 Task: Look for space in Karachayevsk, Russia from 10th July, 2023 to 25th July, 2023 for 3 adults, 1 child in price range Rs.15000 to Rs.25000. Place can be shared room with 2 bedrooms having 3 beds and 2 bathrooms. Property type can be house, flat, guest house. Amenities needed are: wifi, TV, free parkinig on premises, gym, breakfast. Booking option can be shelf check-in. Required host language is English.
Action: Mouse moved to (473, 95)
Screenshot: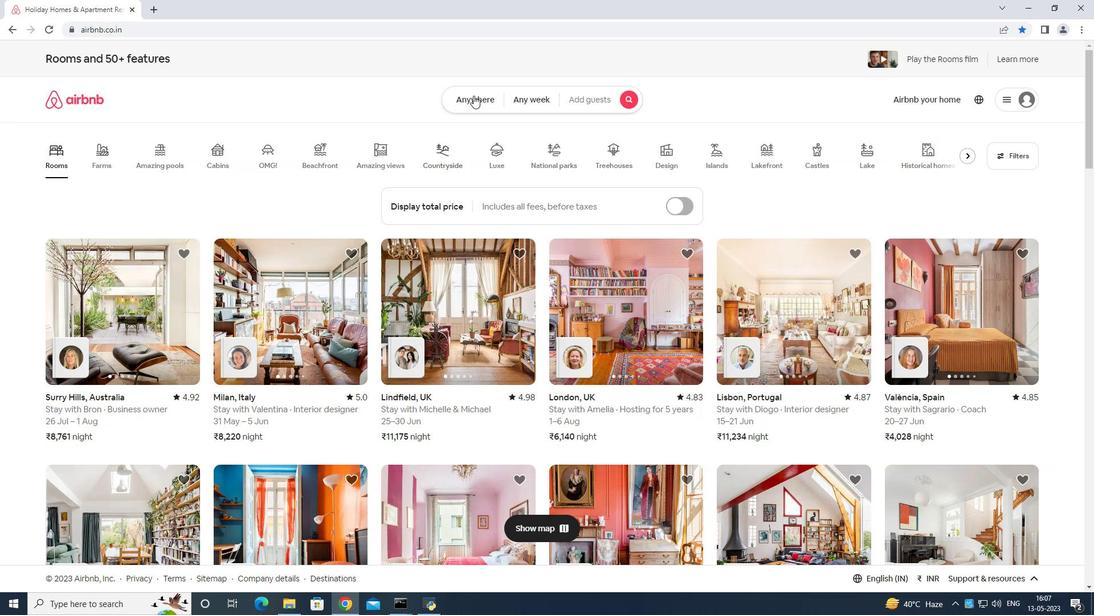 
Action: Mouse pressed left at (473, 95)
Screenshot: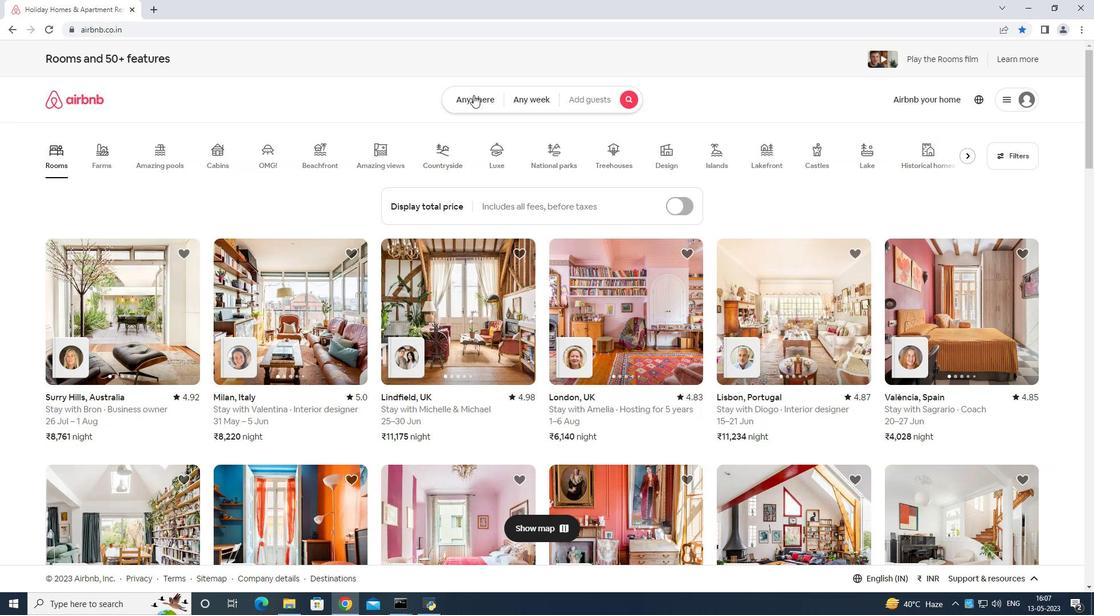 
Action: Mouse moved to (432, 144)
Screenshot: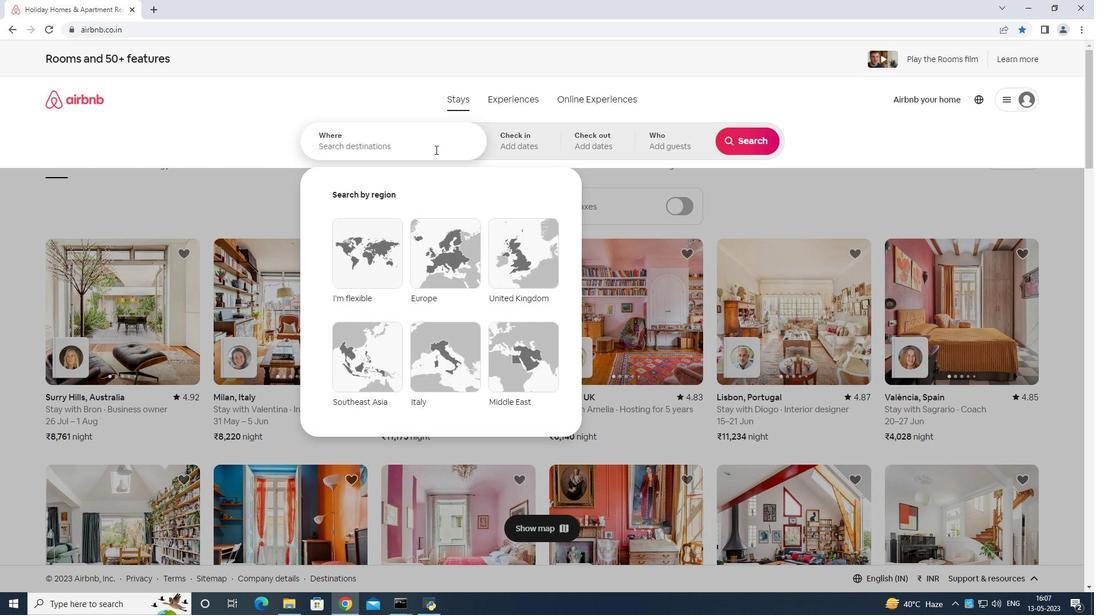 
Action: Mouse pressed left at (432, 144)
Screenshot: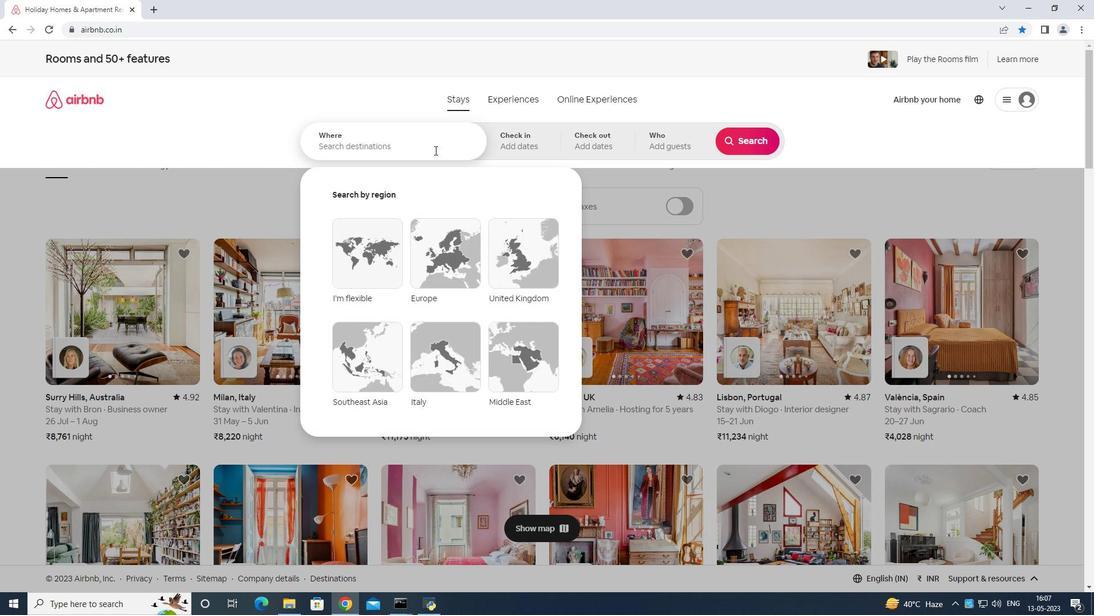 
Action: Mouse moved to (435, 143)
Screenshot: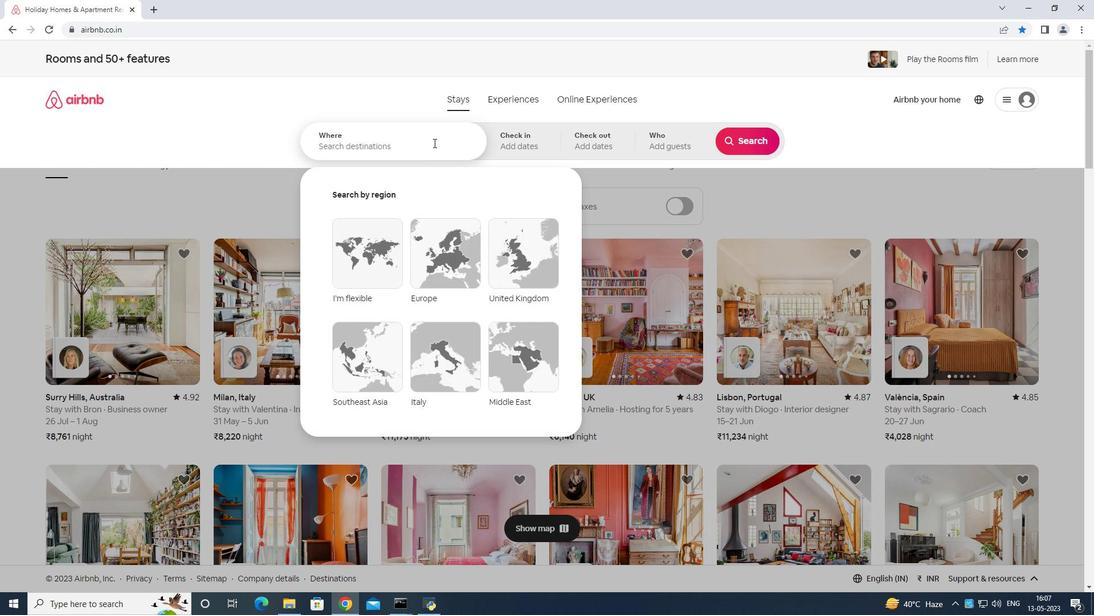 
Action: Key pressed <Key.shift>karachayevsk<Key.space>russia<Key.enter>
Screenshot: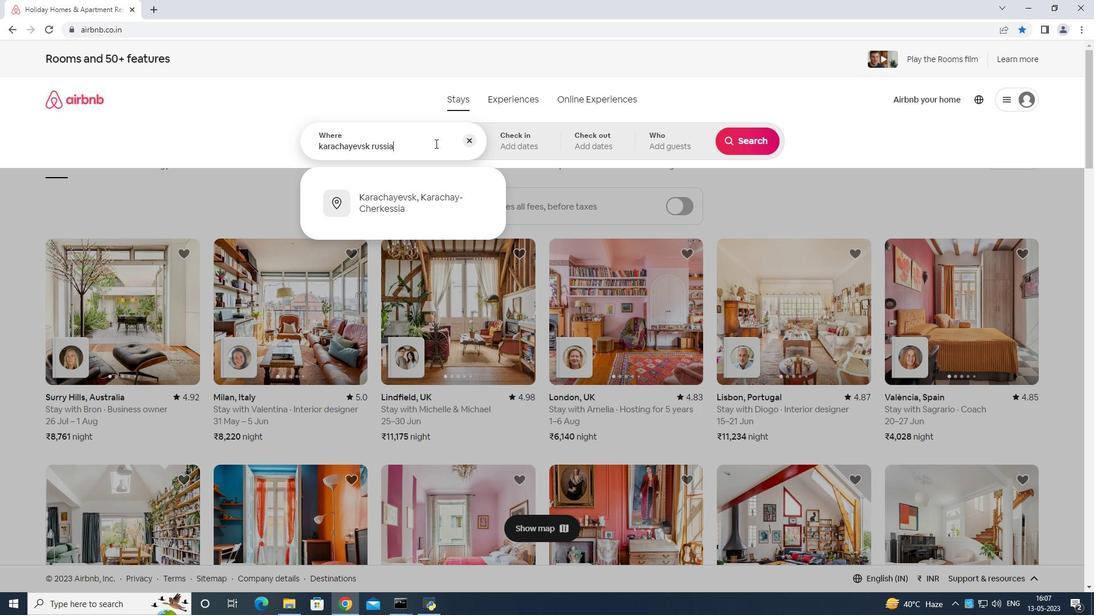 
Action: Mouse moved to (741, 231)
Screenshot: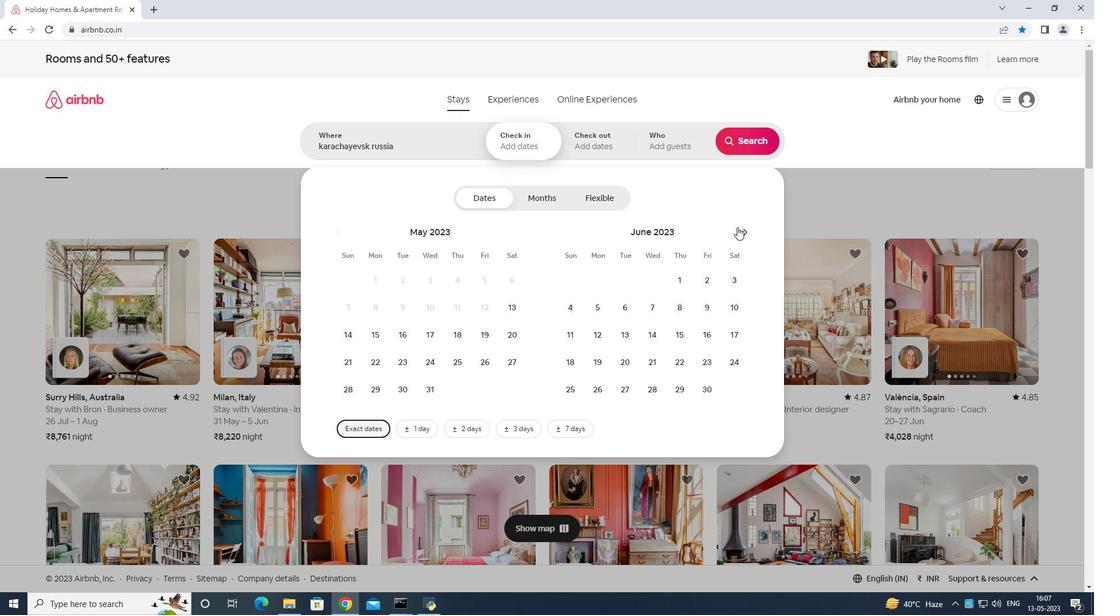 
Action: Mouse pressed left at (741, 231)
Screenshot: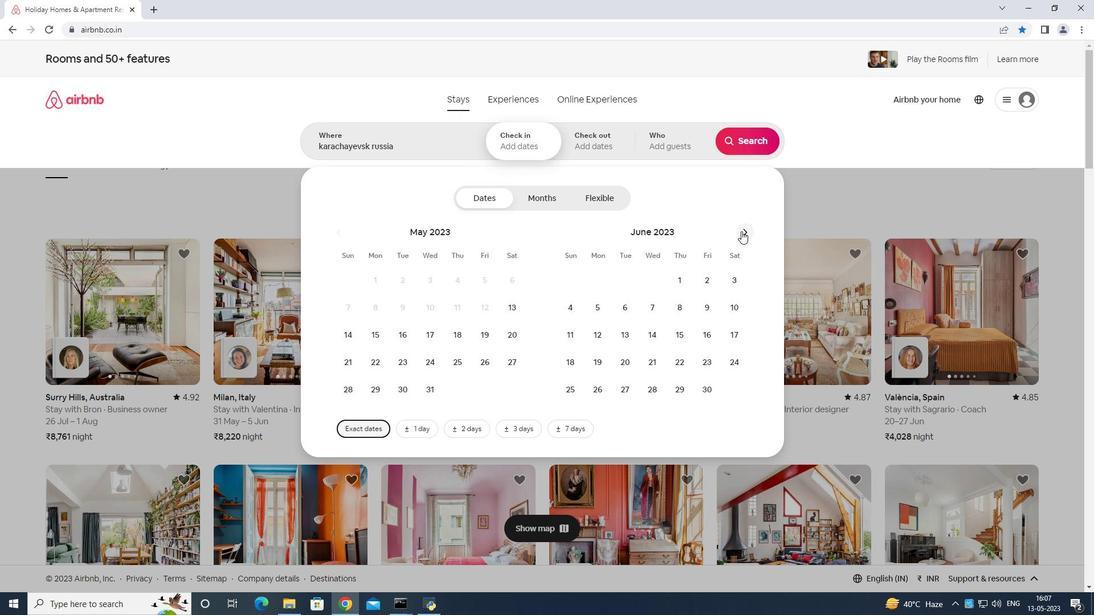 
Action: Mouse moved to (588, 334)
Screenshot: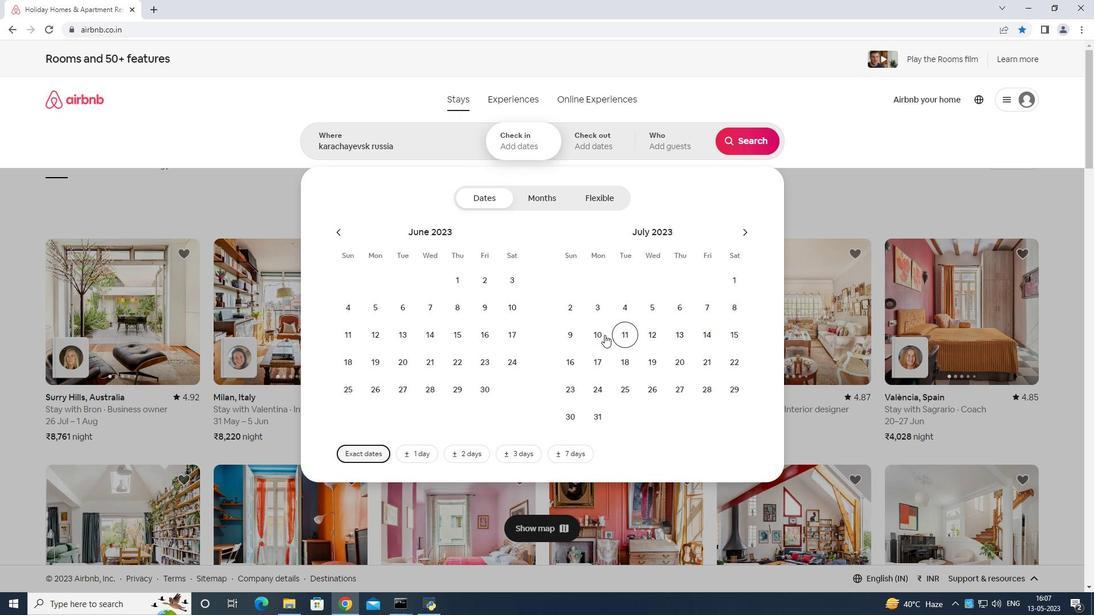 
Action: Mouse pressed left at (588, 334)
Screenshot: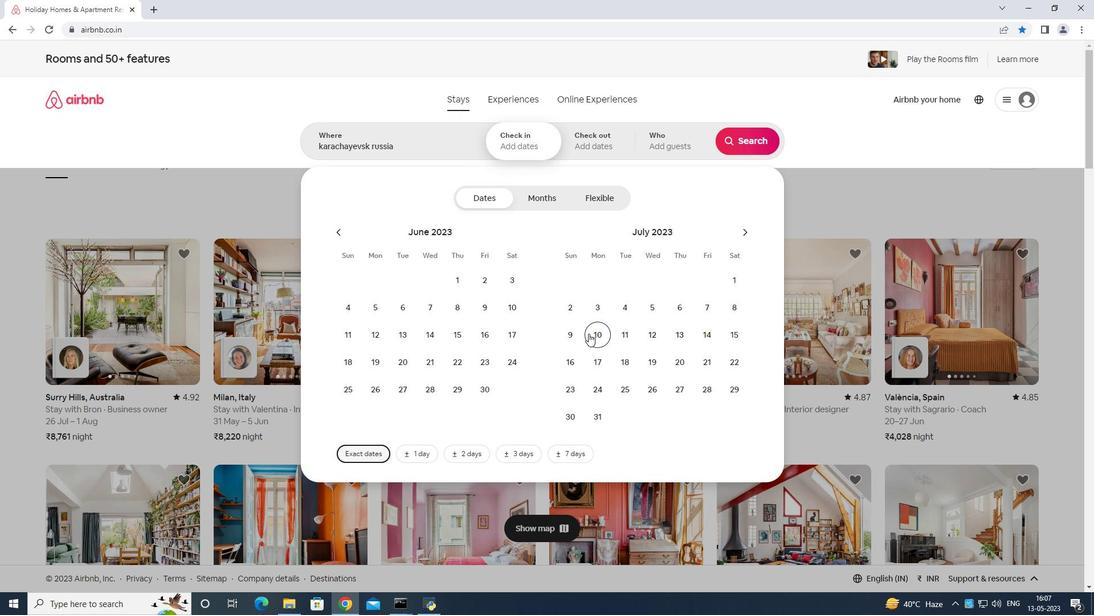 
Action: Mouse moved to (617, 387)
Screenshot: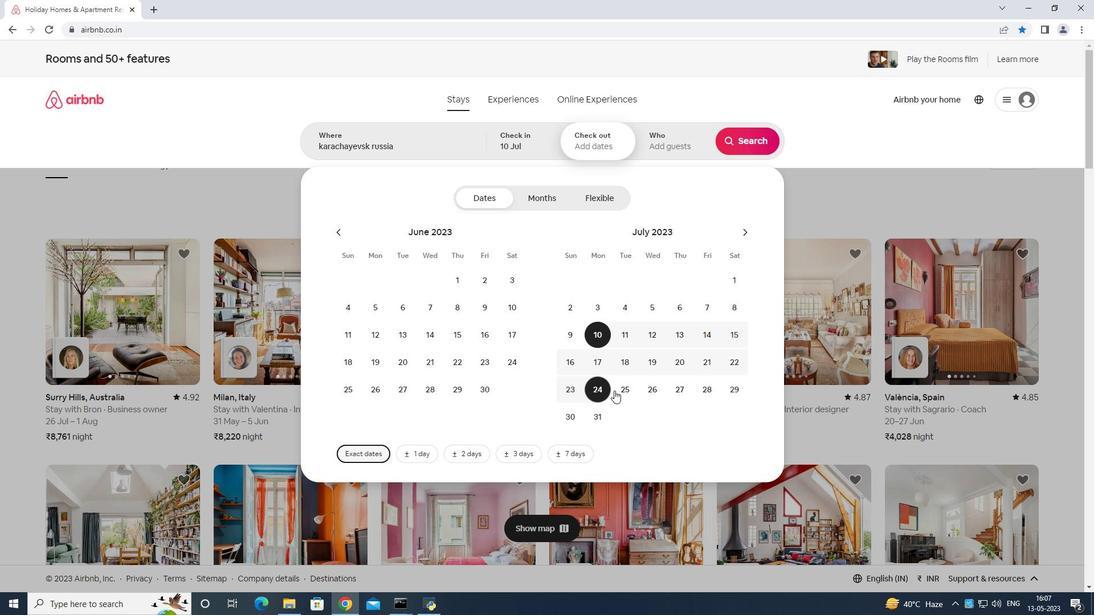 
Action: Mouse pressed left at (617, 387)
Screenshot: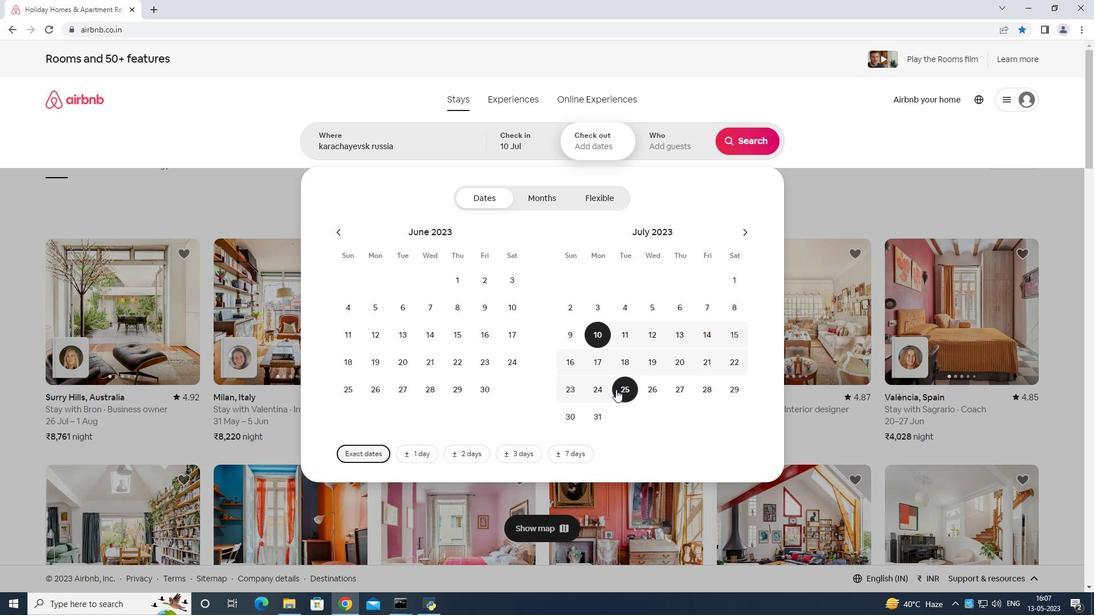 
Action: Mouse moved to (662, 136)
Screenshot: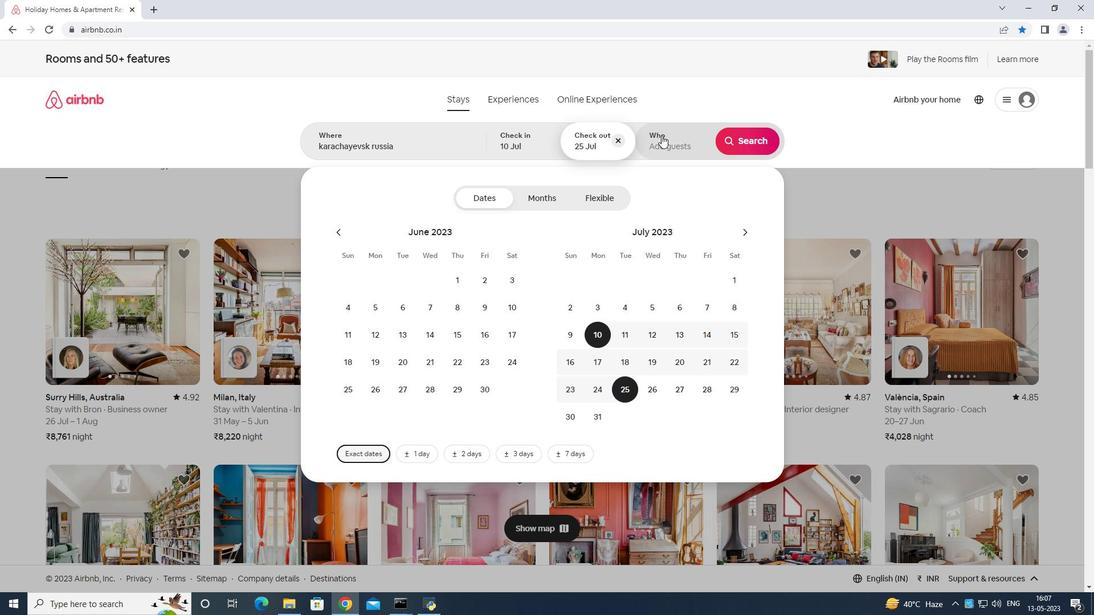 
Action: Mouse pressed left at (662, 136)
Screenshot: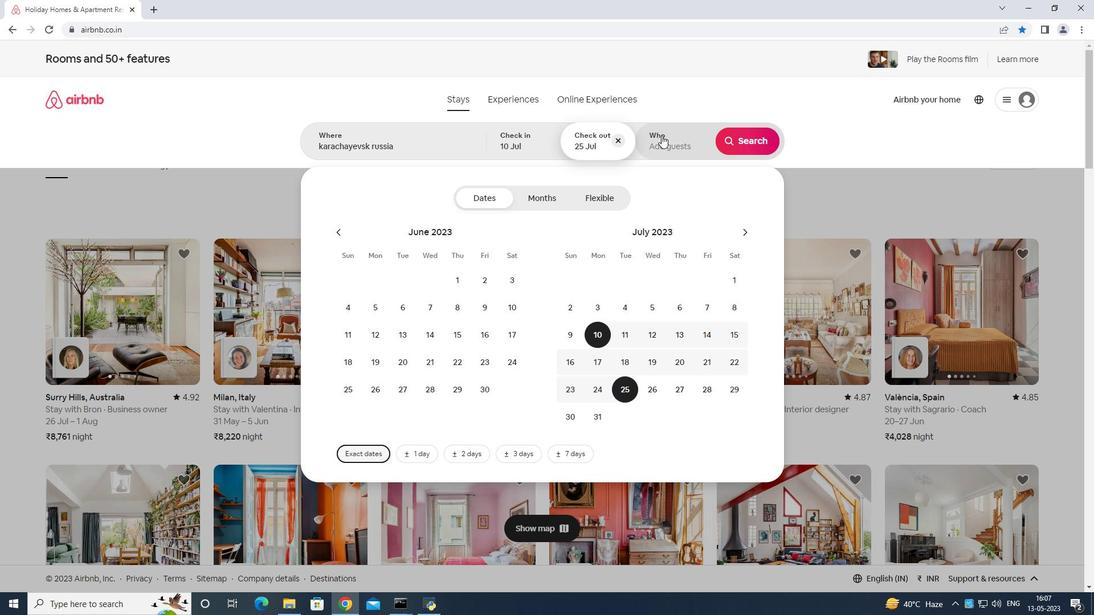 
Action: Mouse moved to (749, 200)
Screenshot: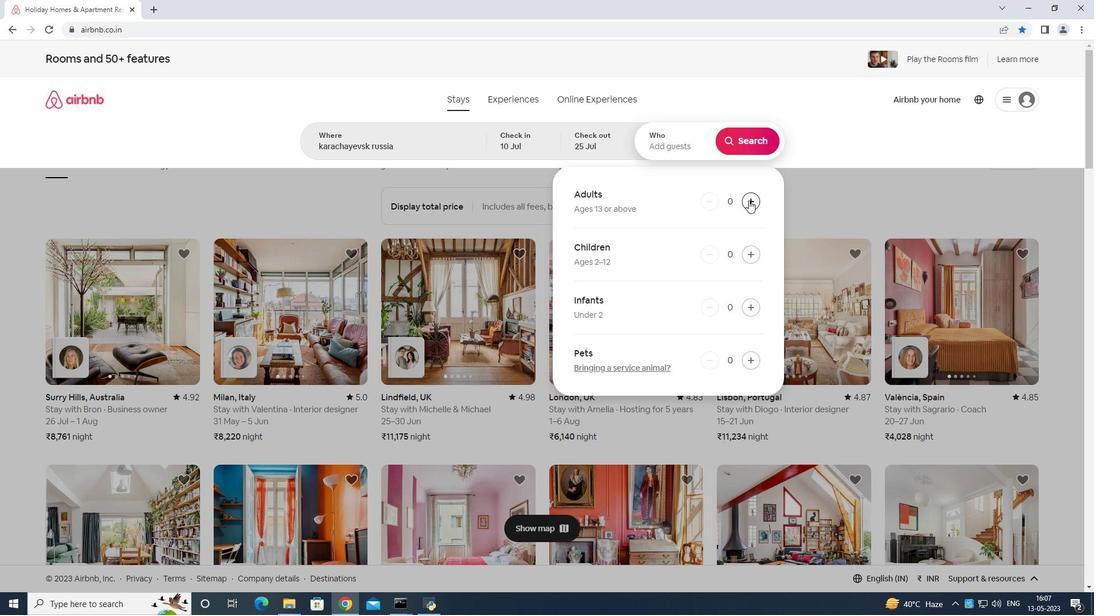 
Action: Mouse pressed left at (749, 200)
Screenshot: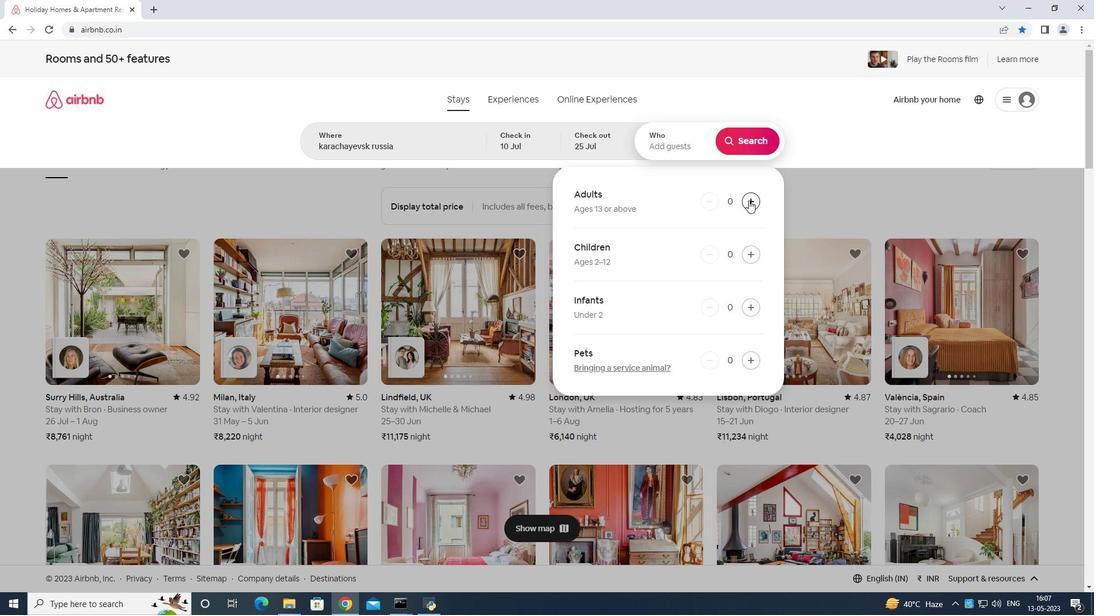 
Action: Mouse moved to (750, 200)
Screenshot: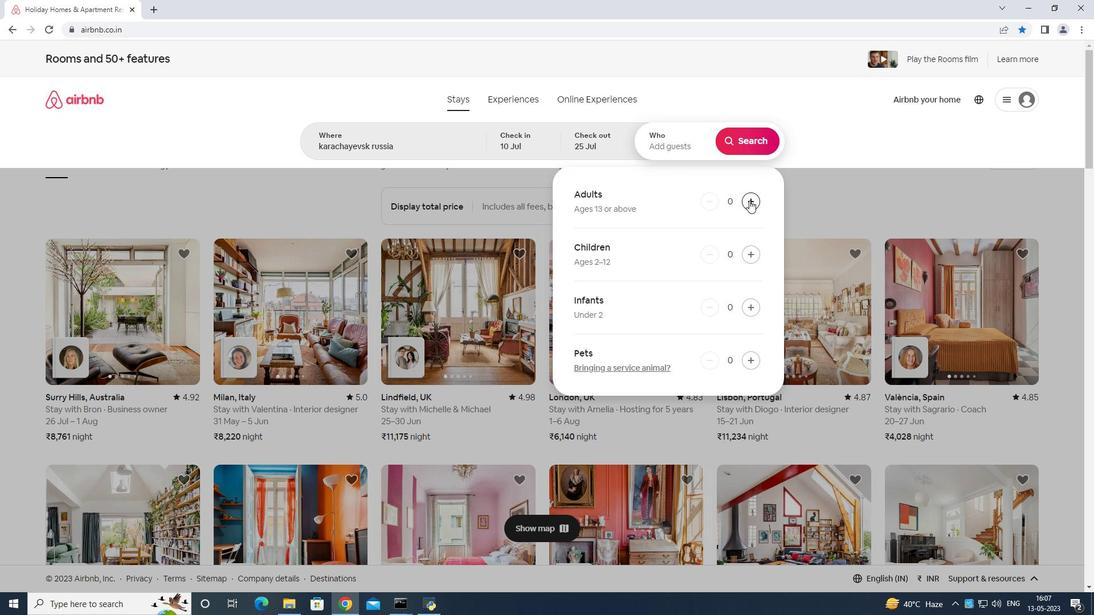 
Action: Mouse pressed left at (750, 200)
Screenshot: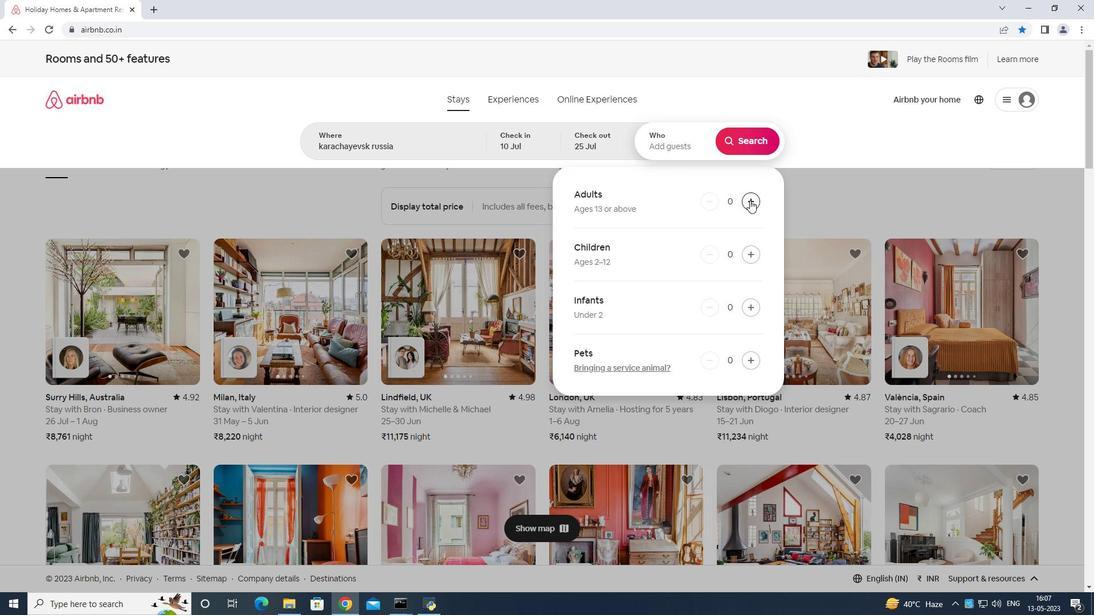 
Action: Mouse pressed left at (750, 200)
Screenshot: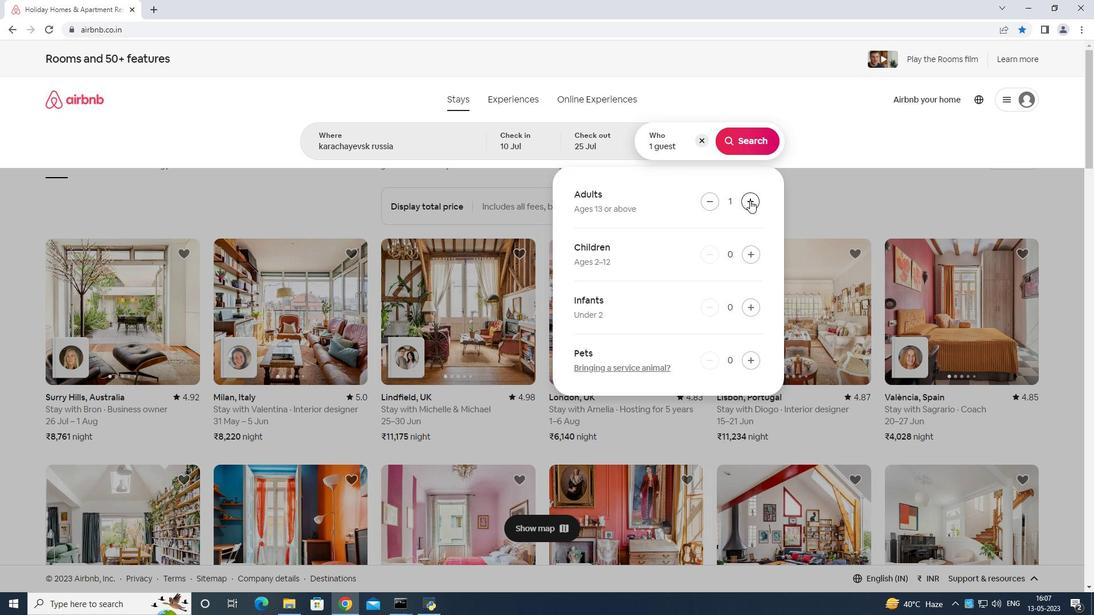 
Action: Mouse moved to (743, 247)
Screenshot: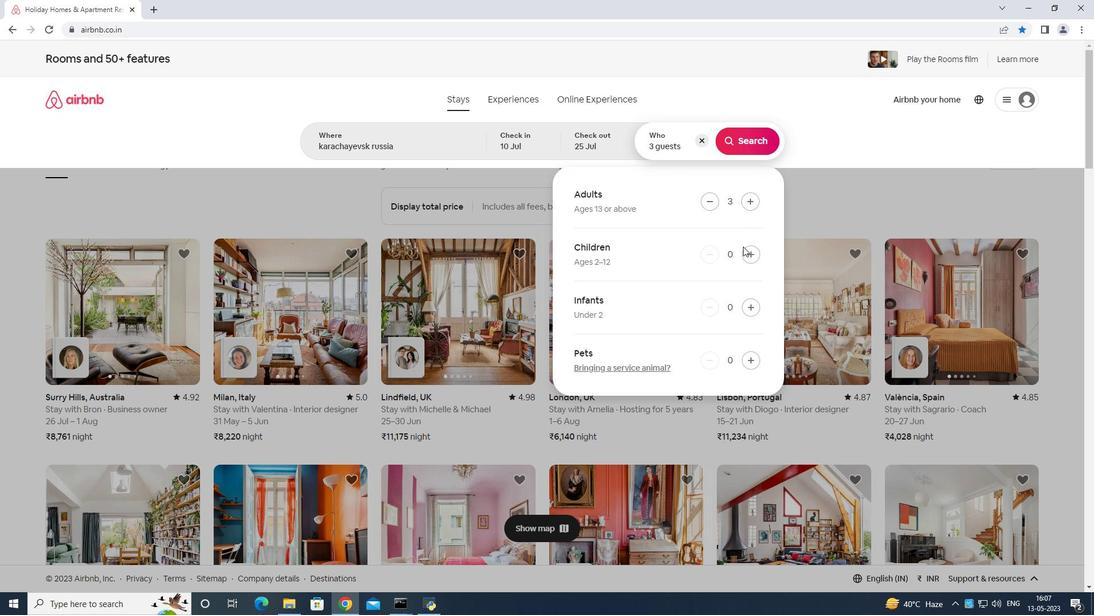 
Action: Mouse pressed left at (743, 247)
Screenshot: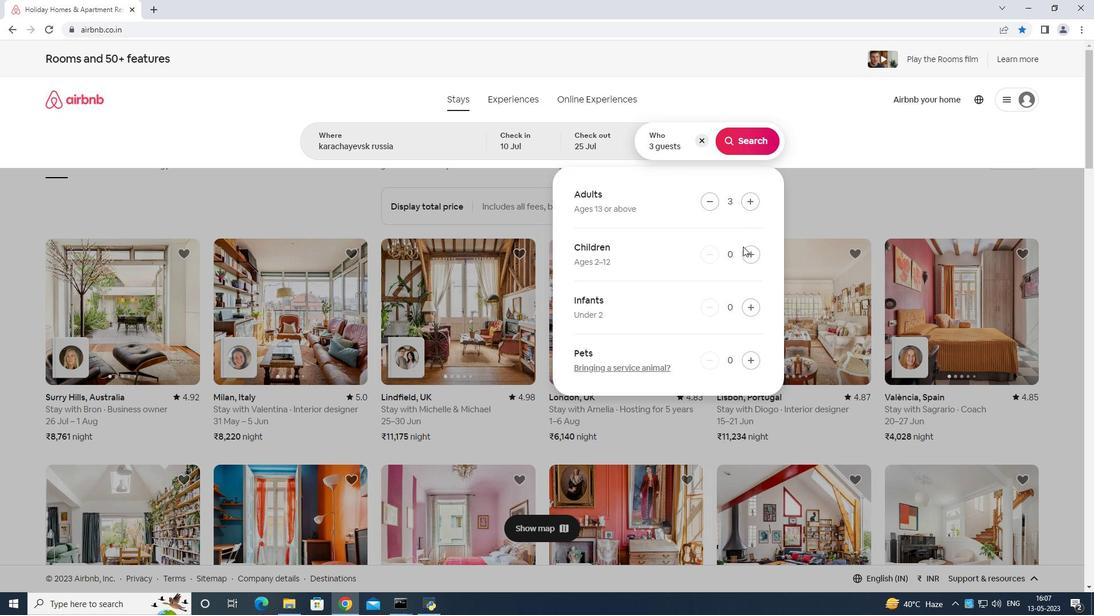 
Action: Mouse moved to (750, 253)
Screenshot: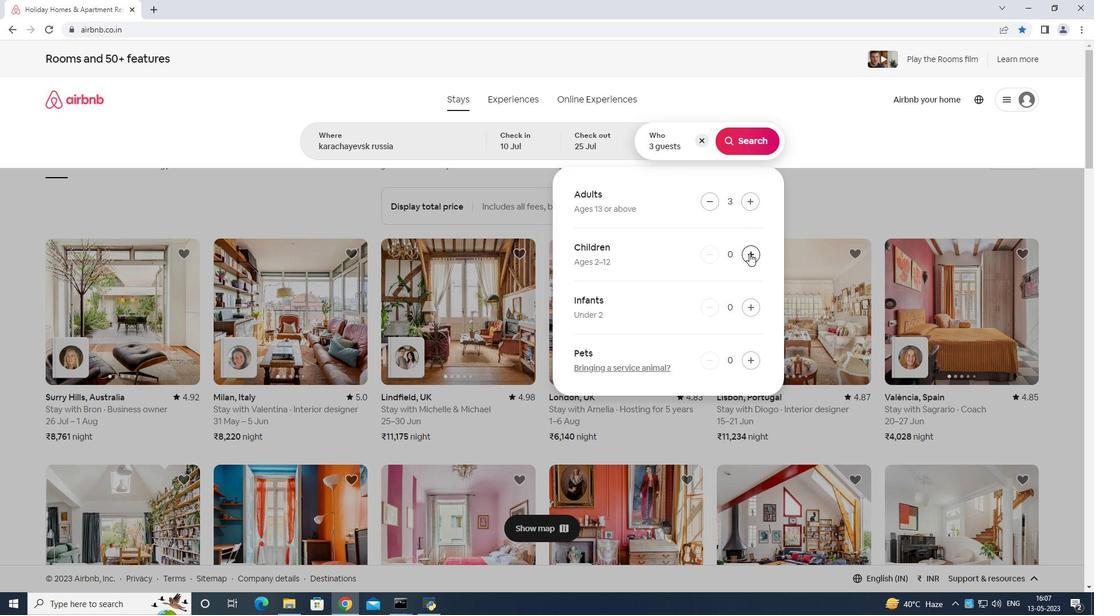 
Action: Mouse pressed left at (750, 253)
Screenshot: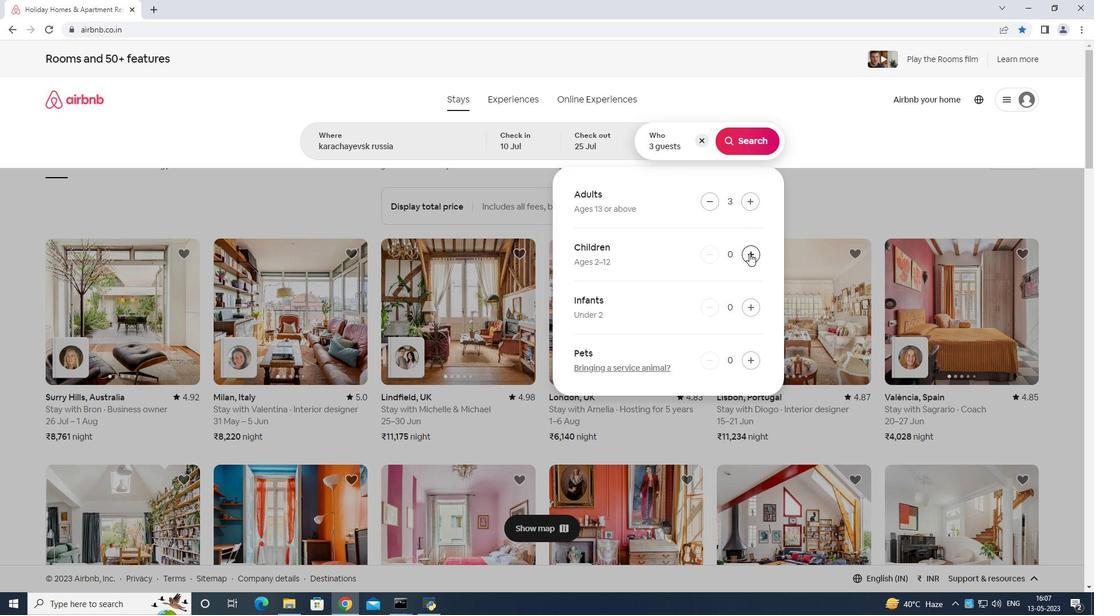
Action: Mouse moved to (752, 136)
Screenshot: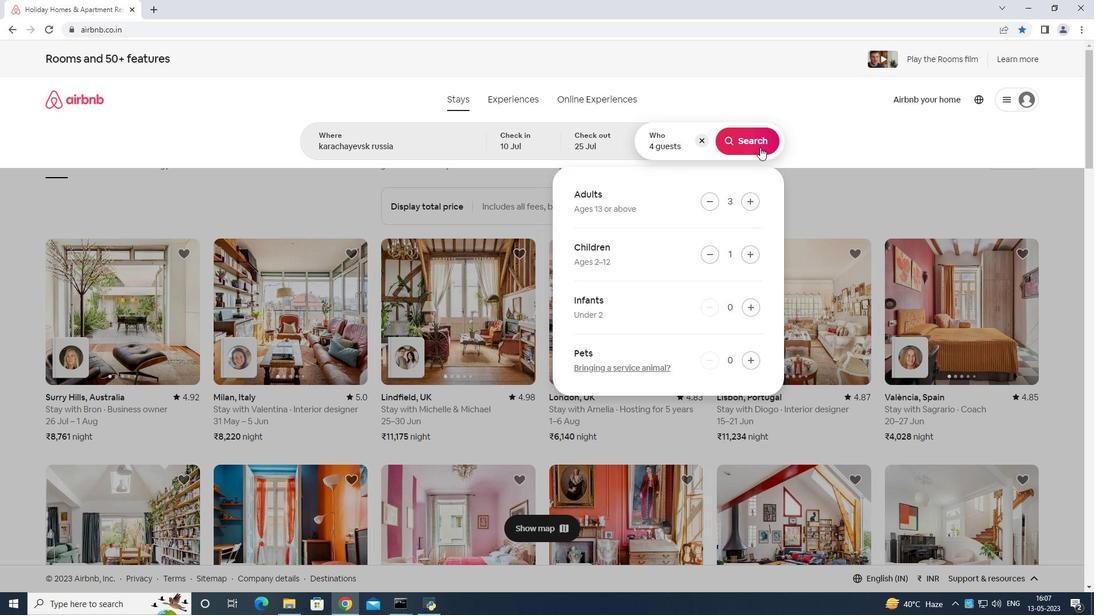 
Action: Mouse pressed left at (752, 136)
Screenshot: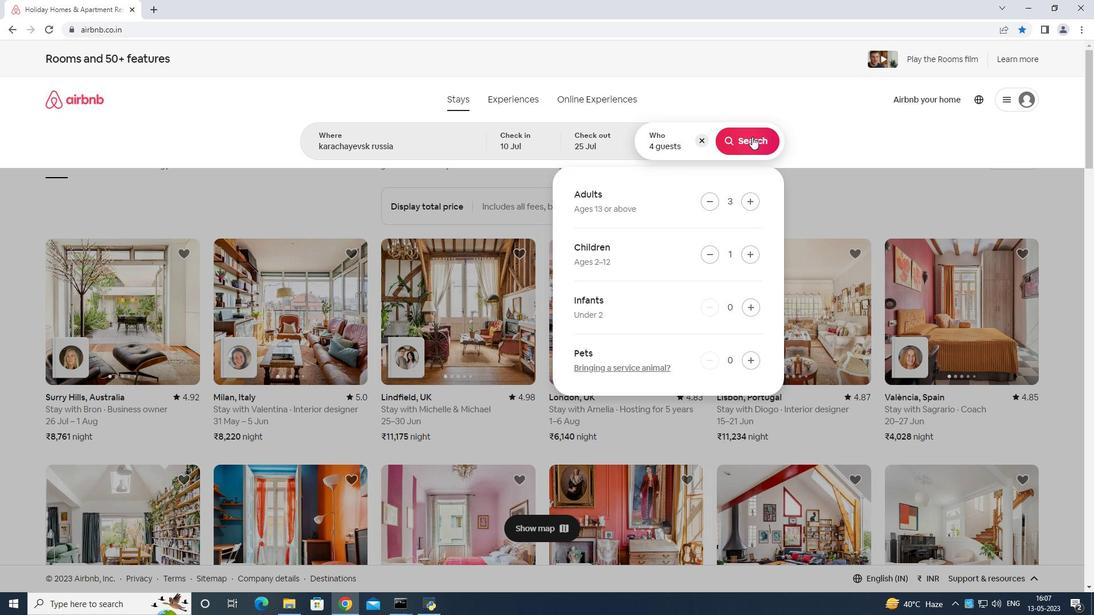 
Action: Mouse moved to (1024, 98)
Screenshot: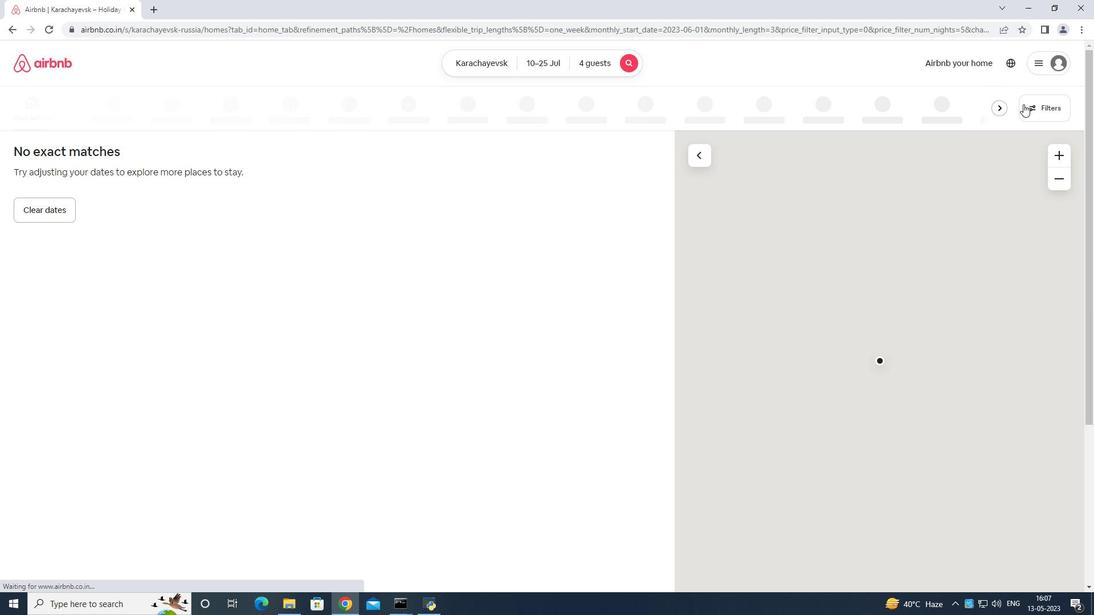 
Action: Mouse pressed left at (1024, 98)
Screenshot: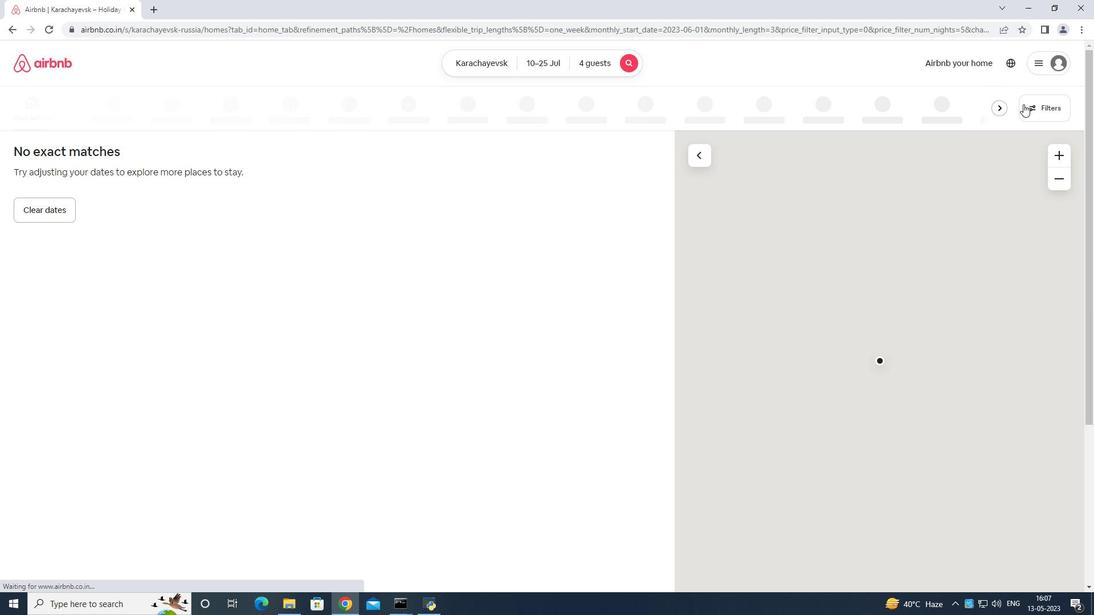 
Action: Mouse moved to (466, 386)
Screenshot: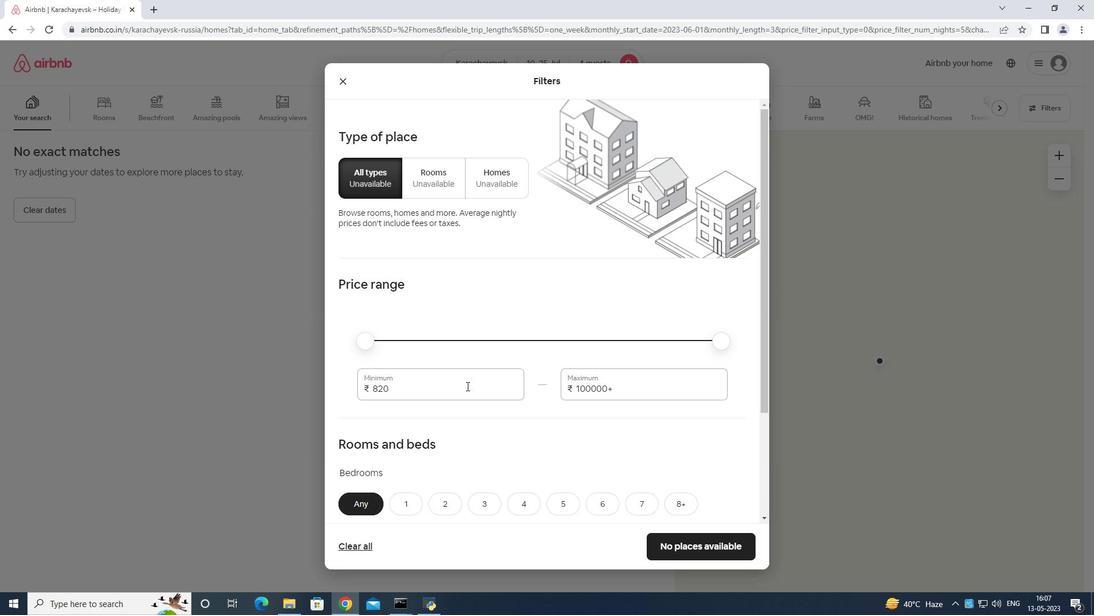 
Action: Mouse pressed left at (466, 386)
Screenshot: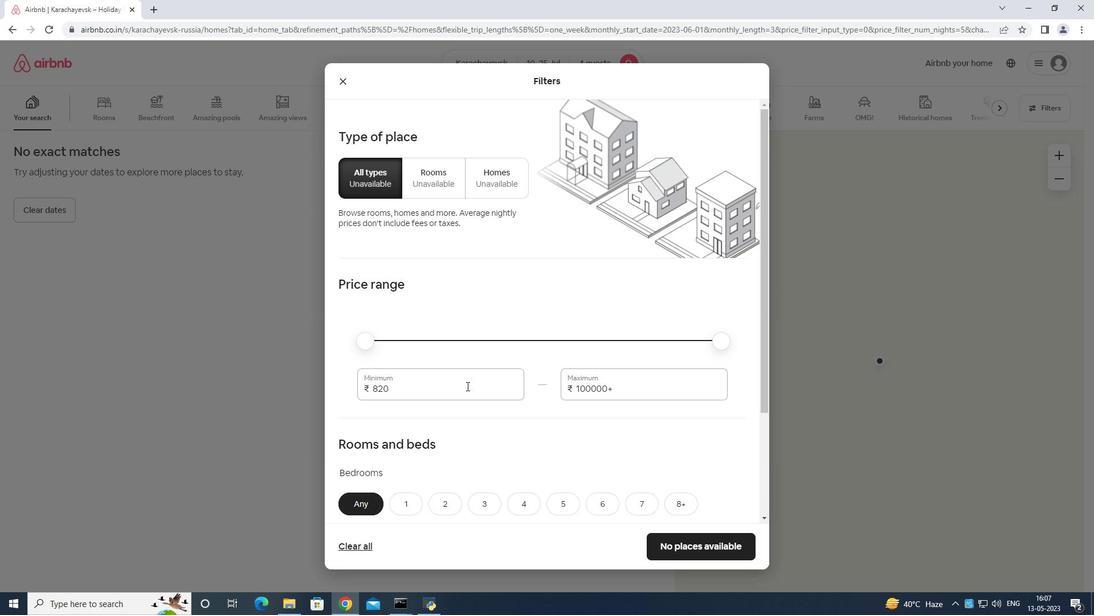 
Action: Mouse moved to (469, 379)
Screenshot: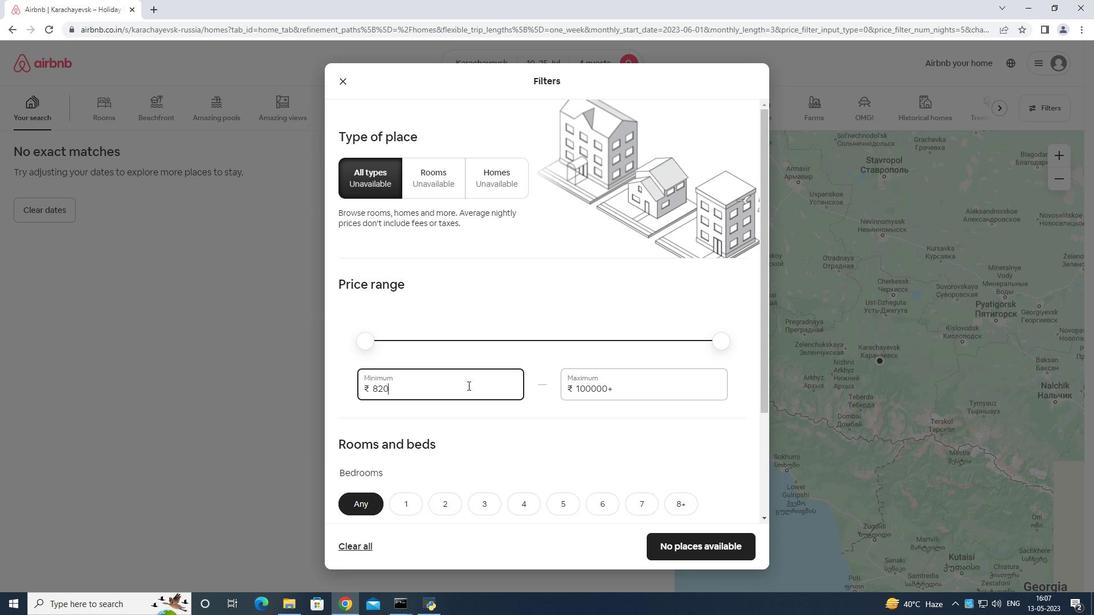 
Action: Key pressed <Key.backspace>
Screenshot: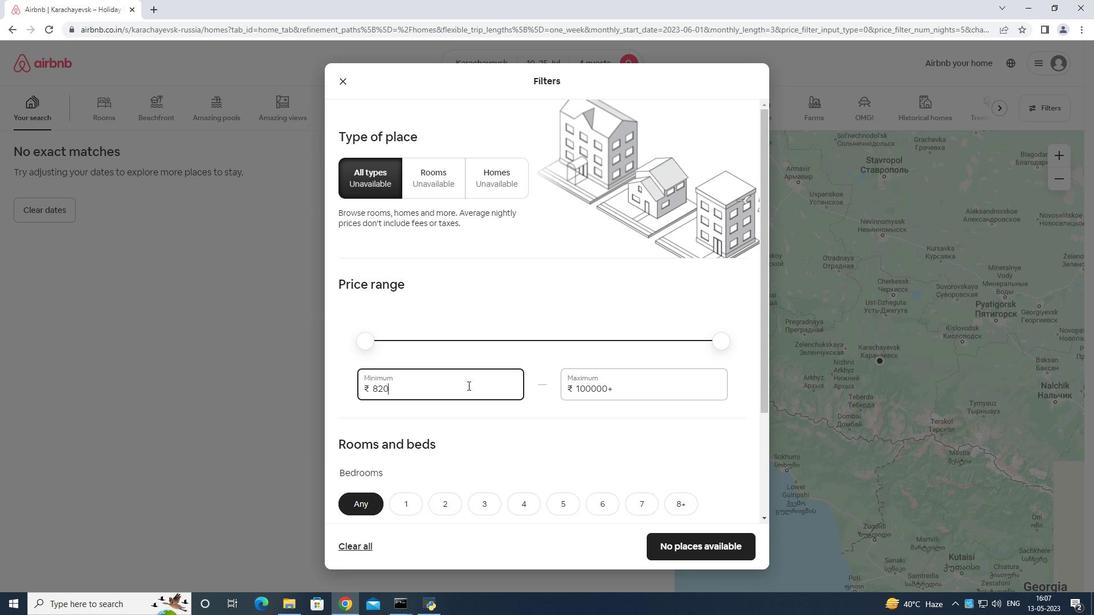 
Action: Mouse moved to (473, 367)
Screenshot: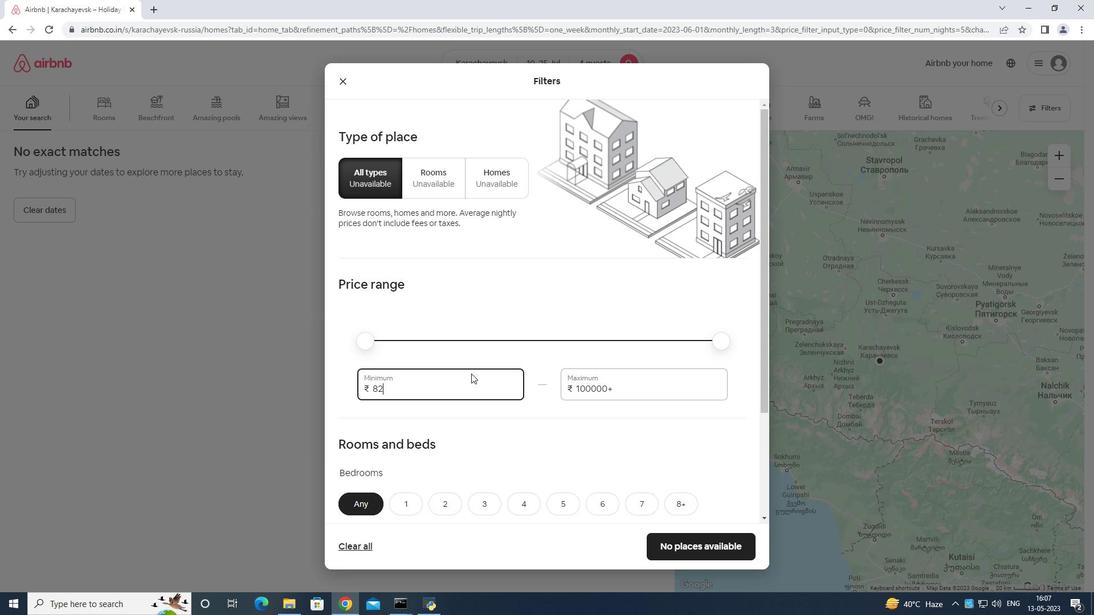 
Action: Key pressed <Key.backspace><Key.backspace><Key.backspace><Key.backspace><Key.backspace><Key.backspace>15000
Screenshot: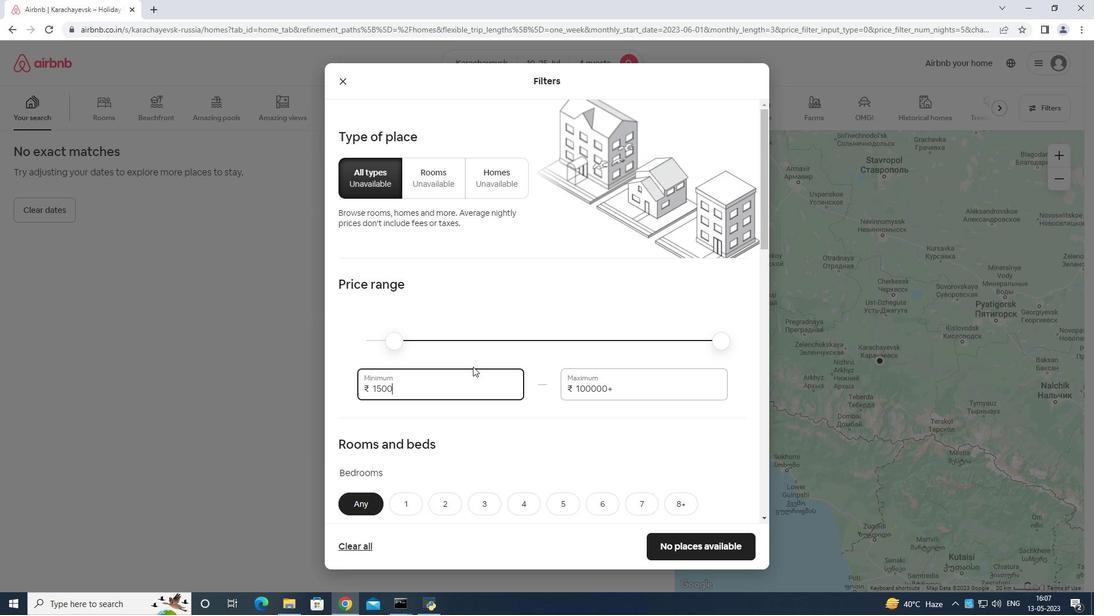 
Action: Mouse moved to (643, 381)
Screenshot: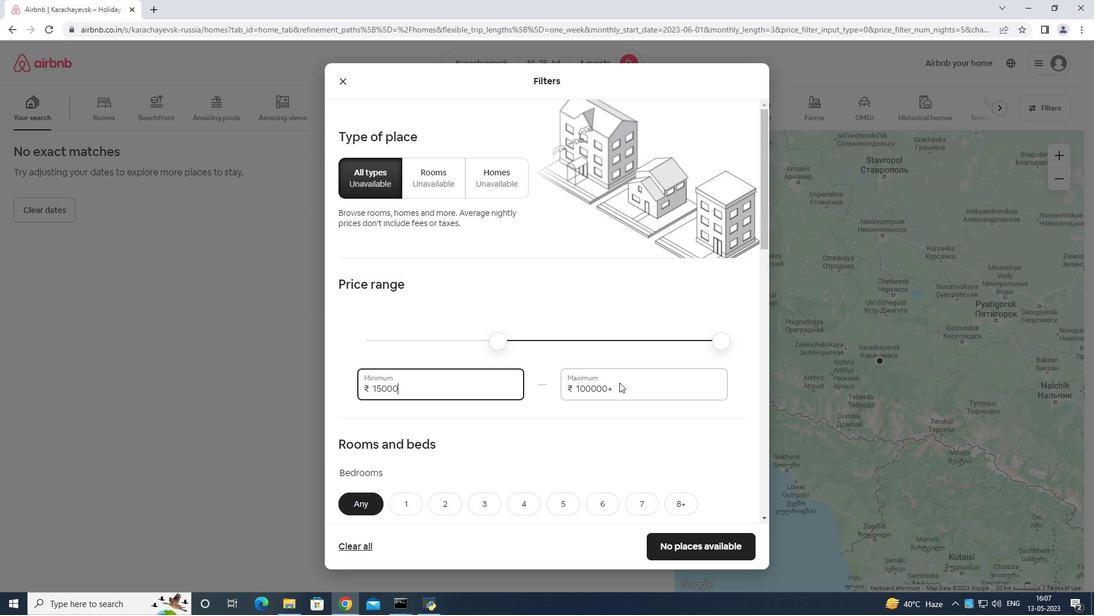 
Action: Mouse pressed left at (643, 381)
Screenshot: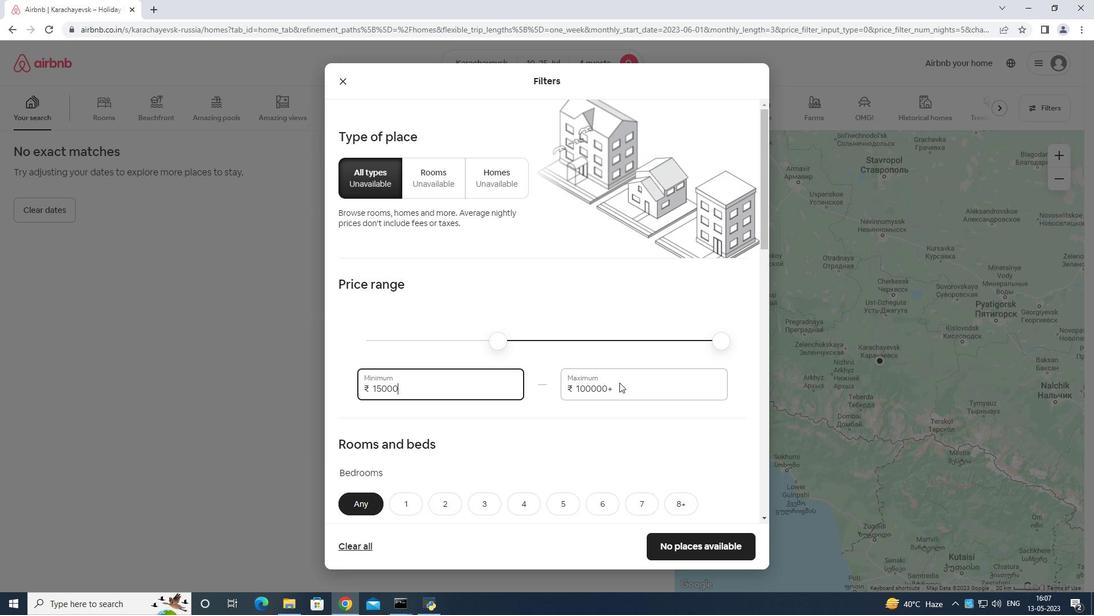 
Action: Mouse moved to (640, 377)
Screenshot: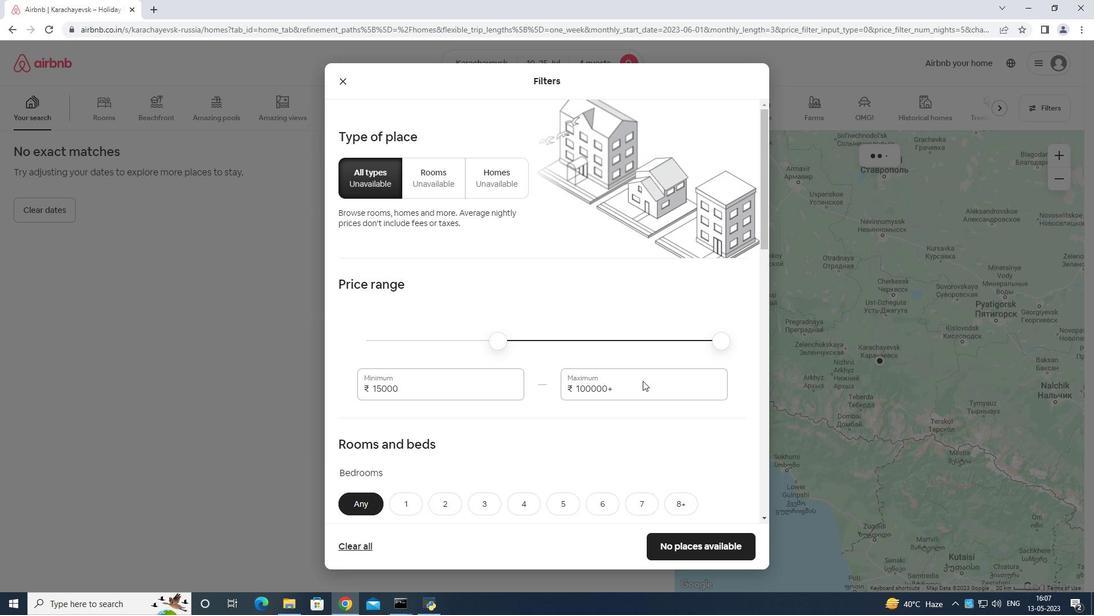 
Action: Key pressed <Key.backspace>
Screenshot: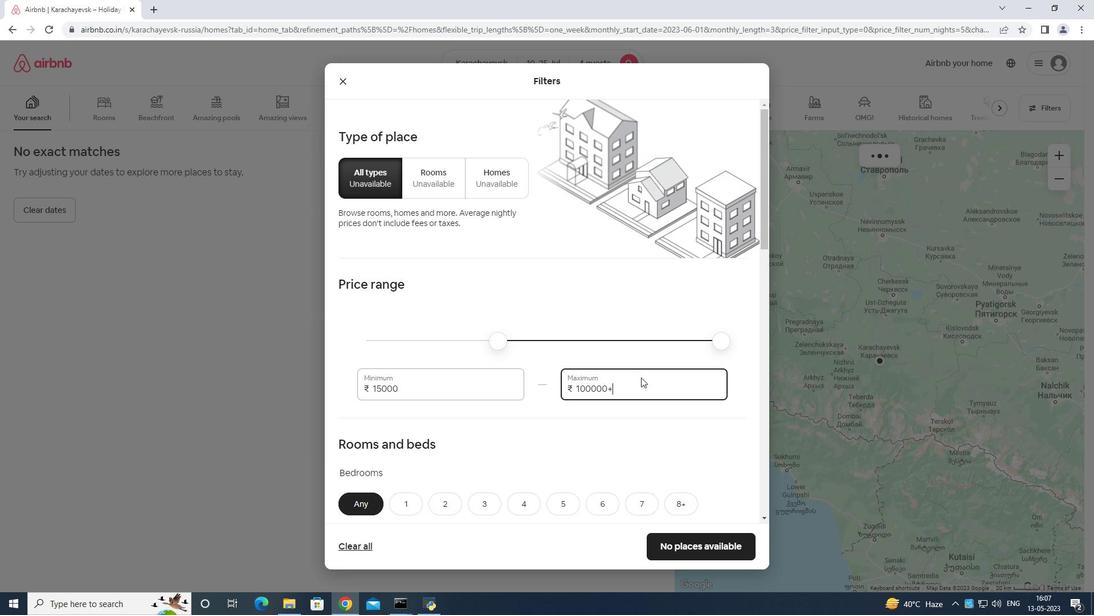 
Action: Mouse moved to (640, 376)
Screenshot: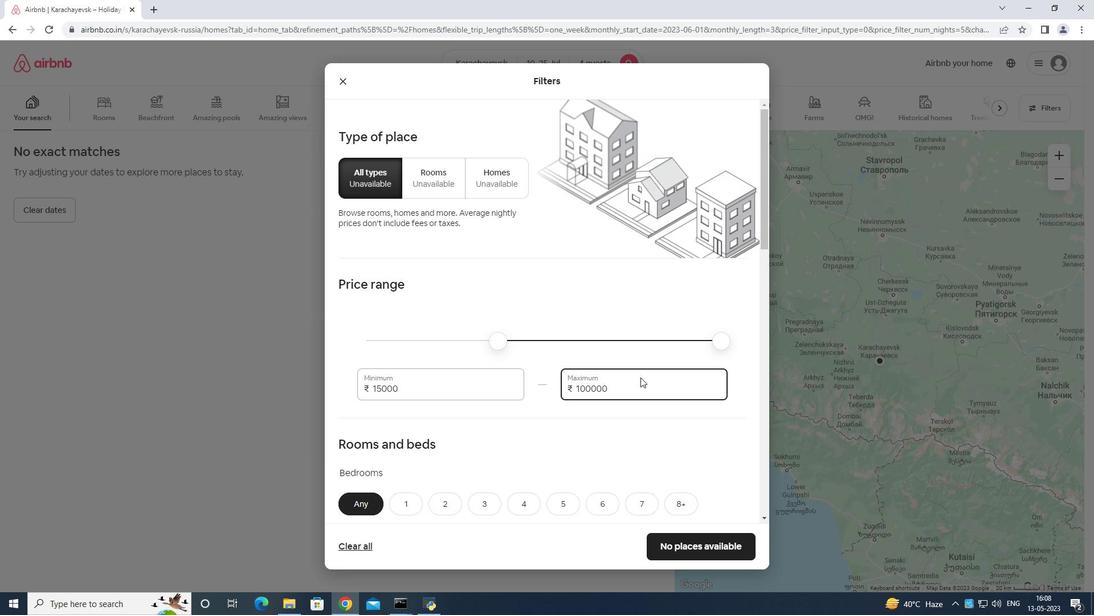 
Action: Key pressed <Key.backspace><Key.backspace><Key.backspace>
Screenshot: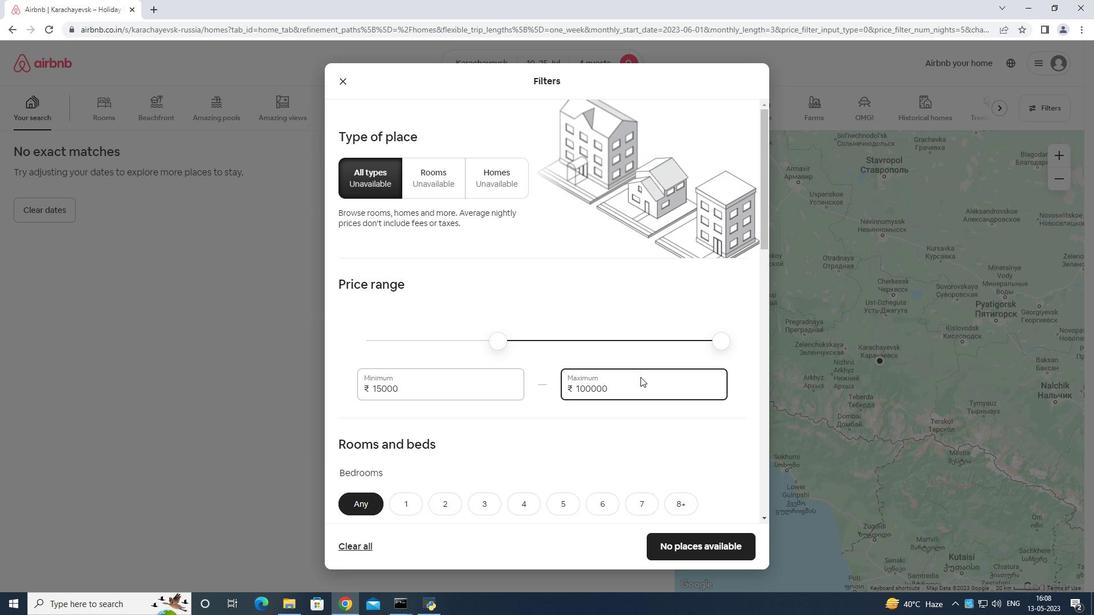 
Action: Mouse moved to (640, 376)
Screenshot: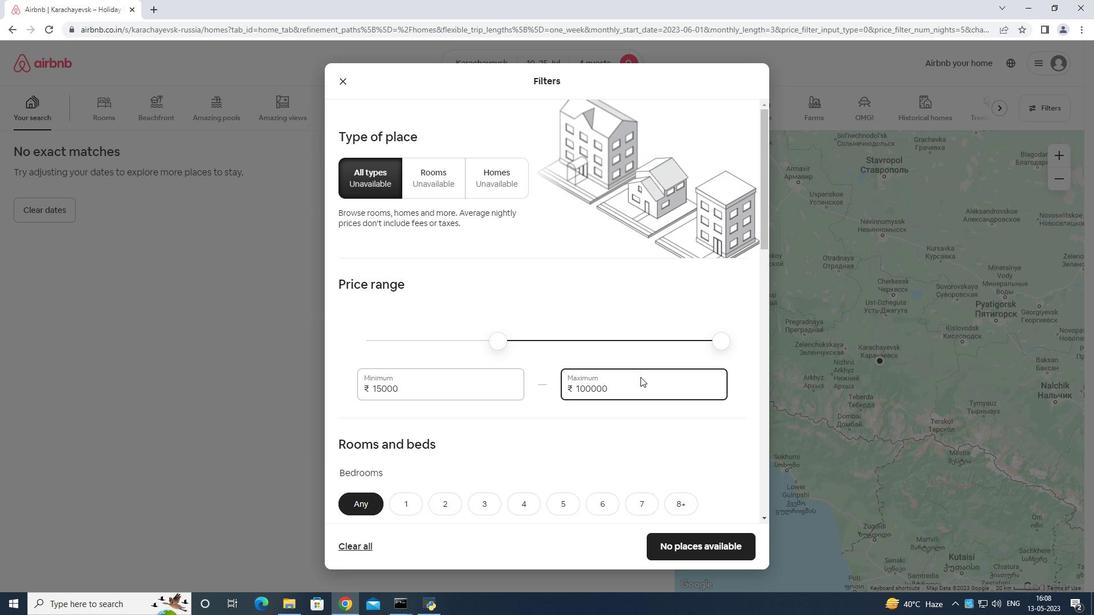 
Action: Key pressed <Key.backspace><Key.backspace><Key.backspace><Key.backspace><Key.backspace><Key.backspace><Key.backspace><Key.backspace><Key.backspace><Key.backspace><Key.backspace><Key.backspace><Key.backspace>
Screenshot: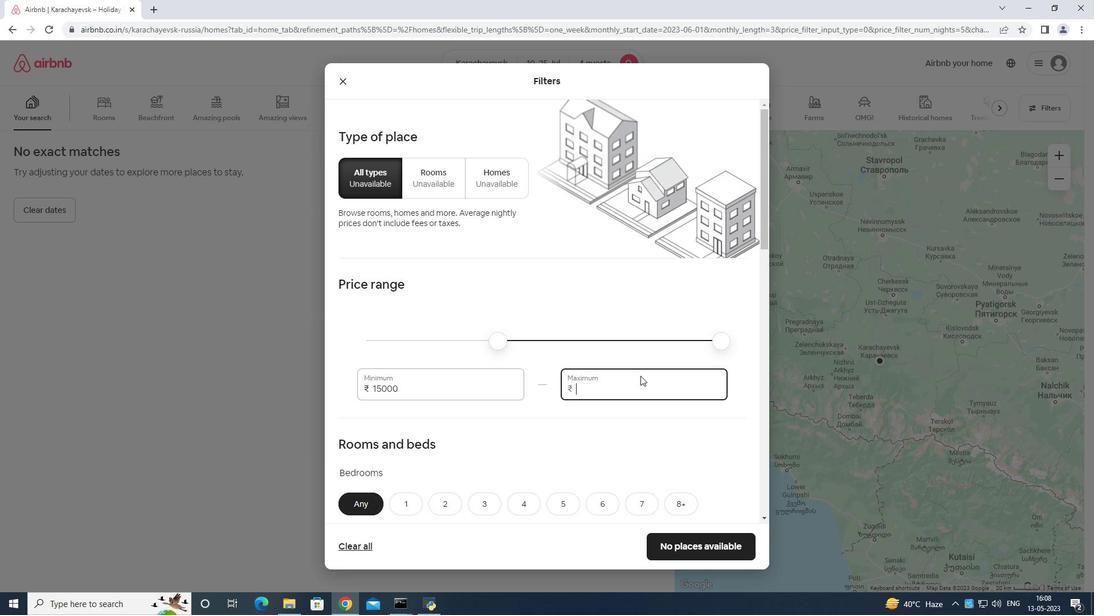 
Action: Mouse moved to (640, 375)
Screenshot: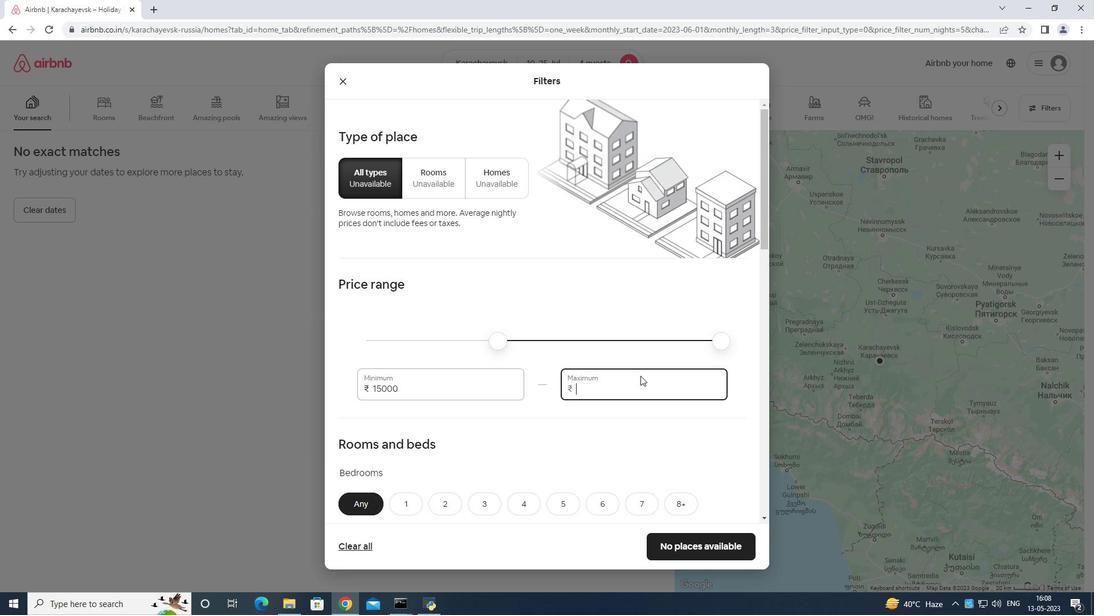 
Action: Key pressed 250
Screenshot: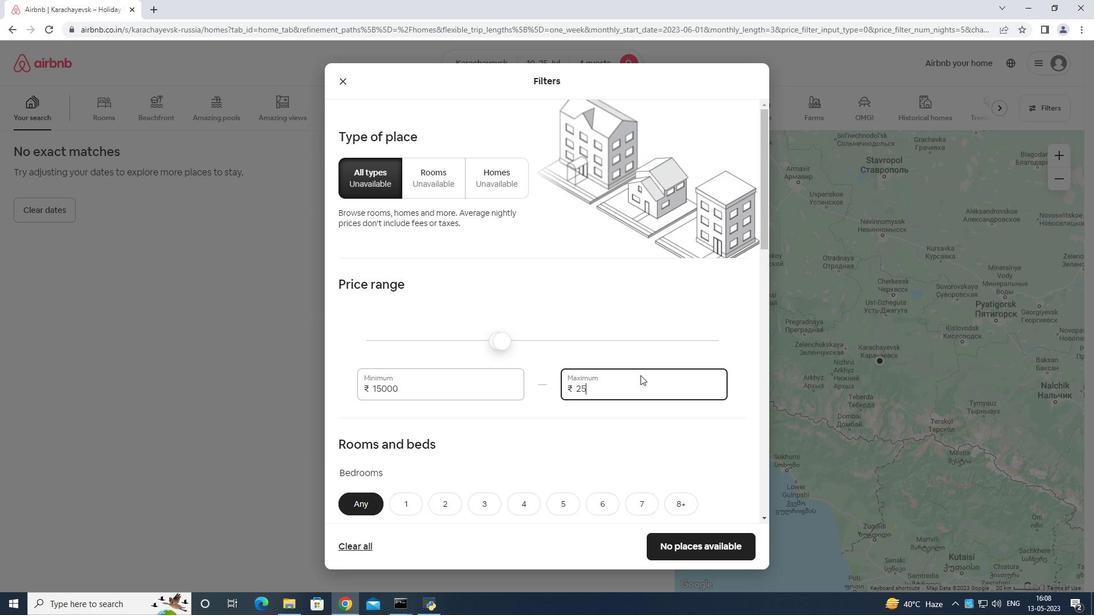 
Action: Mouse moved to (640, 373)
Screenshot: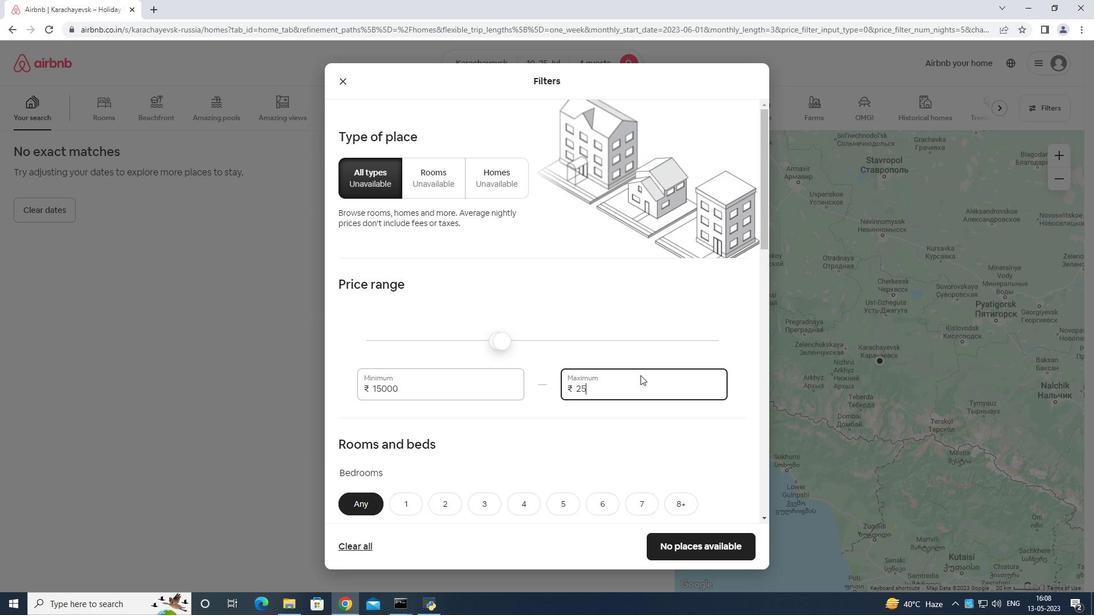 
Action: Key pressed 00
Screenshot: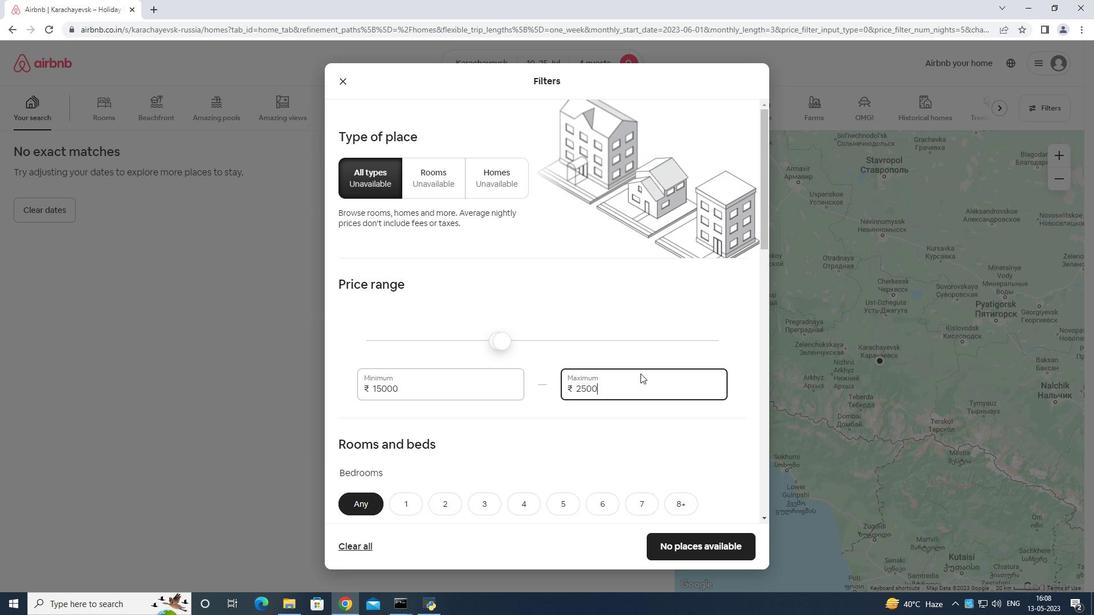 
Action: Mouse moved to (637, 367)
Screenshot: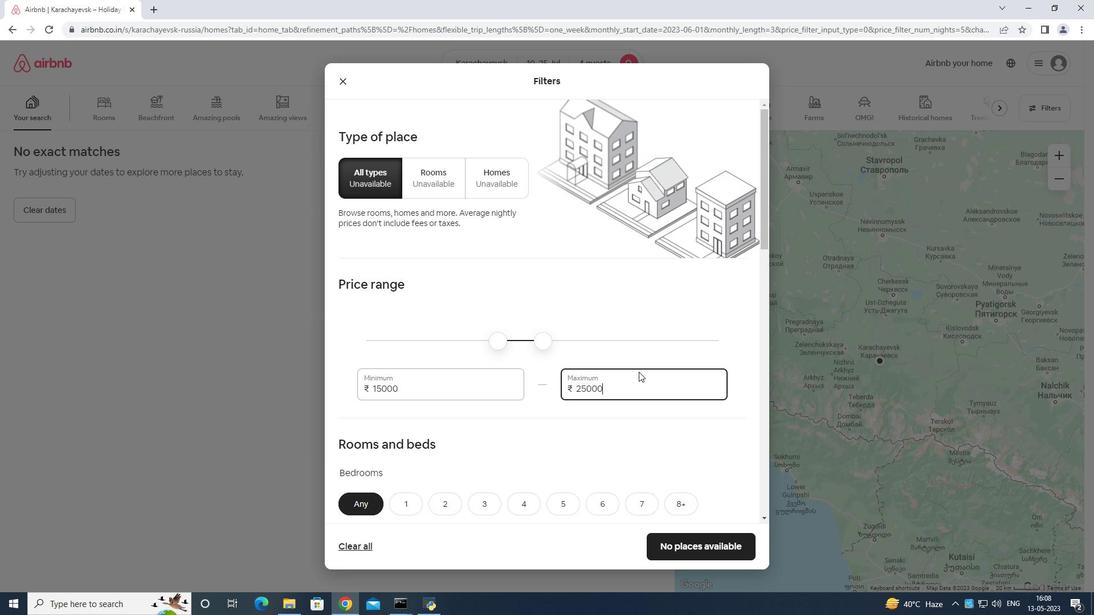 
Action: Mouse scrolled (637, 366) with delta (0, 0)
Screenshot: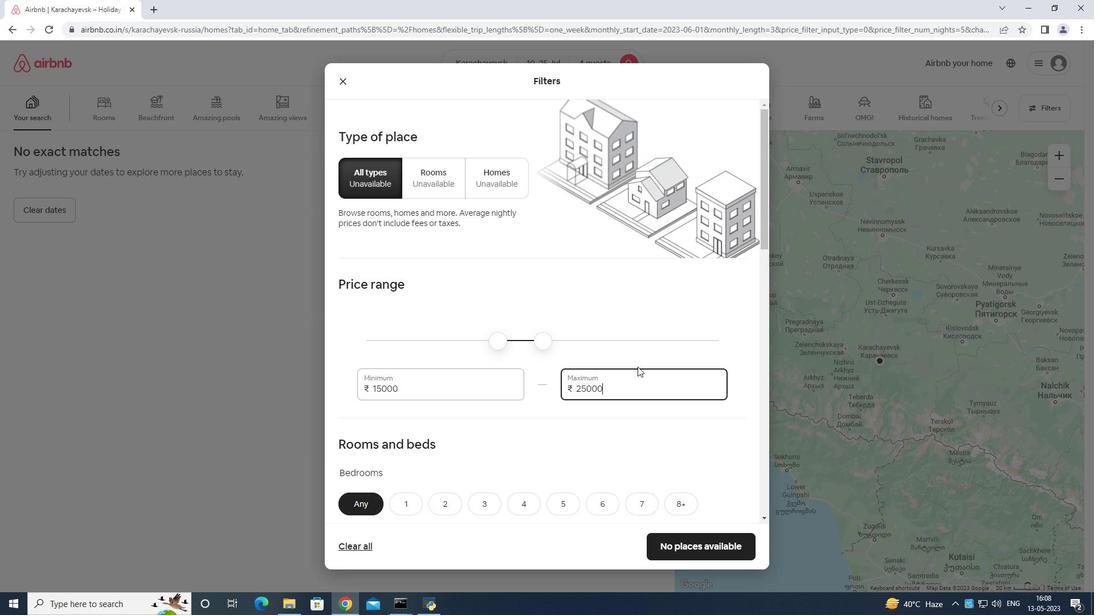 
Action: Mouse moved to (637, 366)
Screenshot: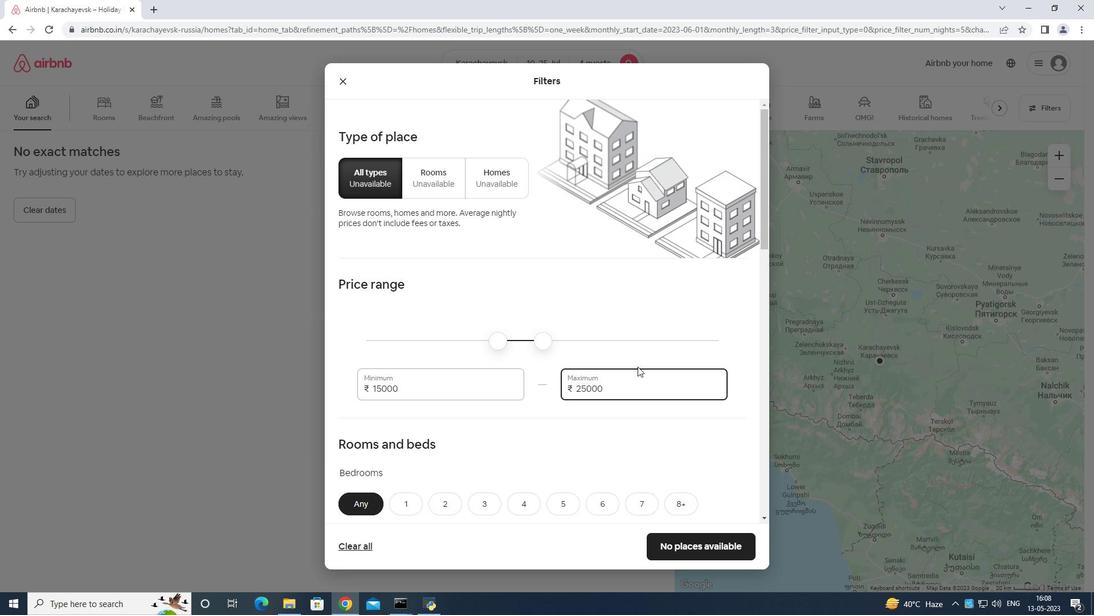 
Action: Mouse scrolled (637, 365) with delta (0, 0)
Screenshot: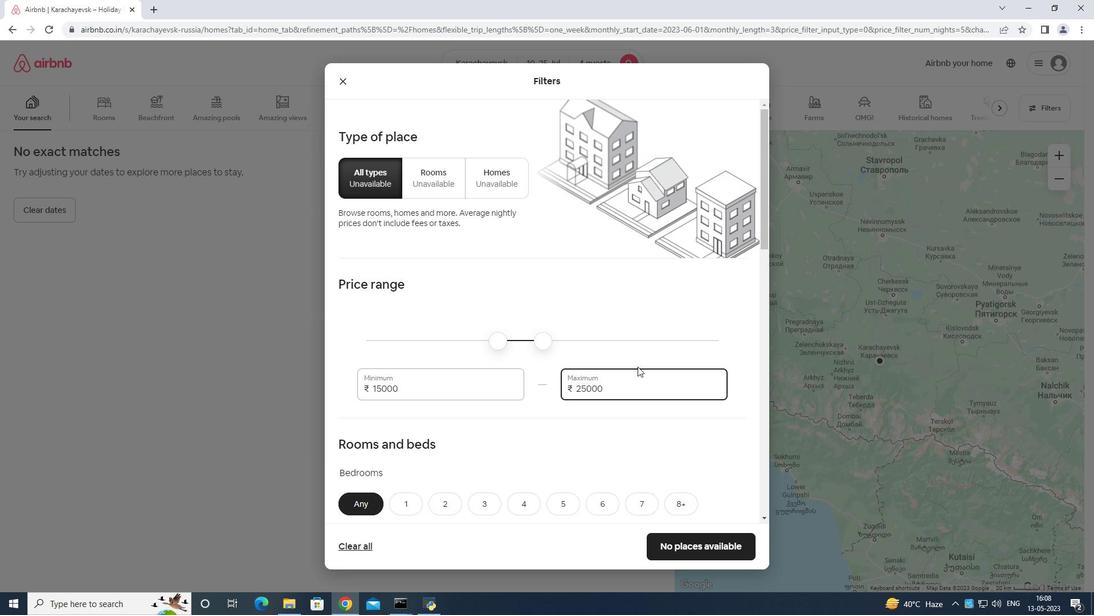 
Action: Mouse scrolled (637, 365) with delta (0, 0)
Screenshot: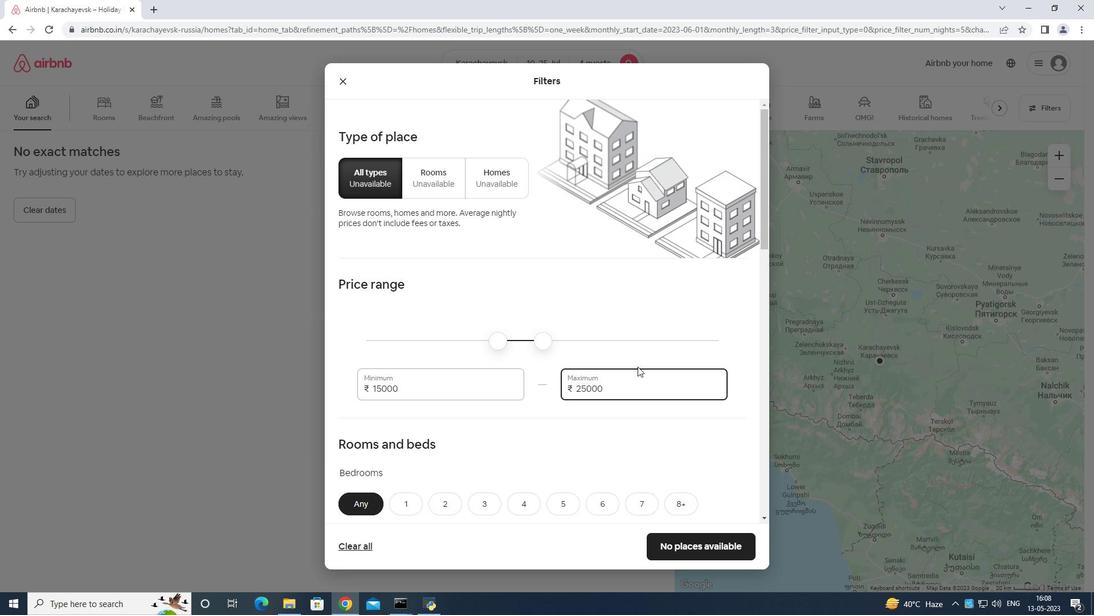 
Action: Mouse moved to (637, 365)
Screenshot: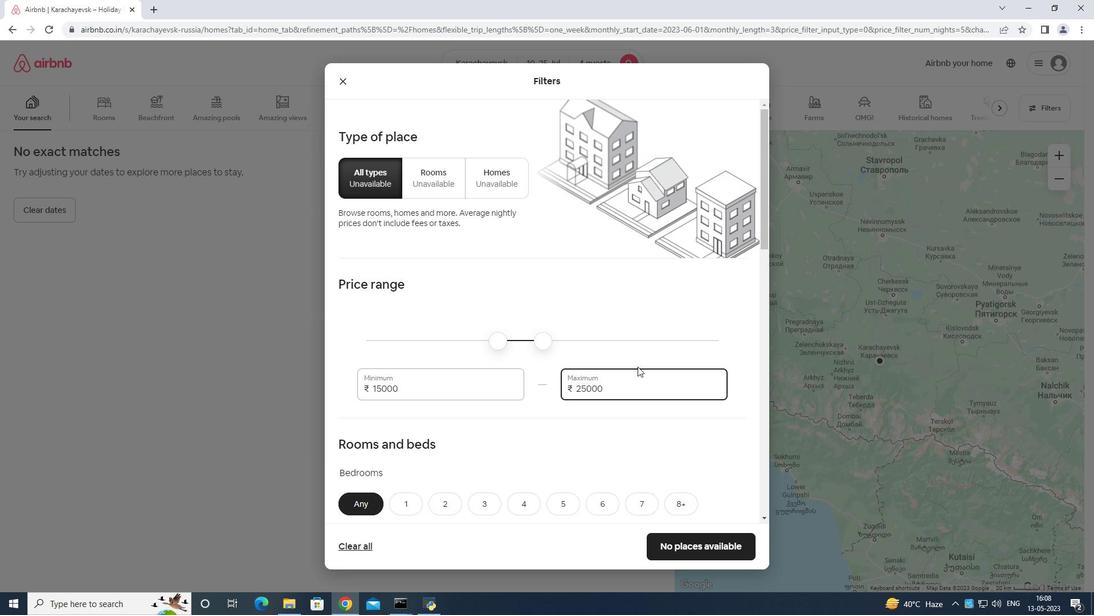 
Action: Mouse scrolled (637, 365) with delta (0, 0)
Screenshot: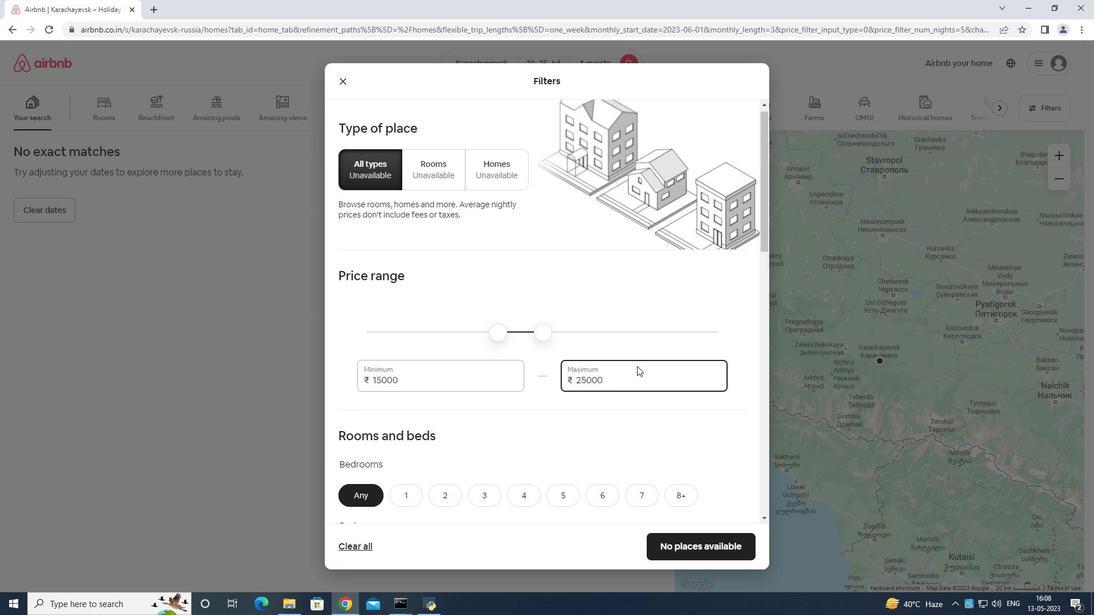 
Action: Mouse moved to (635, 365)
Screenshot: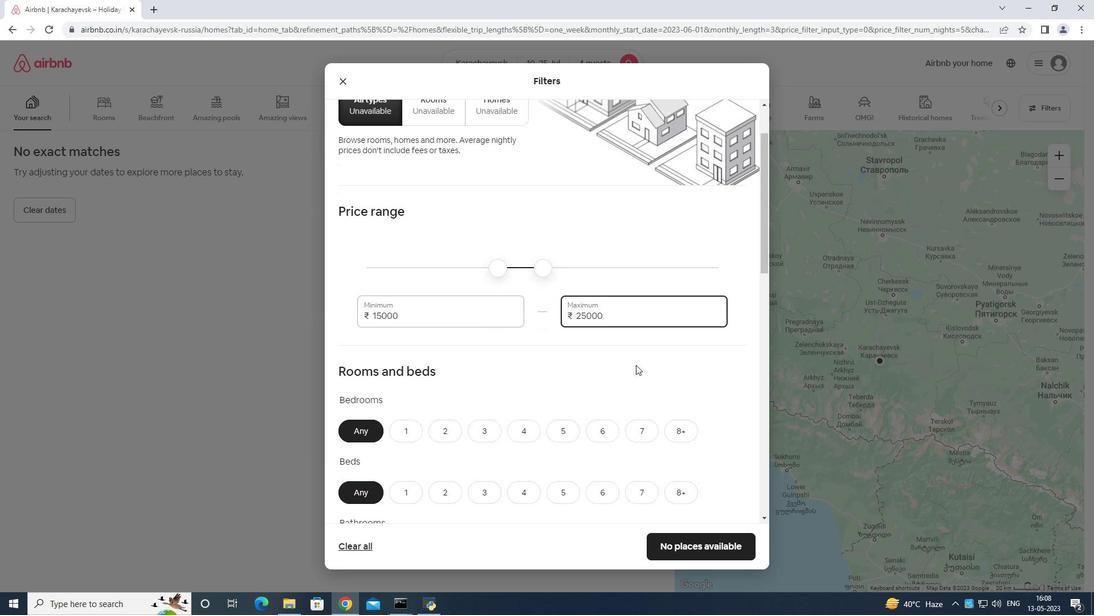 
Action: Mouse scrolled (635, 364) with delta (0, 0)
Screenshot: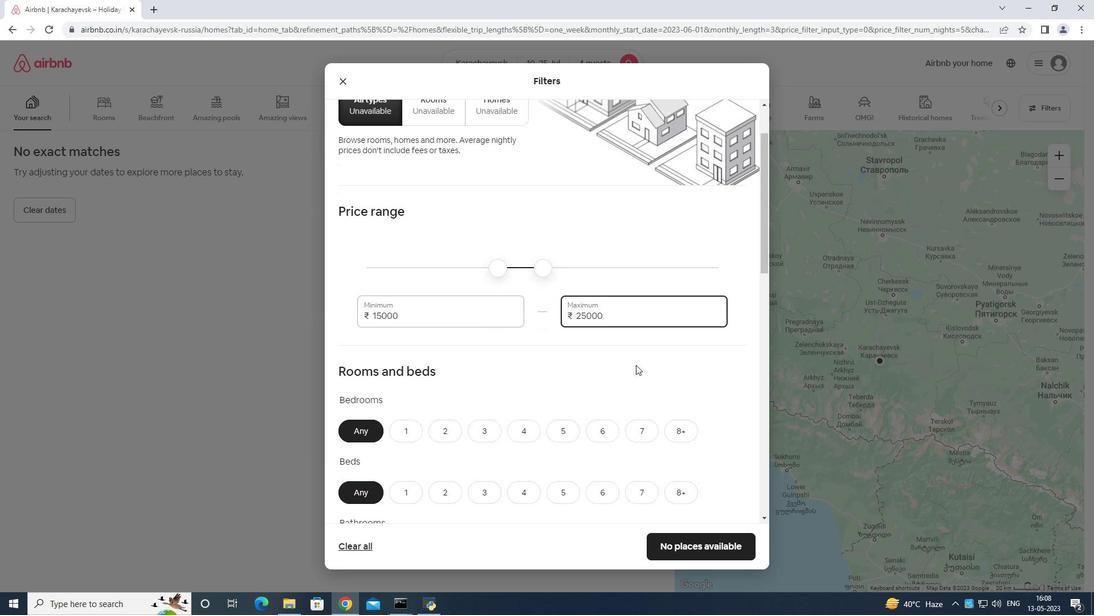 
Action: Mouse moved to (441, 218)
Screenshot: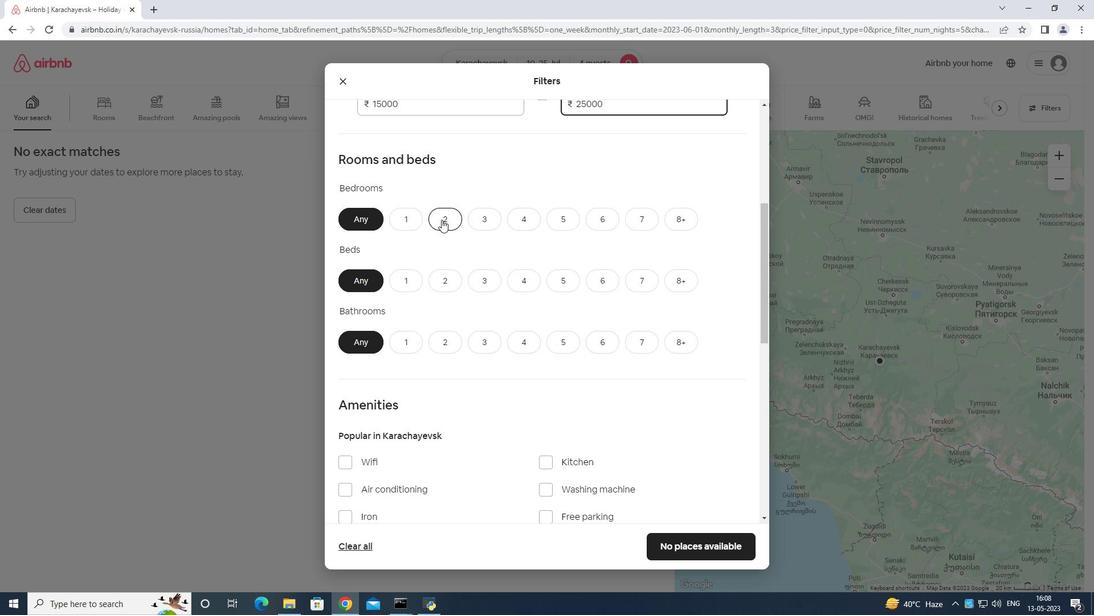 
Action: Mouse pressed left at (441, 218)
Screenshot: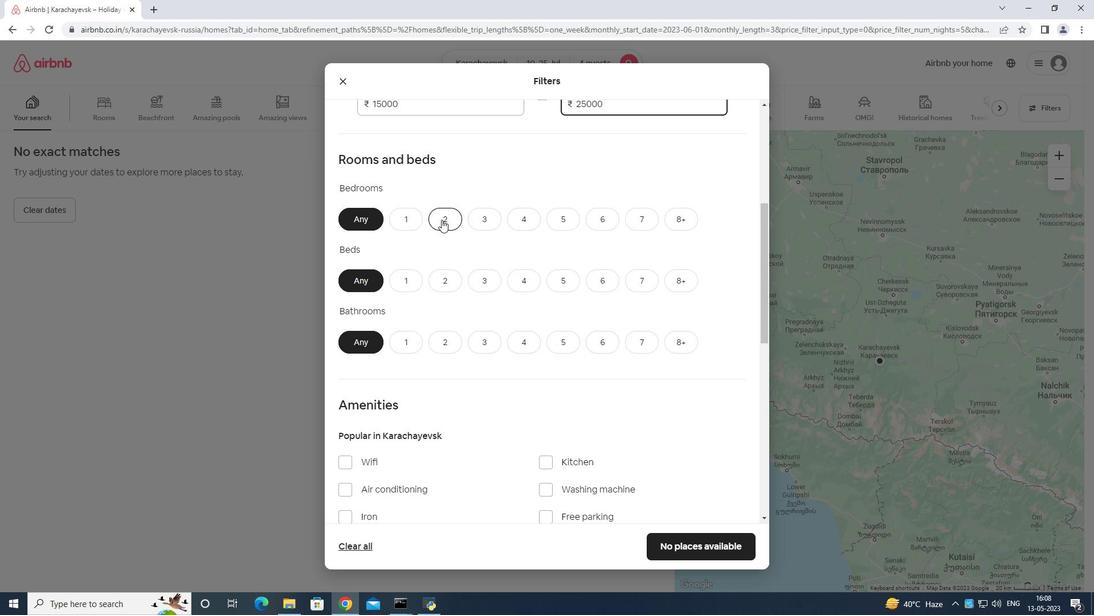 
Action: Mouse moved to (478, 277)
Screenshot: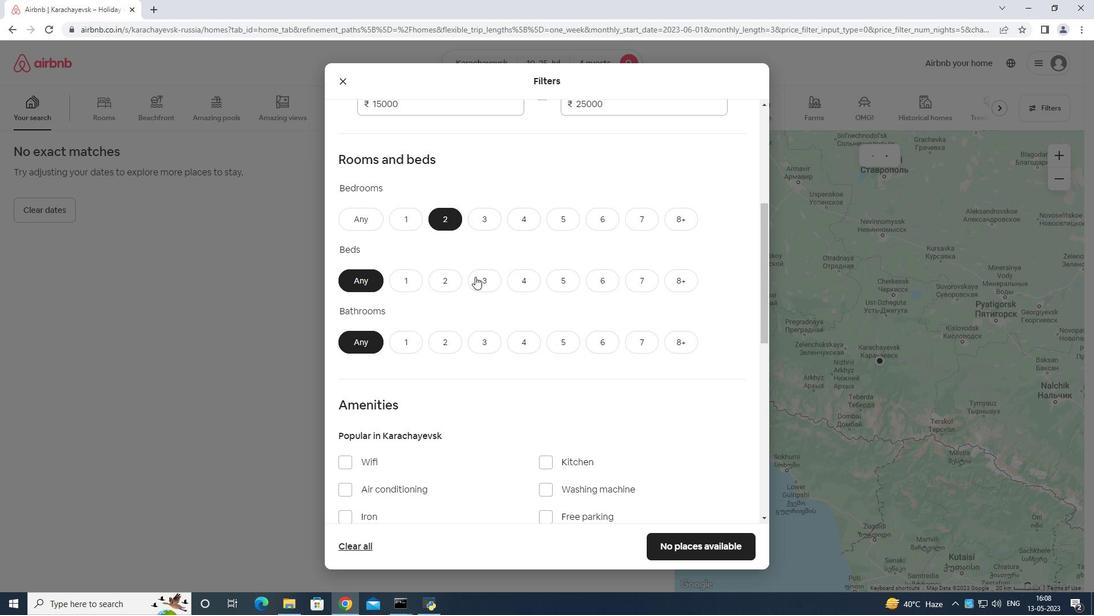 
Action: Mouse pressed left at (478, 277)
Screenshot: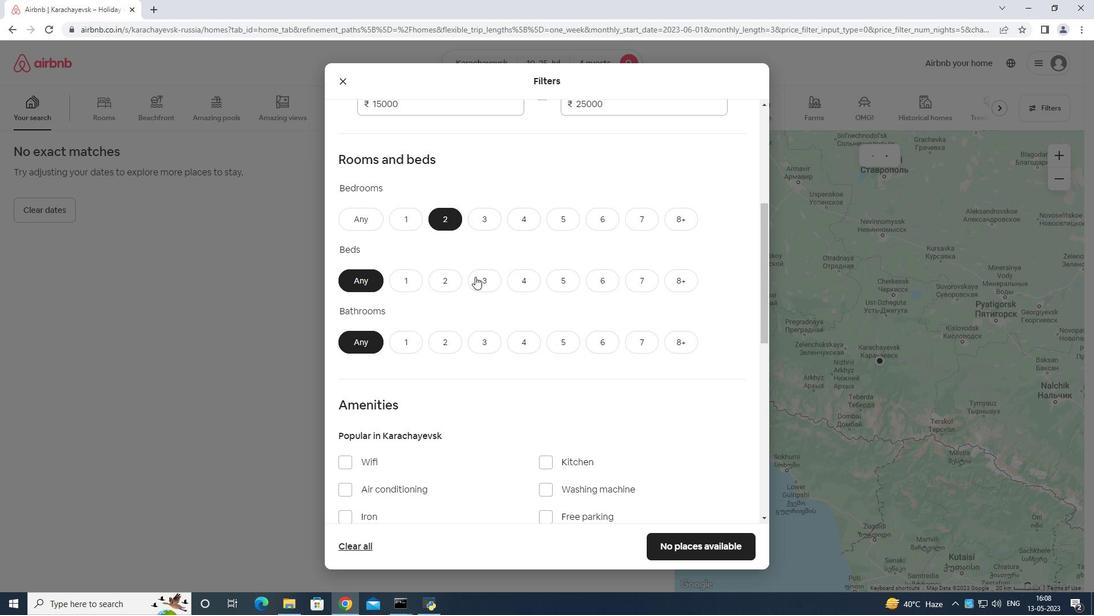 
Action: Mouse moved to (441, 336)
Screenshot: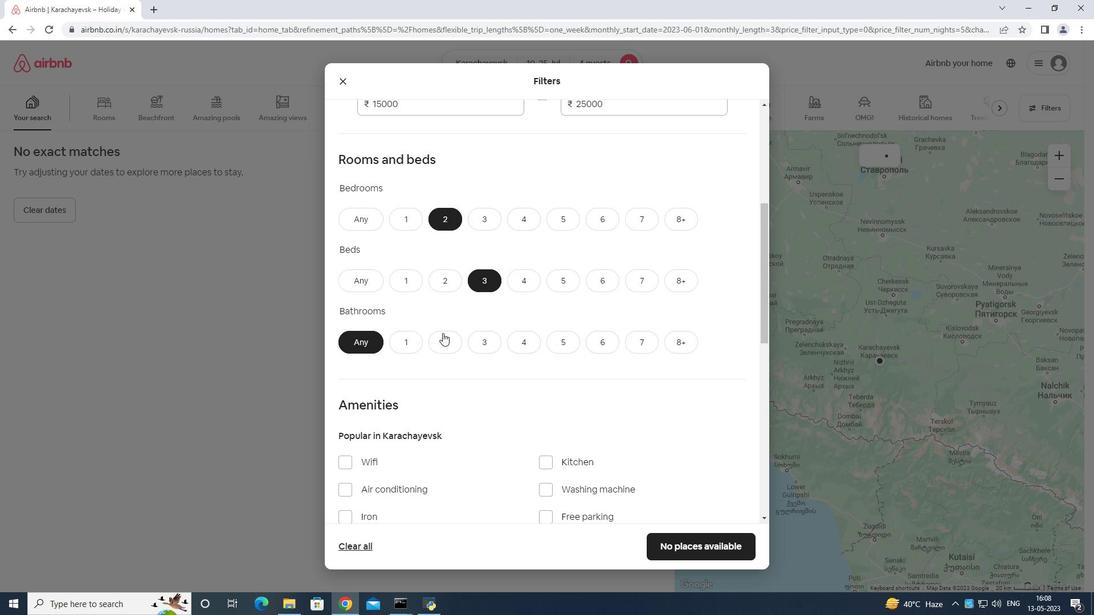 
Action: Mouse pressed left at (441, 336)
Screenshot: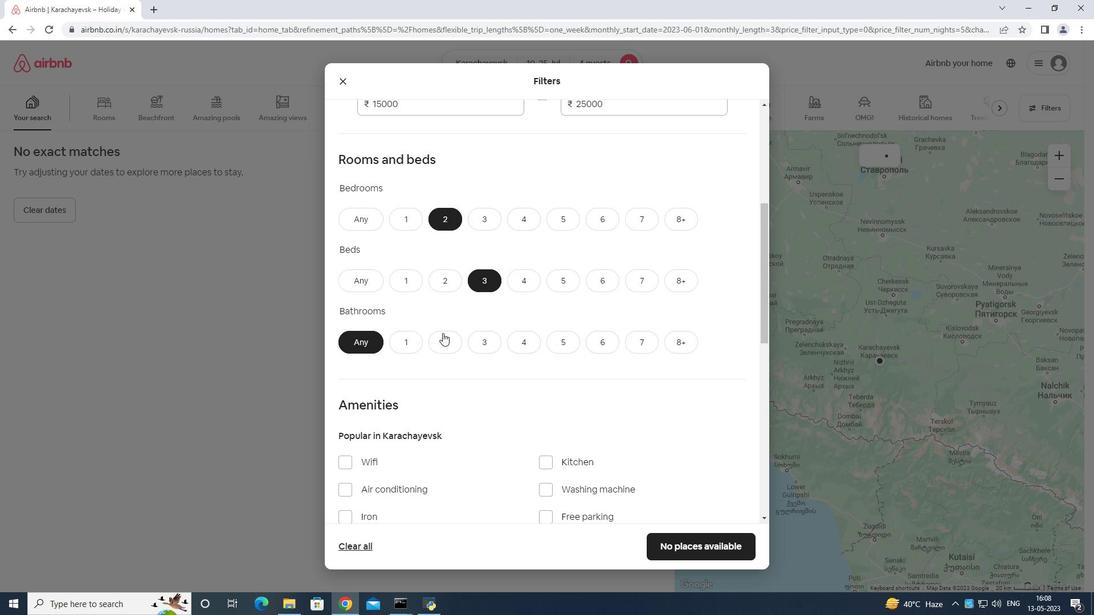 
Action: Mouse moved to (446, 329)
Screenshot: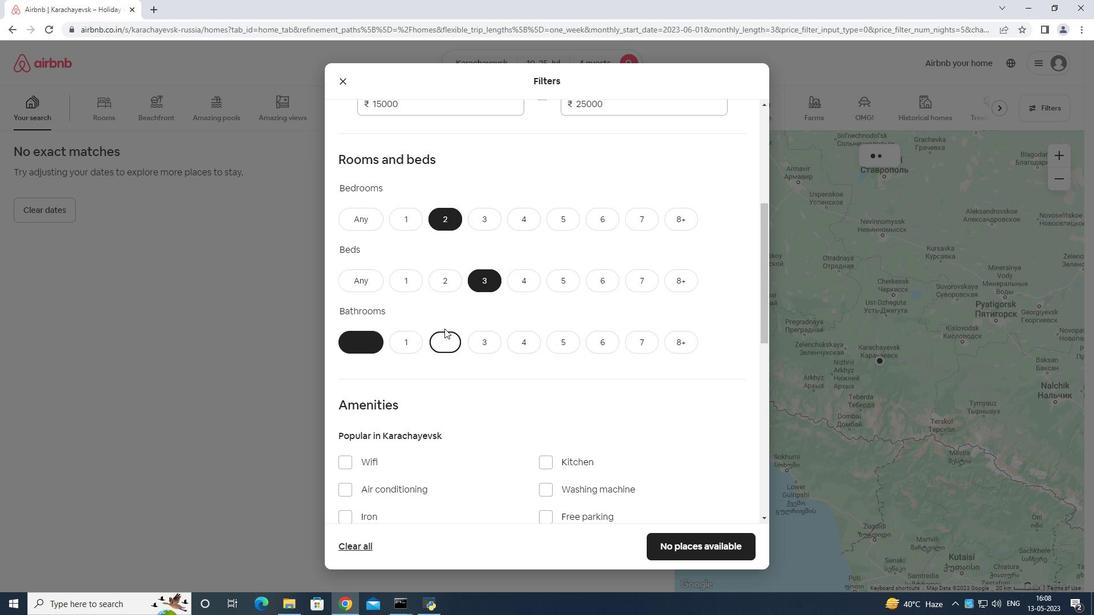 
Action: Mouse scrolled (446, 328) with delta (0, 0)
Screenshot: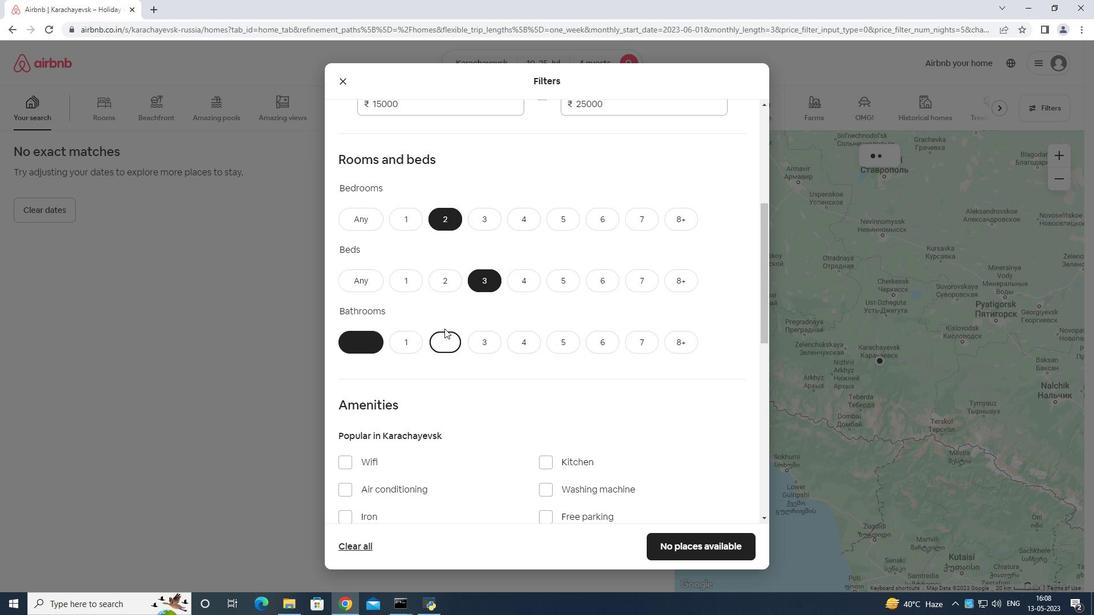 
Action: Mouse moved to (446, 331)
Screenshot: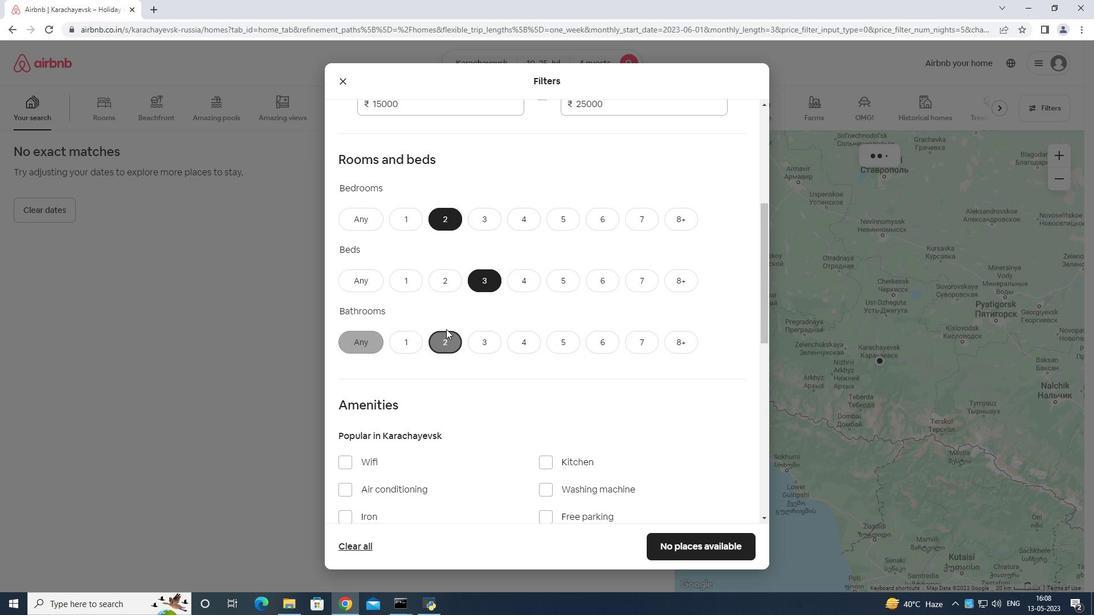 
Action: Mouse scrolled (446, 330) with delta (0, 0)
Screenshot: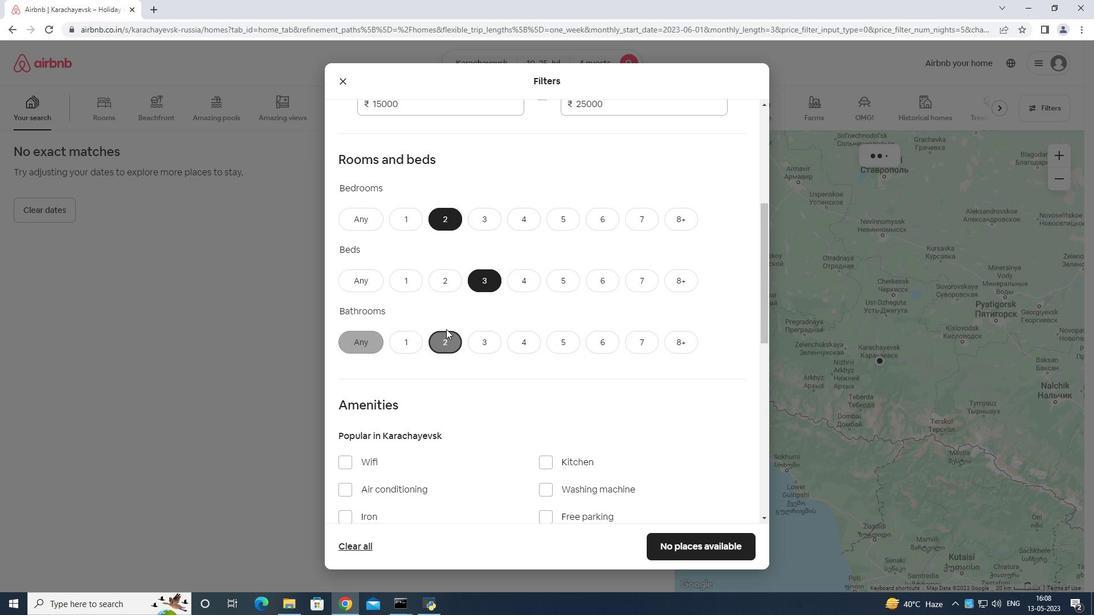
Action: Mouse moved to (343, 342)
Screenshot: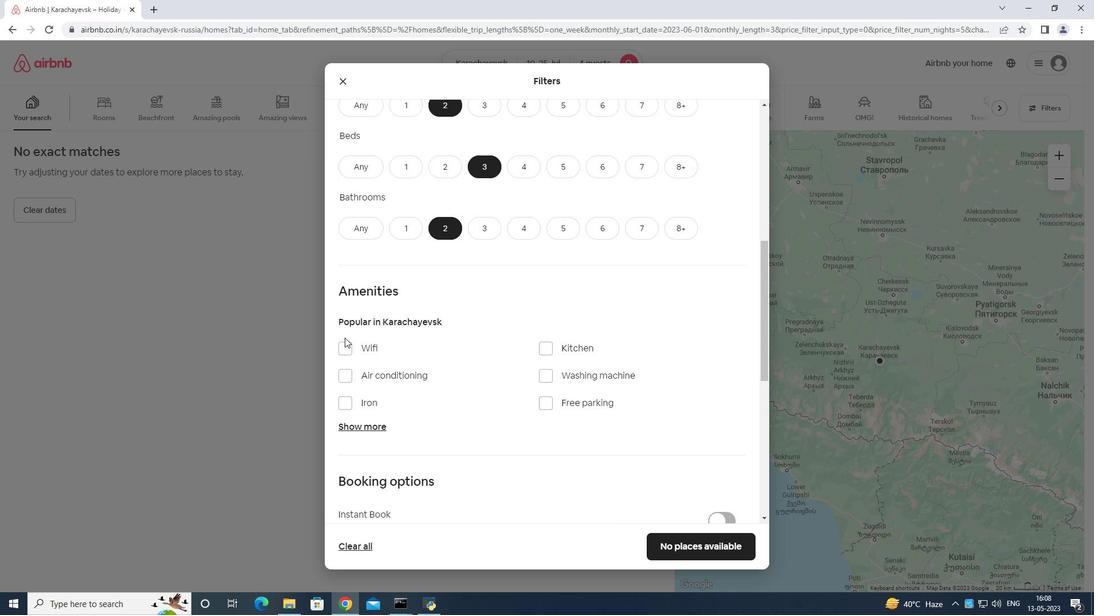 
Action: Mouse pressed left at (343, 342)
Screenshot: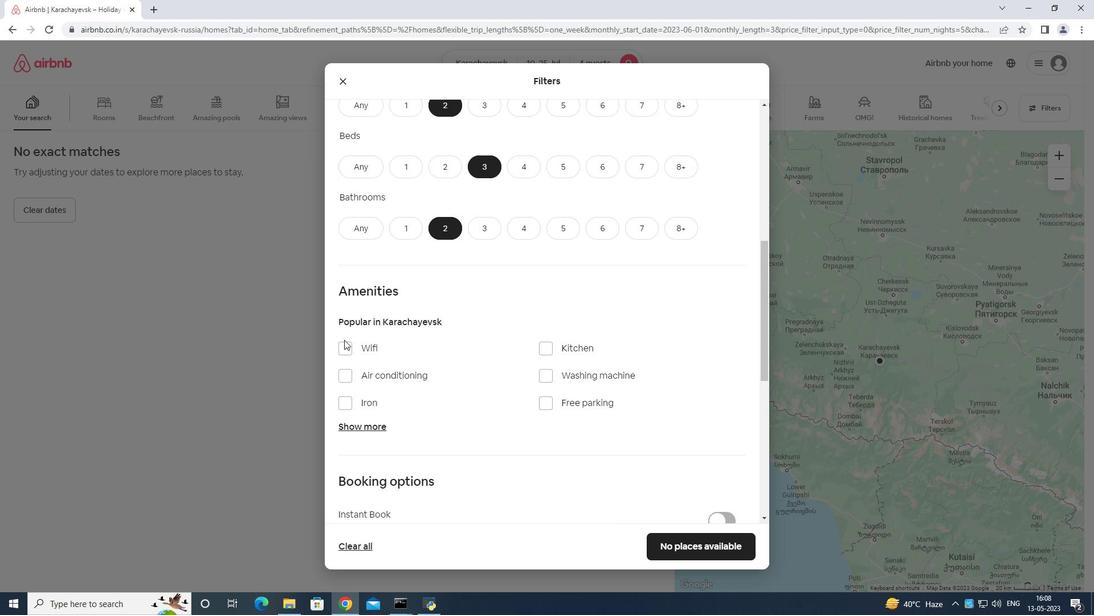 
Action: Mouse moved to (548, 401)
Screenshot: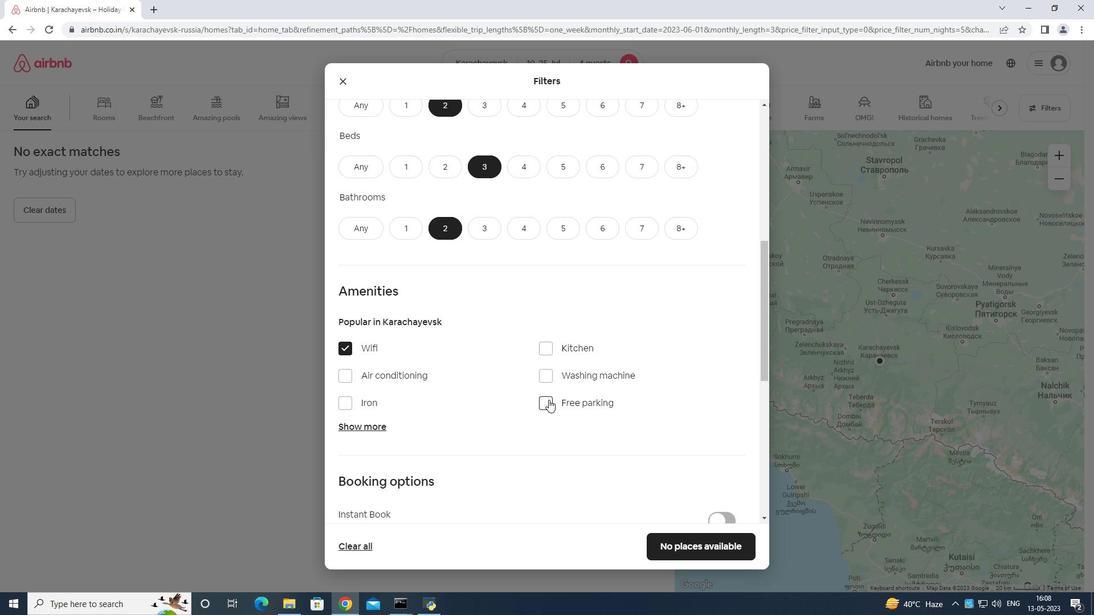 
Action: Mouse pressed left at (548, 401)
Screenshot: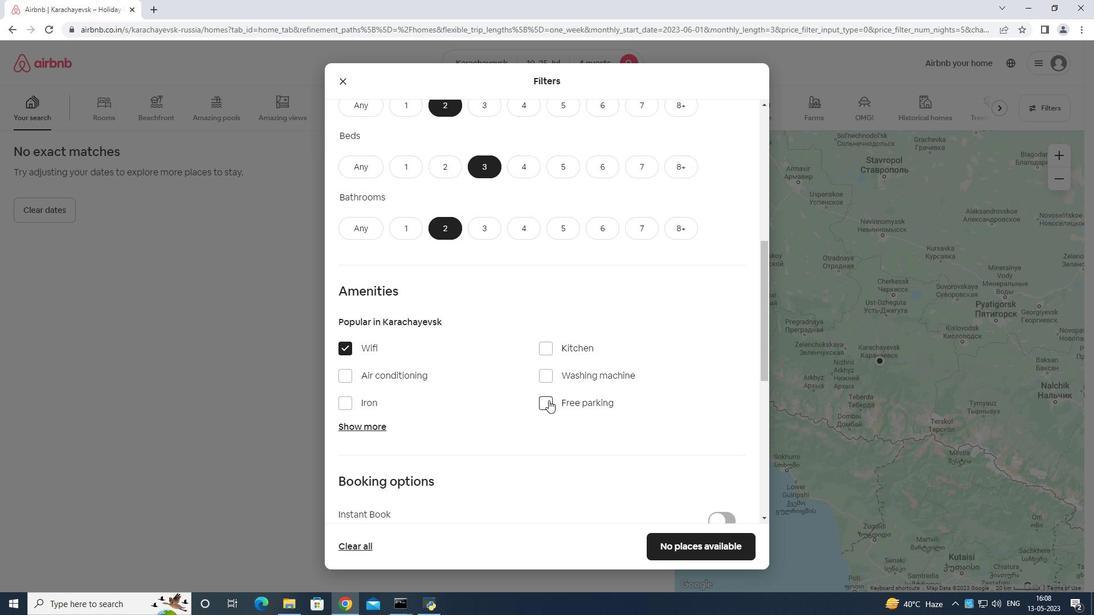 
Action: Mouse moved to (366, 424)
Screenshot: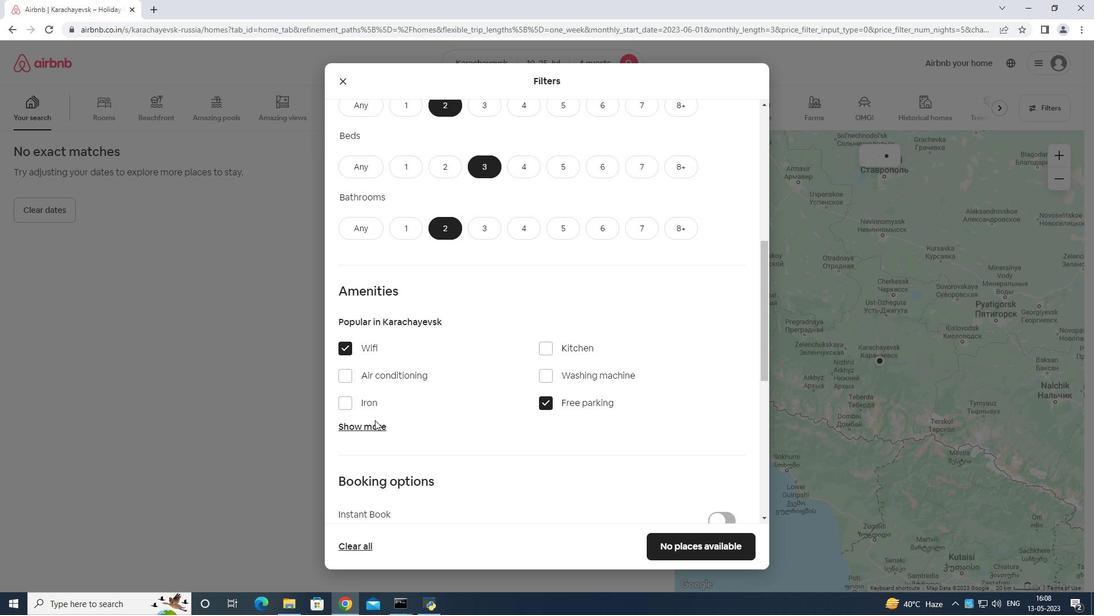 
Action: Mouse pressed left at (366, 424)
Screenshot: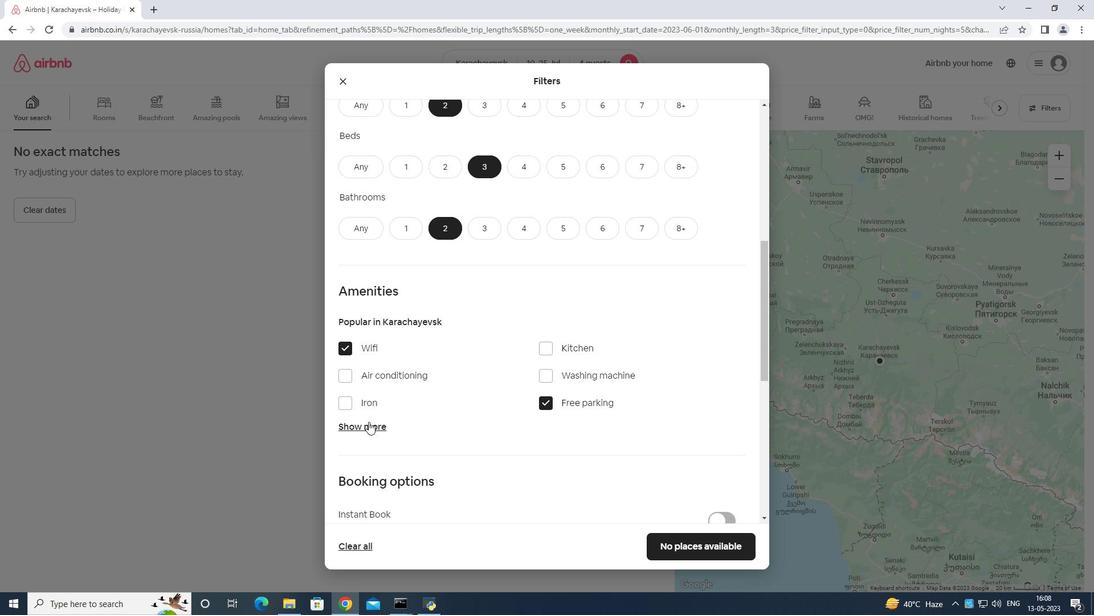 
Action: Mouse moved to (490, 383)
Screenshot: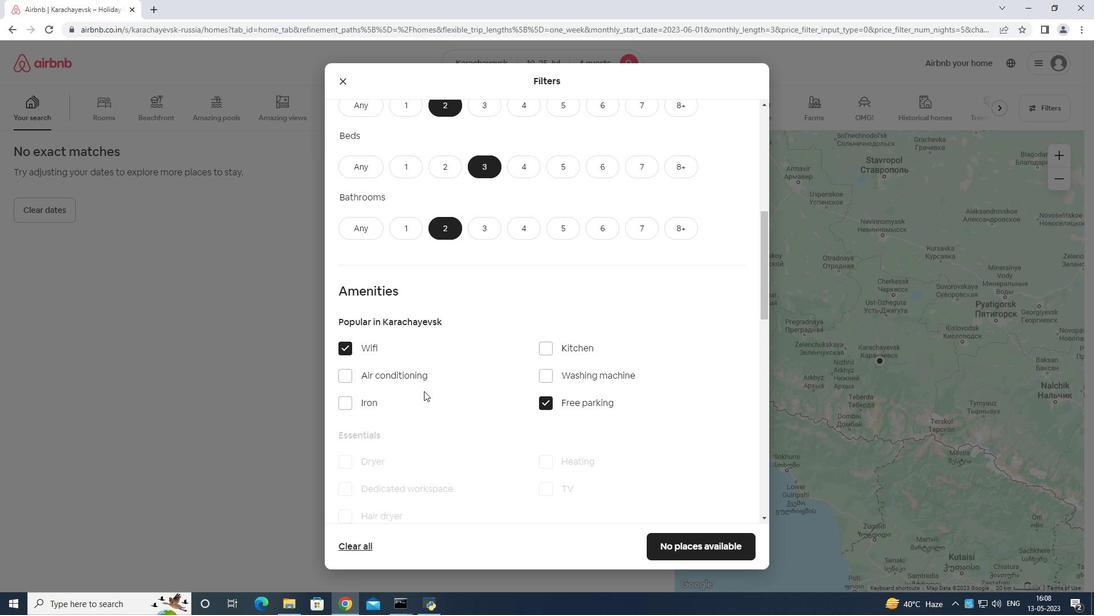 
Action: Mouse scrolled (490, 382) with delta (0, 0)
Screenshot: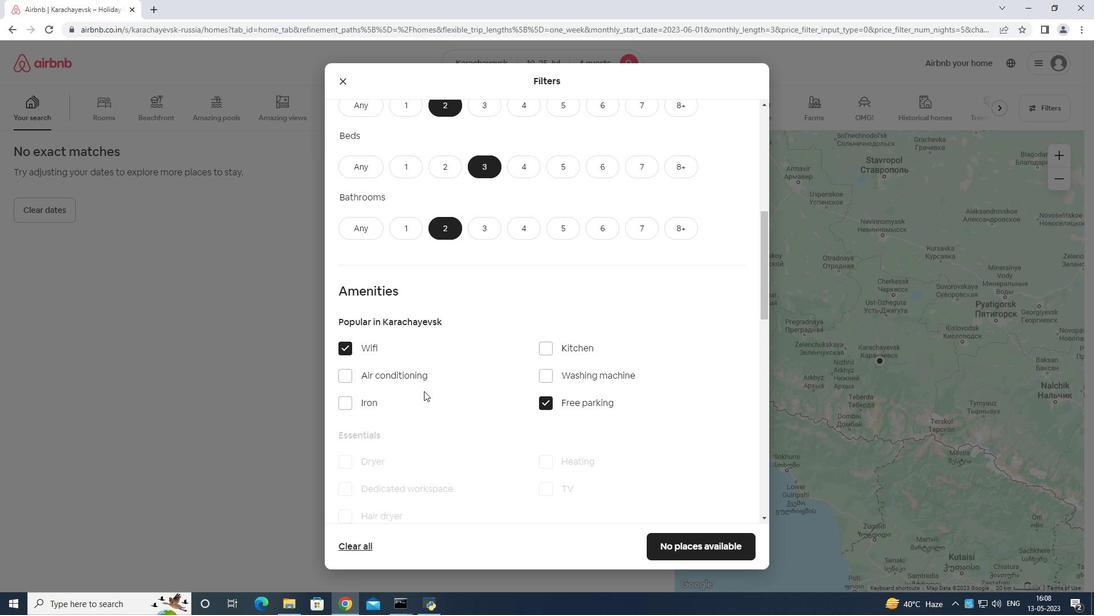 
Action: Mouse moved to (497, 384)
Screenshot: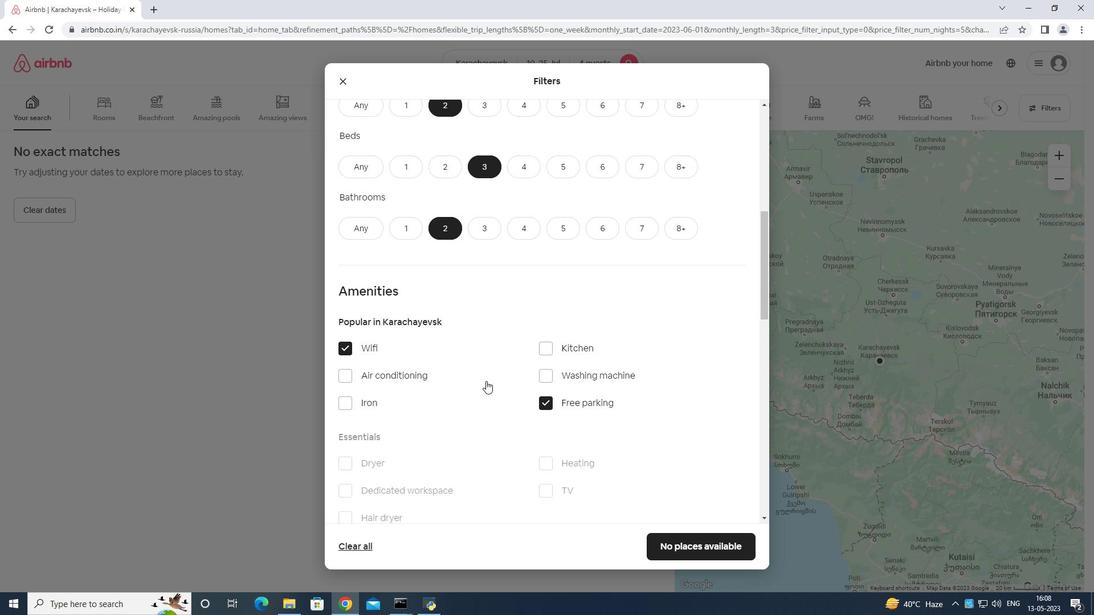 
Action: Mouse scrolled (497, 383) with delta (0, 0)
Screenshot: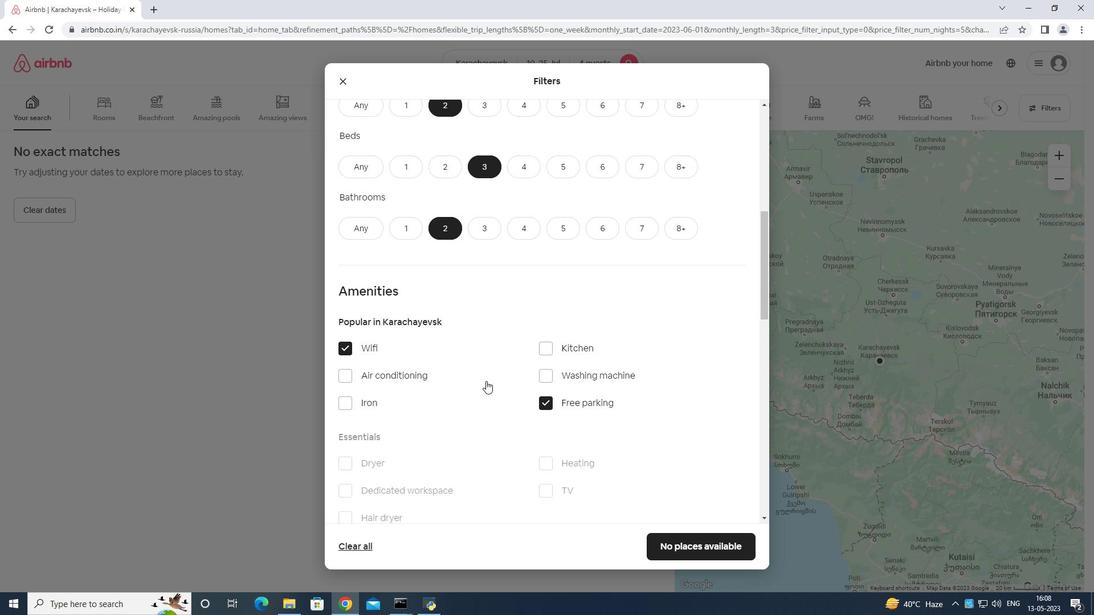 
Action: Mouse moved to (513, 381)
Screenshot: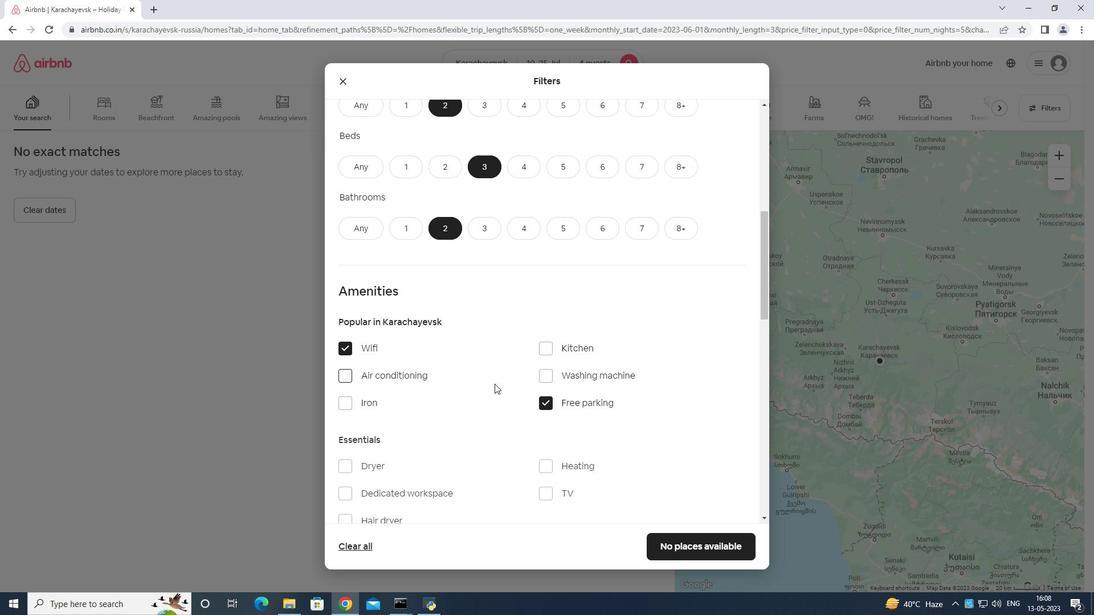 
Action: Mouse scrolled (513, 381) with delta (0, 0)
Screenshot: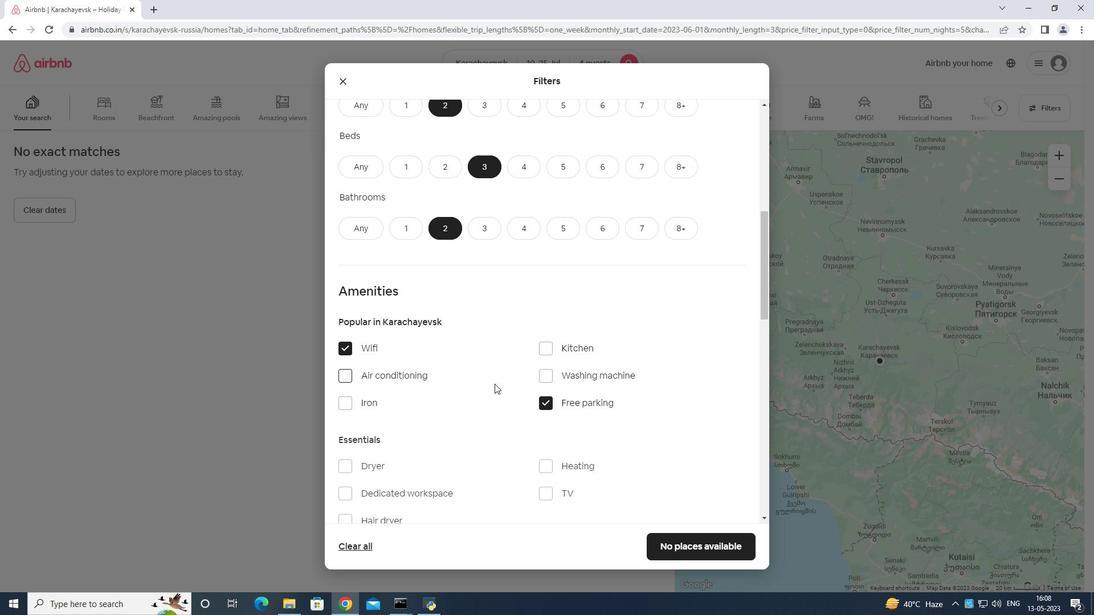 
Action: Mouse moved to (546, 320)
Screenshot: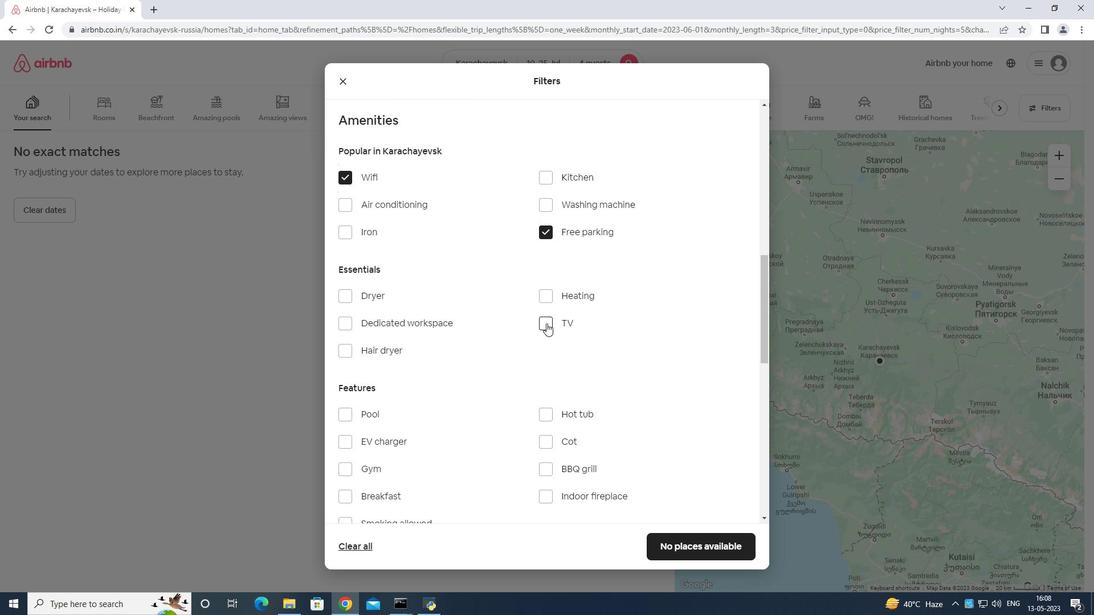 
Action: Mouse pressed left at (546, 320)
Screenshot: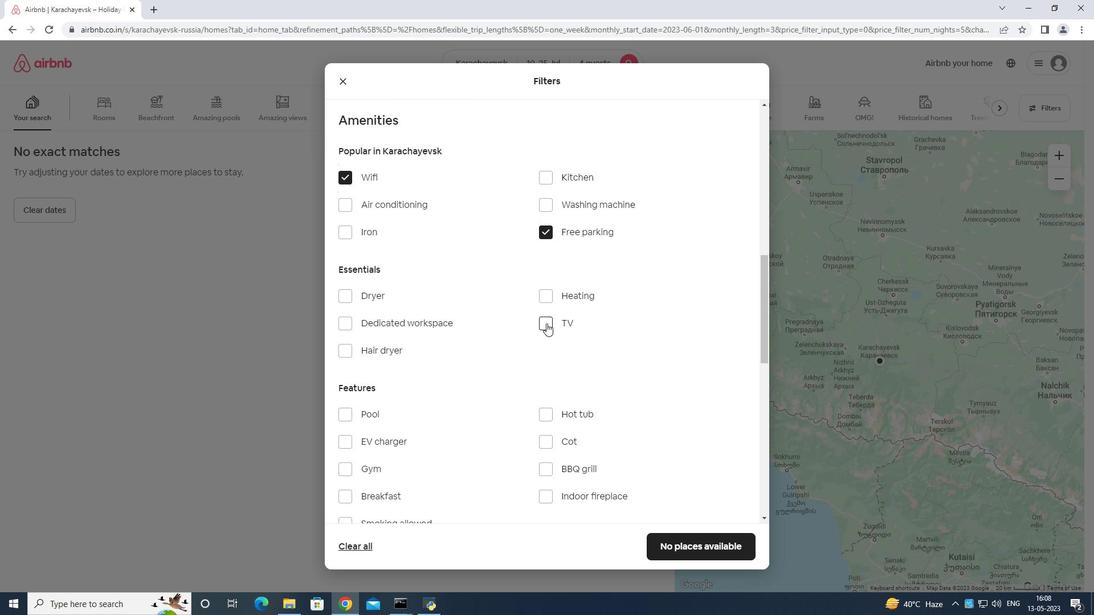 
Action: Mouse moved to (539, 336)
Screenshot: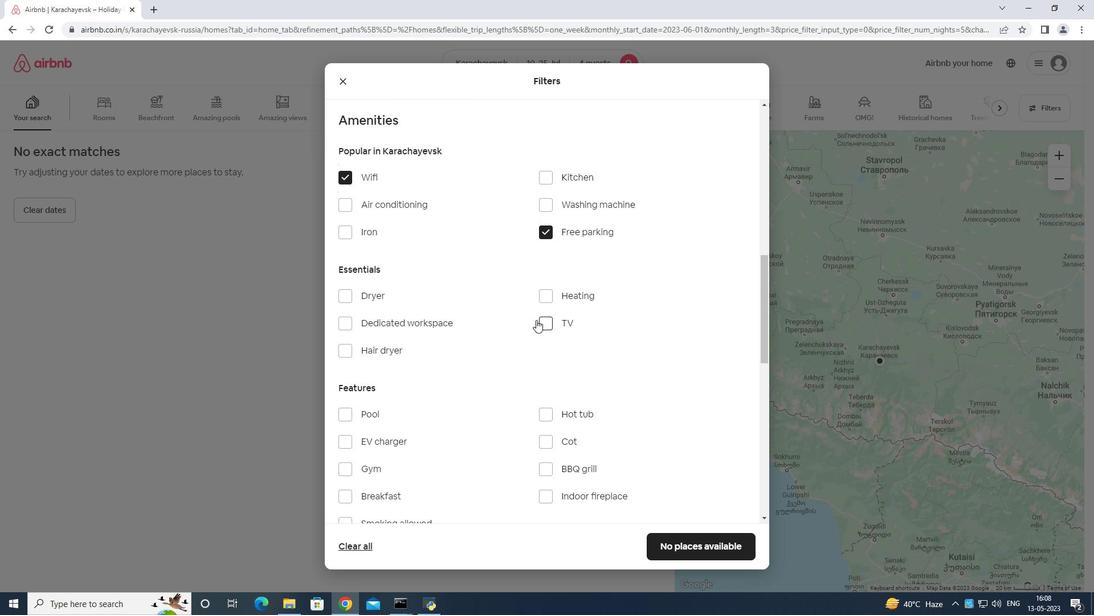 
Action: Mouse scrolled (539, 336) with delta (0, 0)
Screenshot: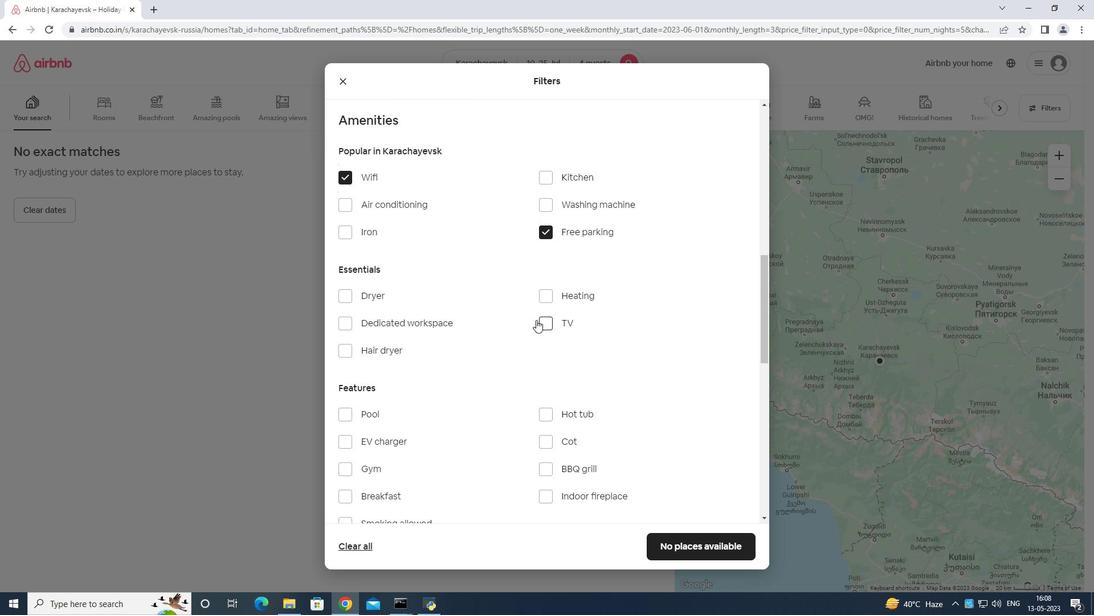 
Action: Mouse moved to (539, 339)
Screenshot: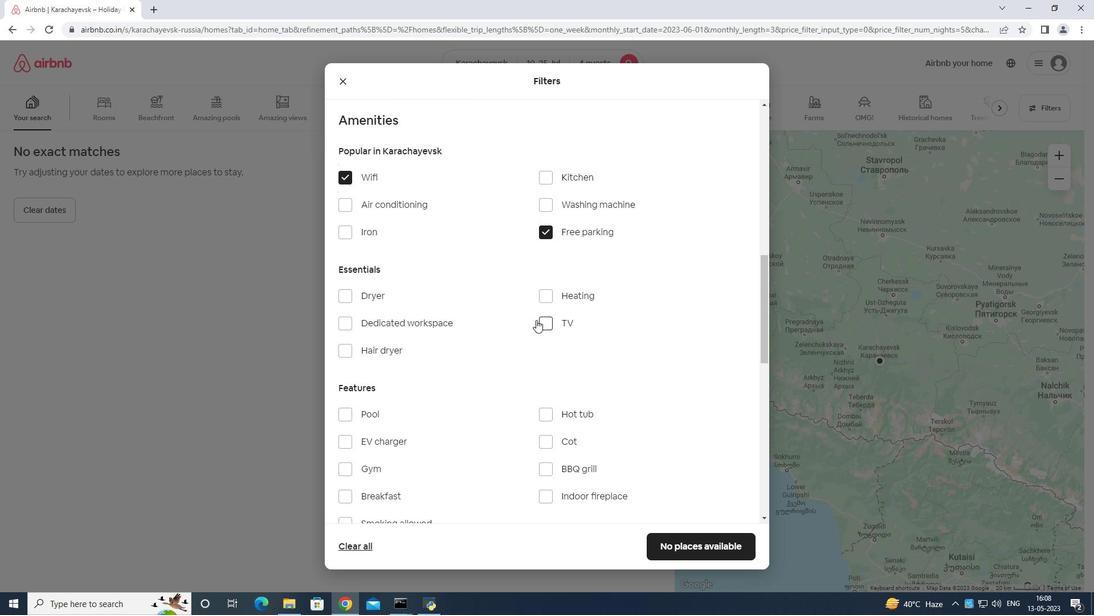 
Action: Mouse scrolled (539, 339) with delta (0, 0)
Screenshot: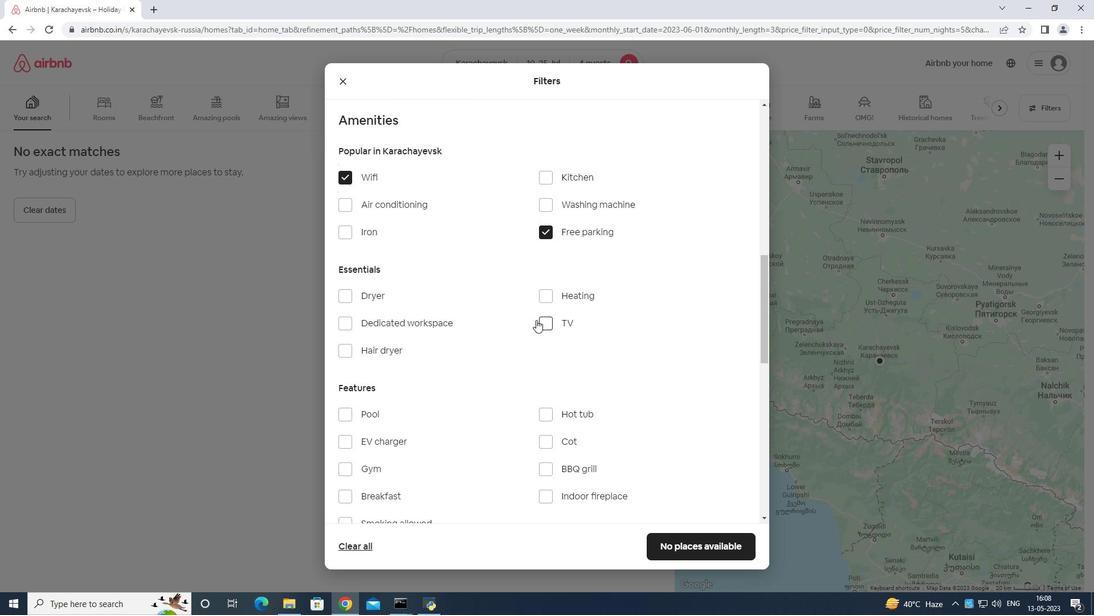 
Action: Mouse scrolled (539, 339) with delta (0, 0)
Screenshot: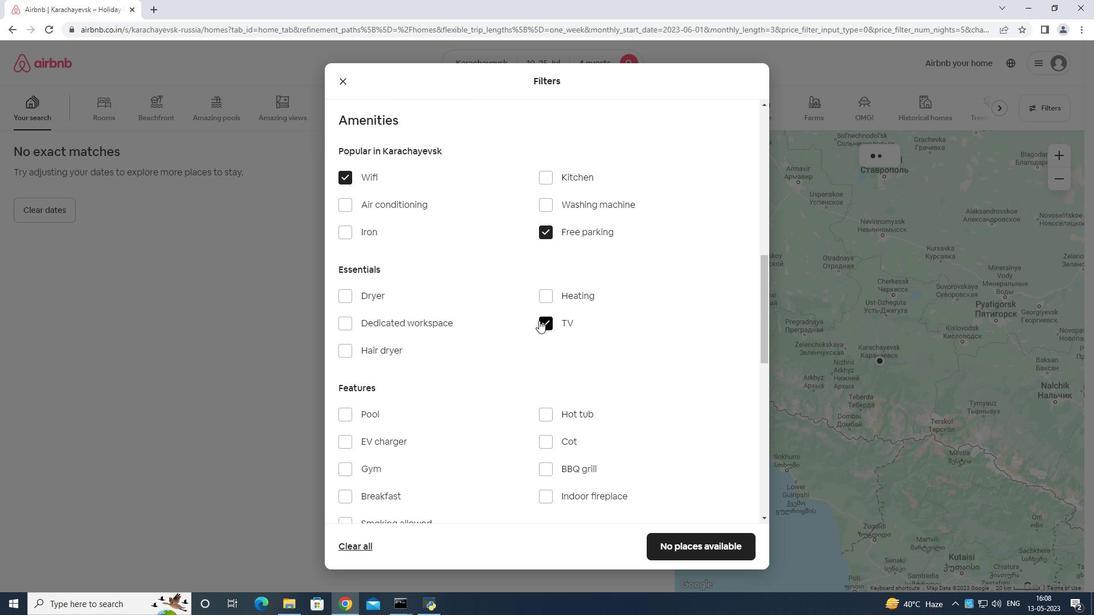 
Action: Mouse moved to (345, 322)
Screenshot: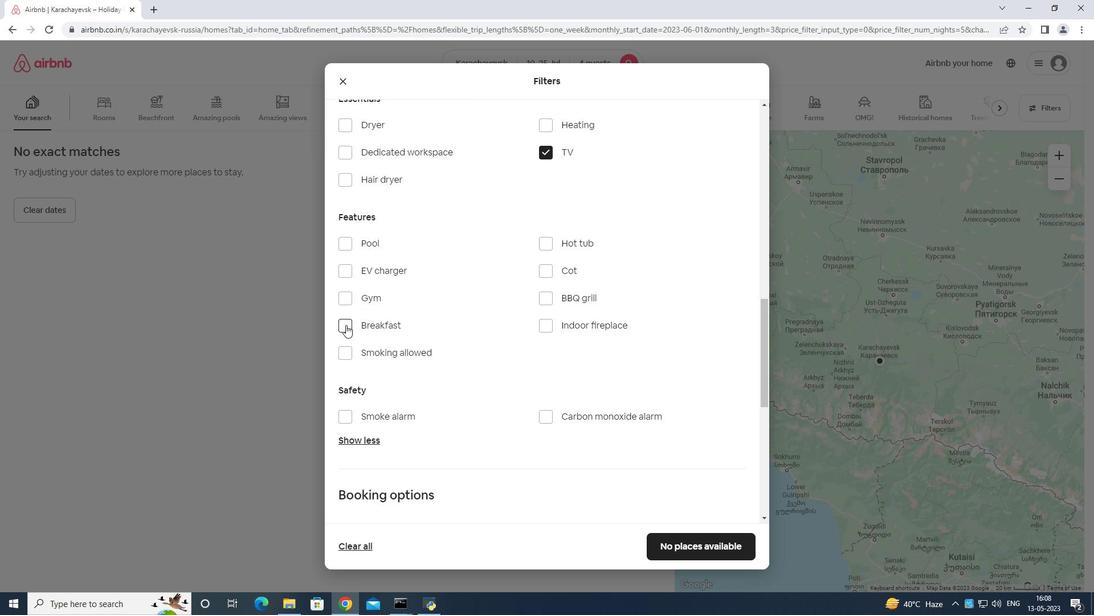 
Action: Mouse pressed left at (345, 322)
Screenshot: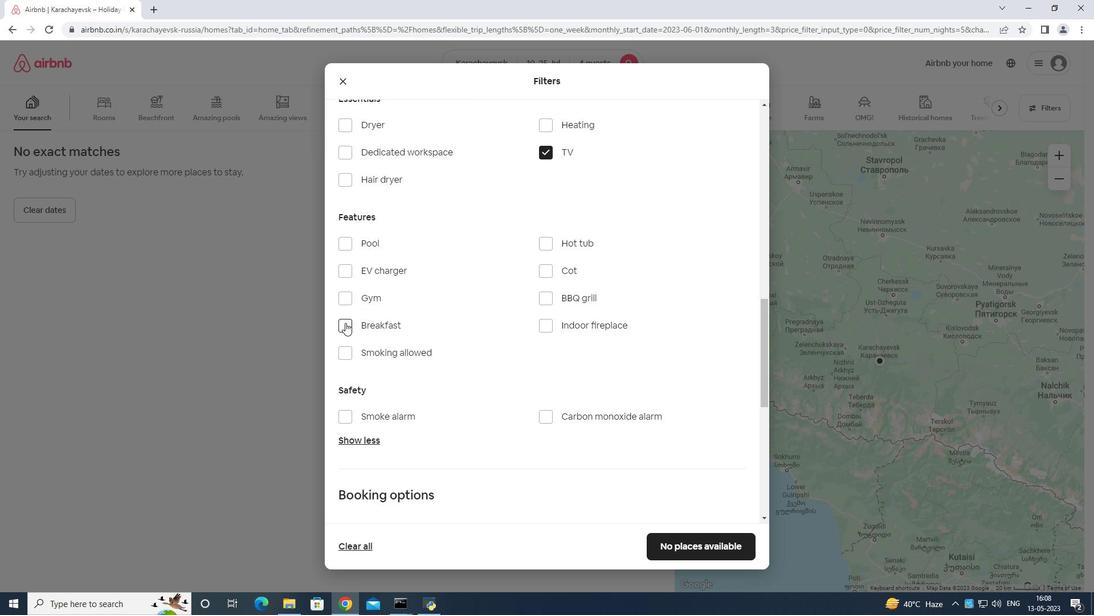 
Action: Mouse moved to (343, 293)
Screenshot: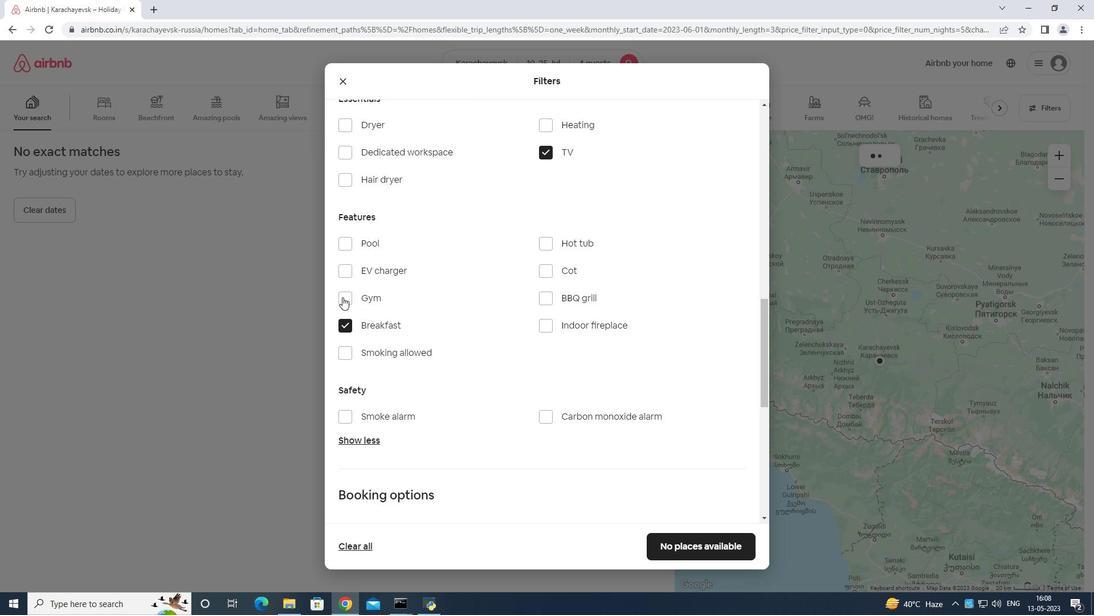 
Action: Mouse pressed left at (343, 293)
Screenshot: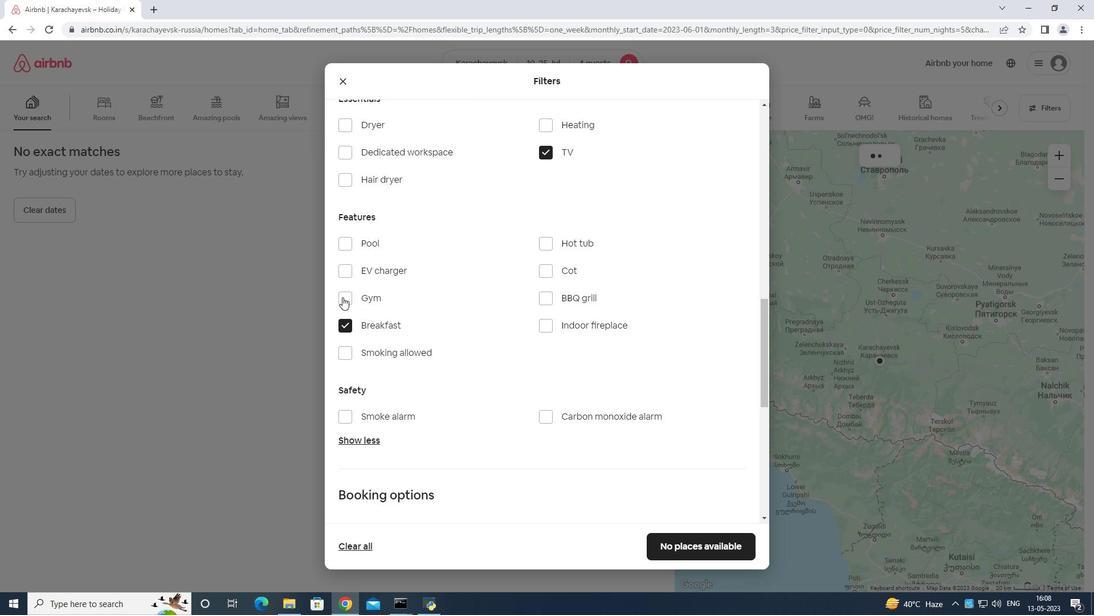 
Action: Mouse moved to (497, 331)
Screenshot: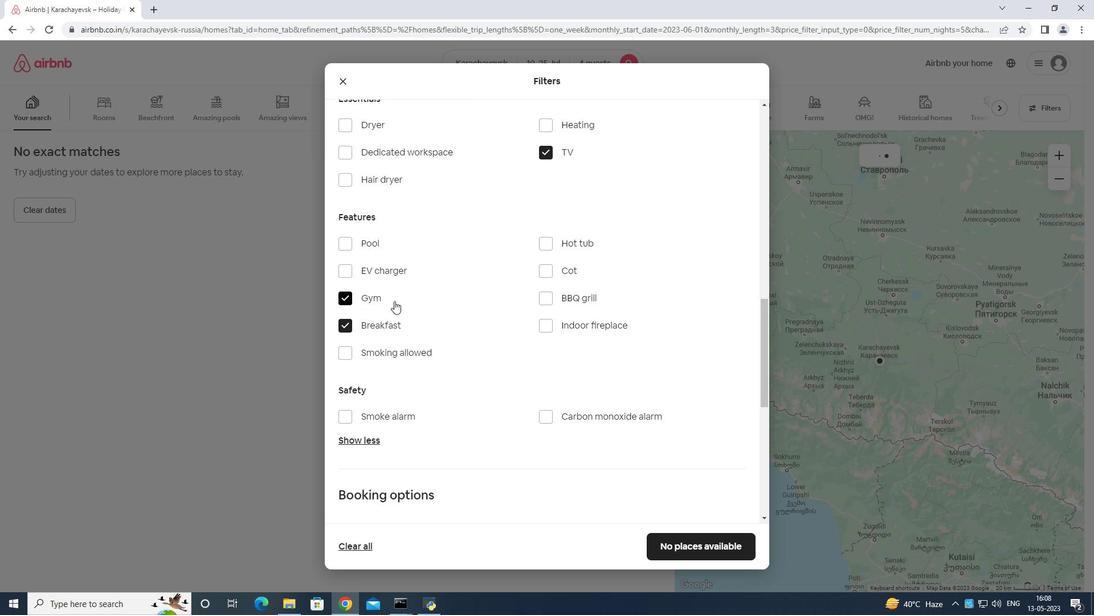 
Action: Mouse scrolled (497, 331) with delta (0, 0)
Screenshot: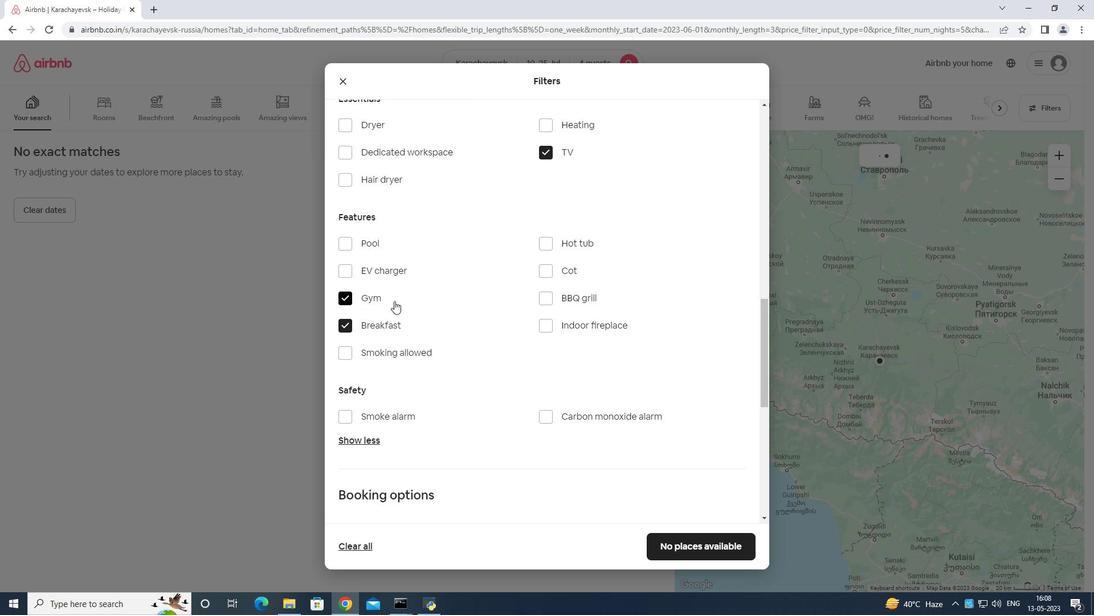 
Action: Mouse moved to (514, 339)
Screenshot: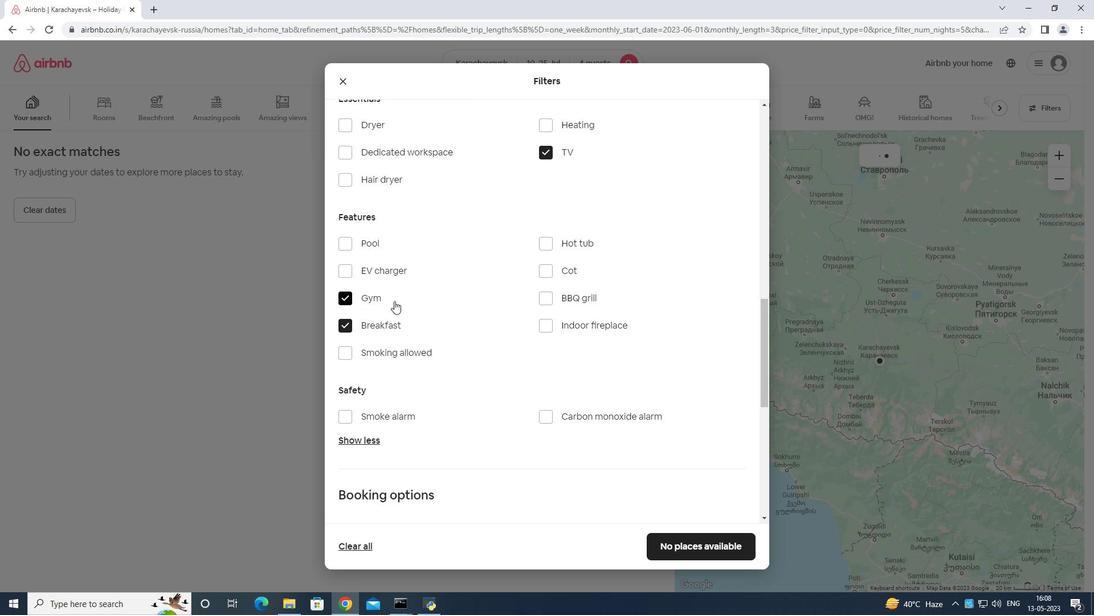 
Action: Mouse scrolled (514, 339) with delta (0, 0)
Screenshot: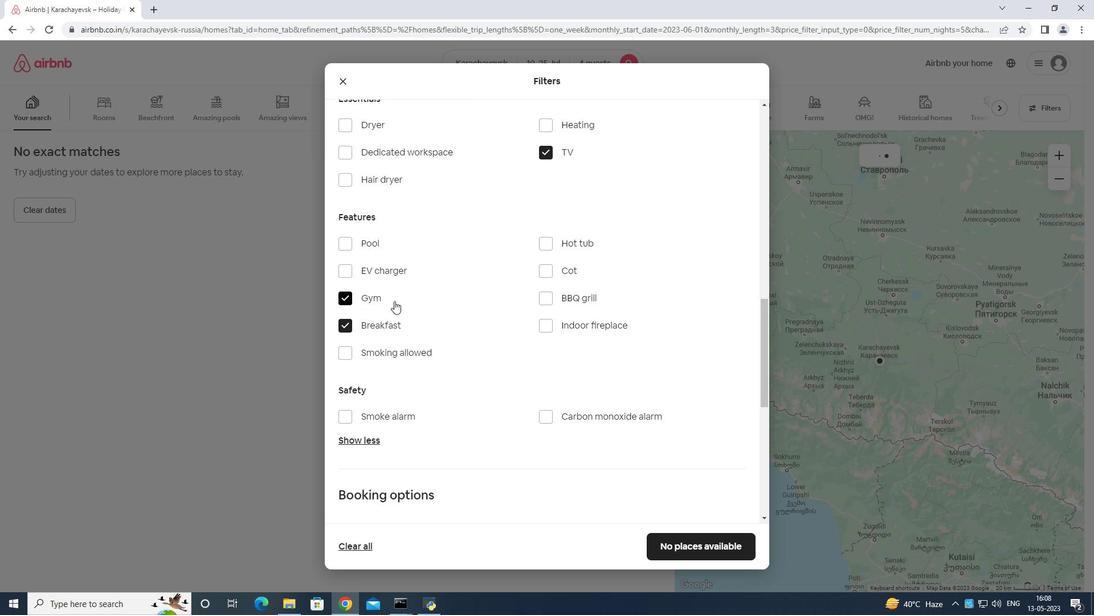 
Action: Mouse moved to (526, 342)
Screenshot: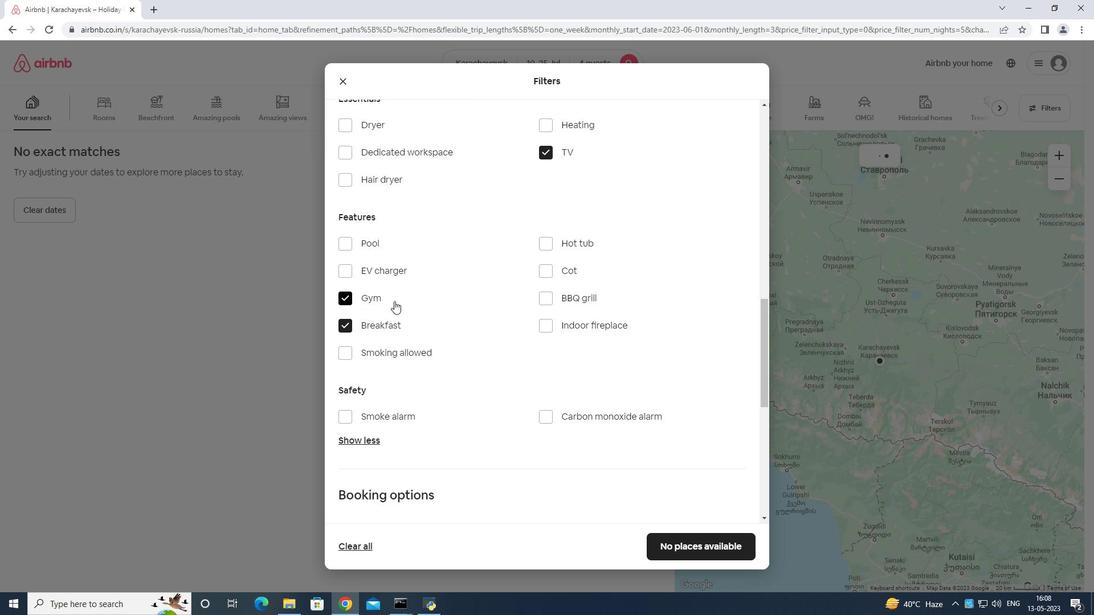 
Action: Mouse scrolled (526, 342) with delta (0, 0)
Screenshot: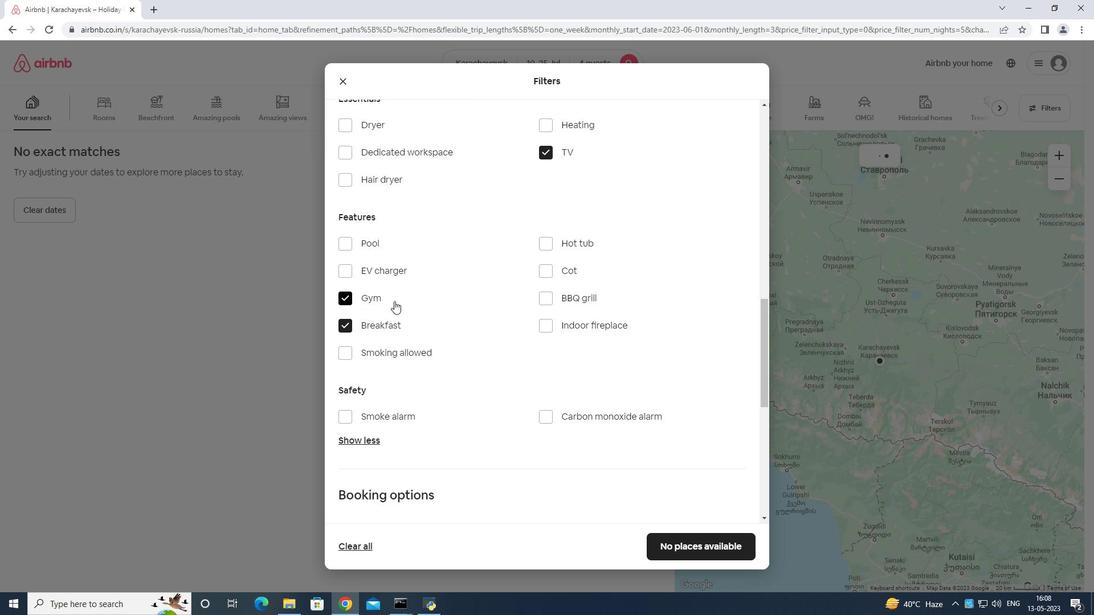 
Action: Mouse moved to (534, 343)
Screenshot: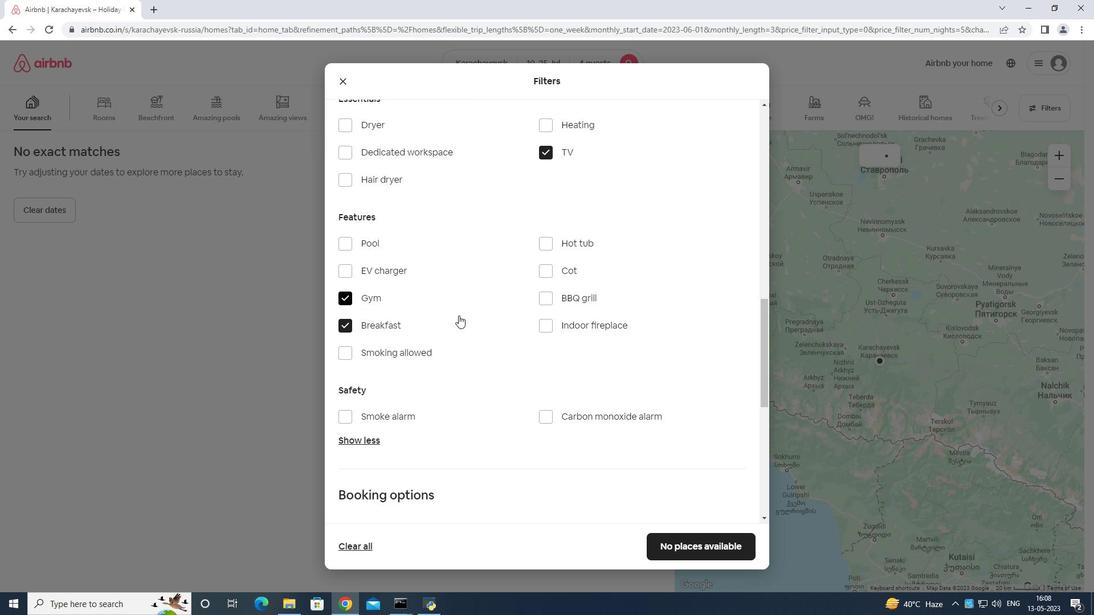 
Action: Mouse scrolled (534, 343) with delta (0, 0)
Screenshot: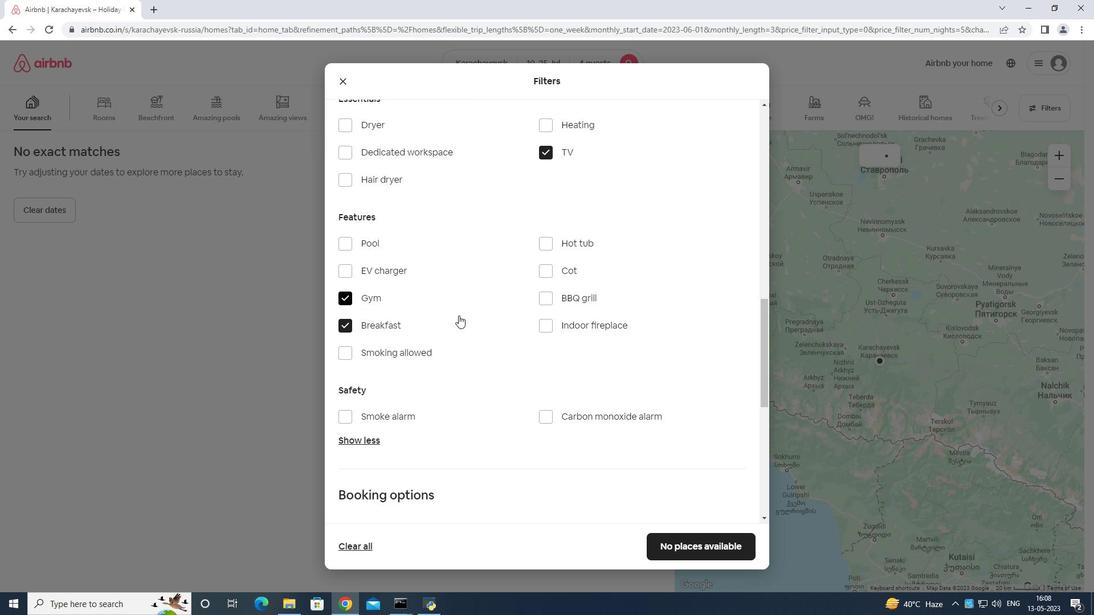 
Action: Mouse moved to (704, 338)
Screenshot: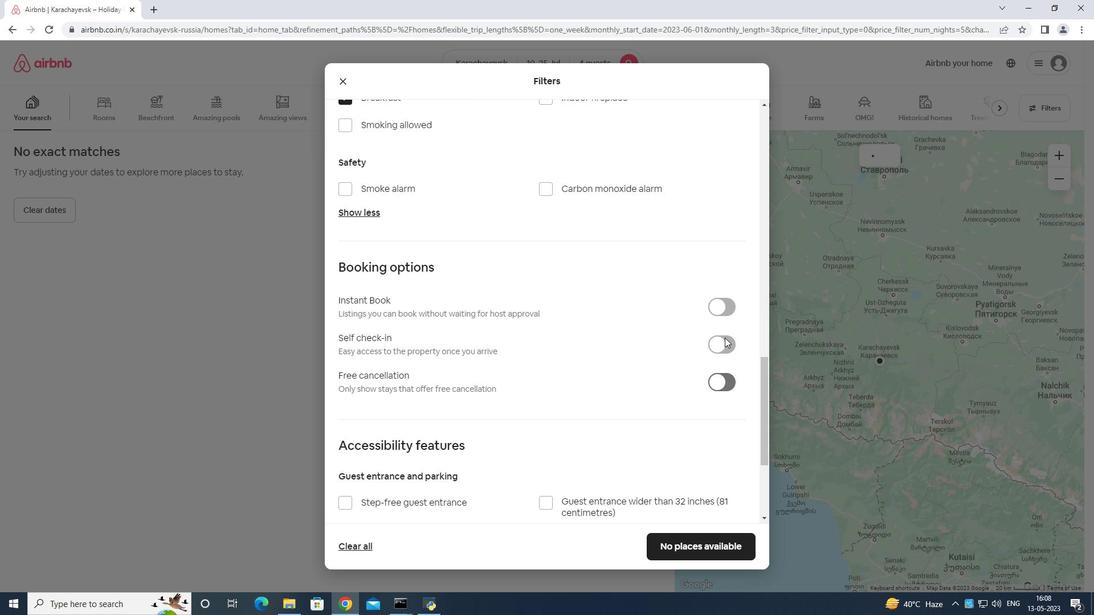 
Action: Mouse pressed left at (704, 338)
Screenshot: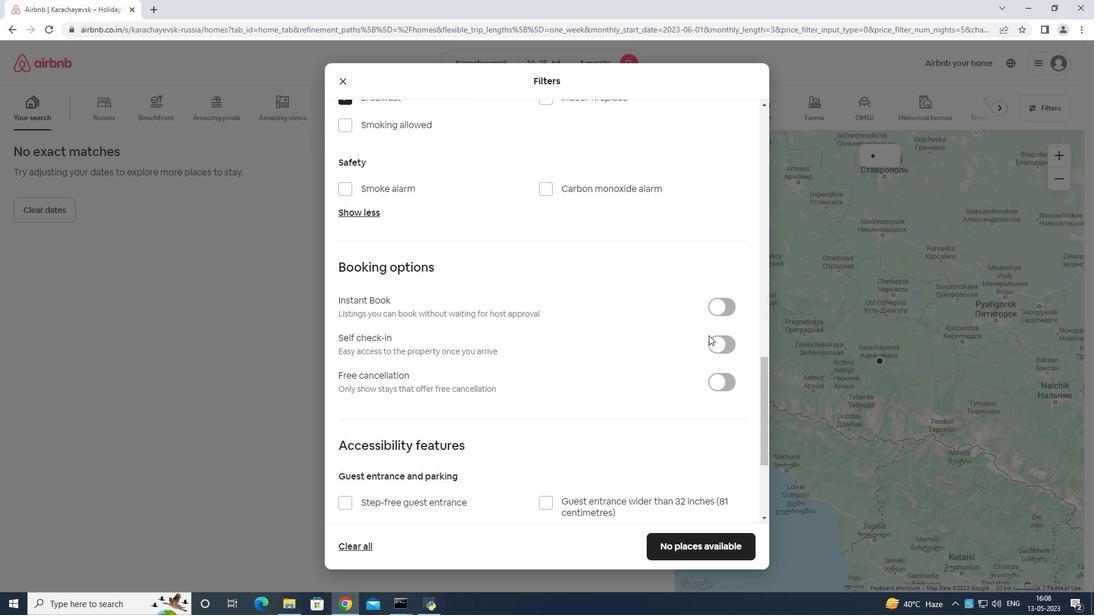 
Action: Mouse moved to (711, 341)
Screenshot: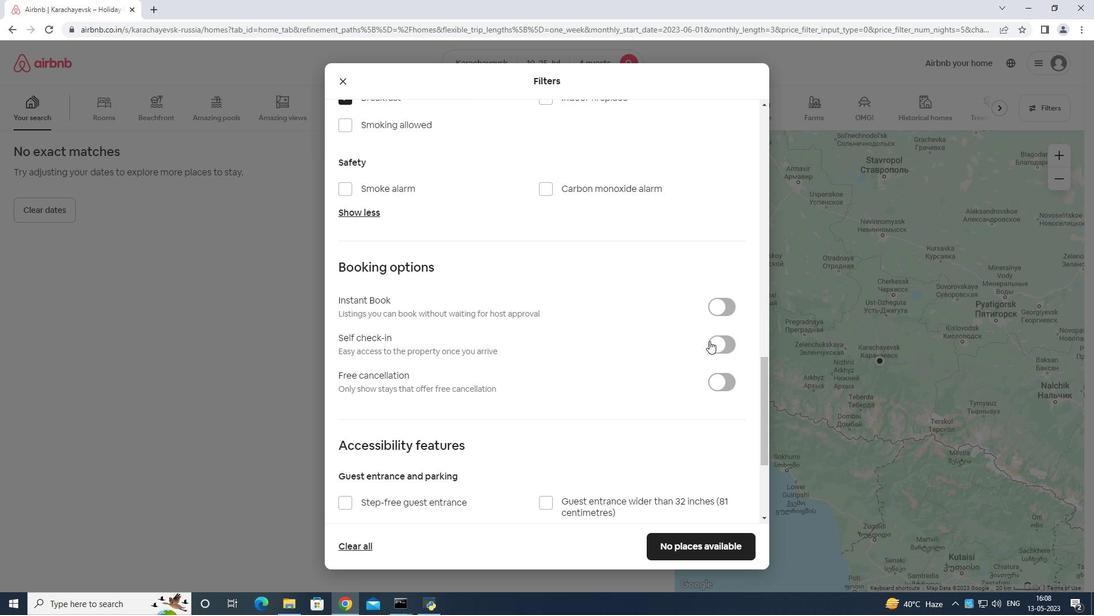 
Action: Mouse pressed left at (711, 341)
Screenshot: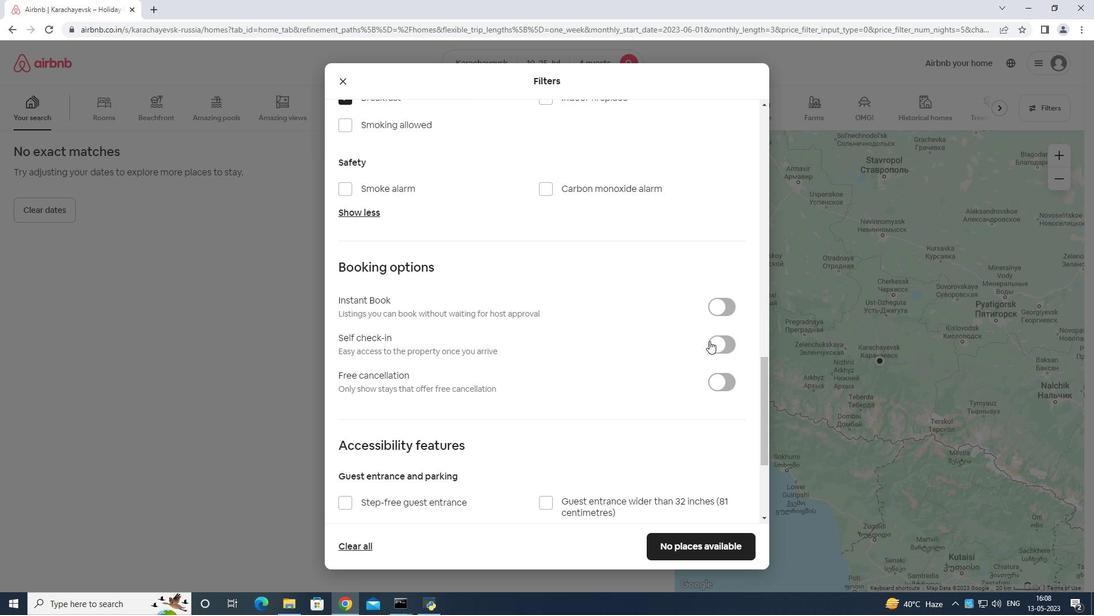 
Action: Mouse moved to (723, 334)
Screenshot: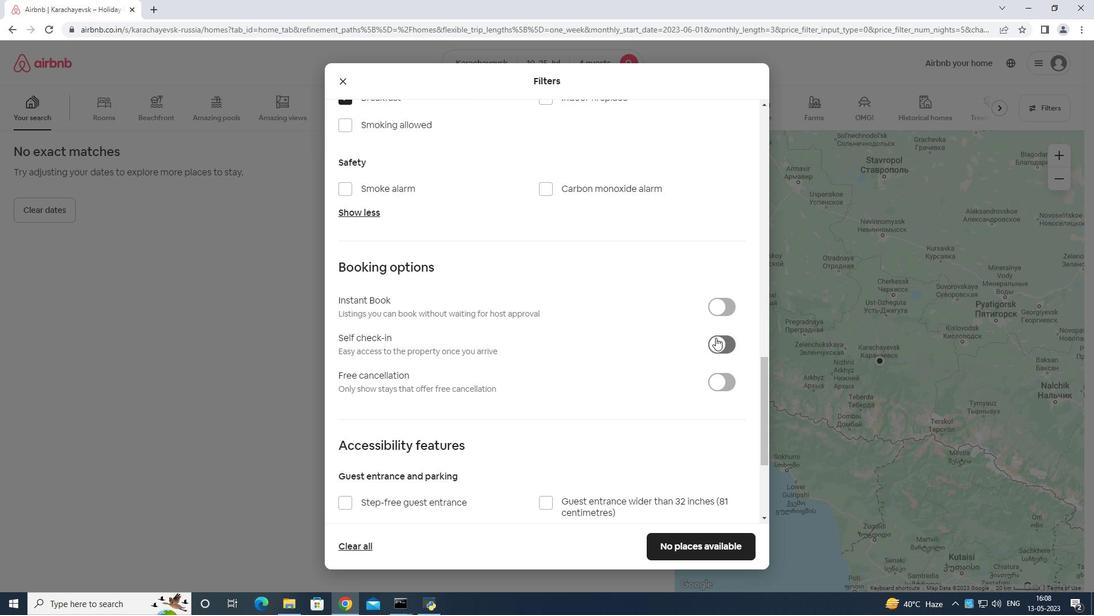 
Action: Mouse scrolled (723, 333) with delta (0, 0)
Screenshot: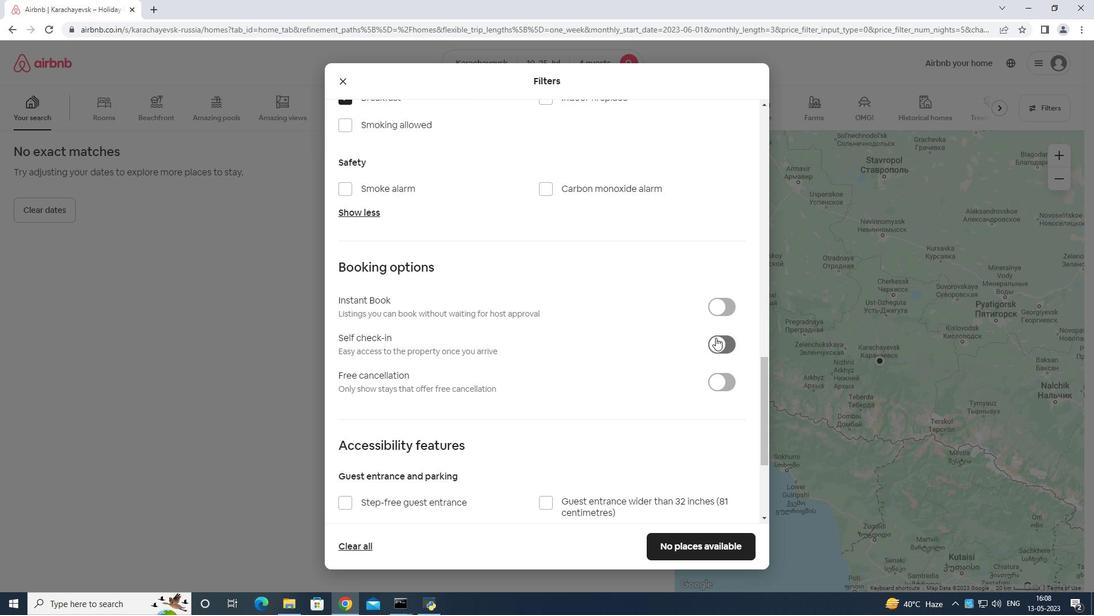 
Action: Mouse moved to (721, 342)
Screenshot: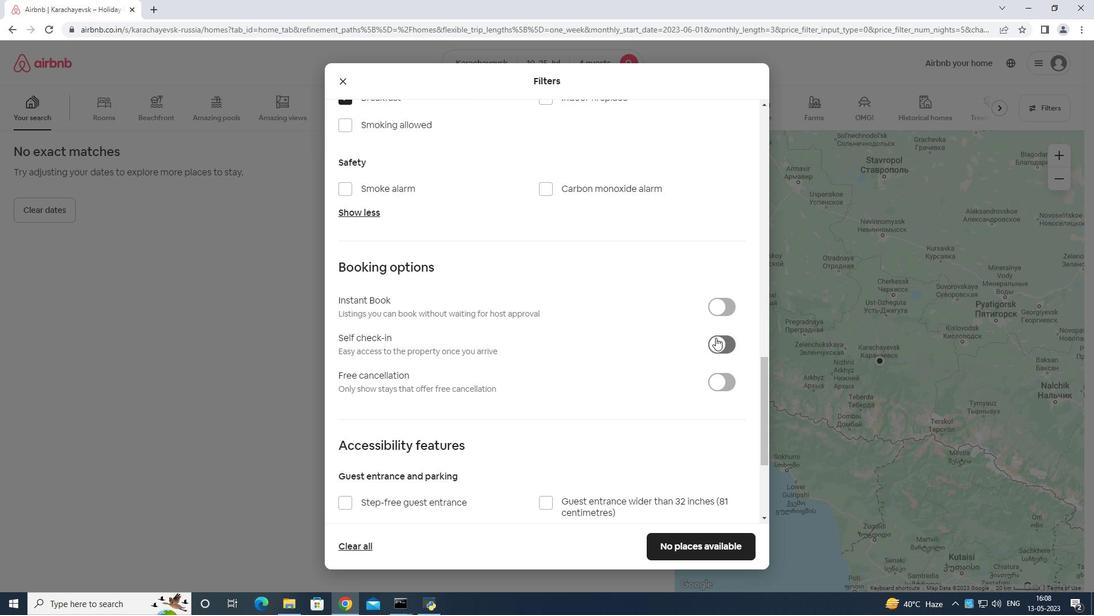
Action: Mouse scrolled (721, 342) with delta (0, 0)
Screenshot: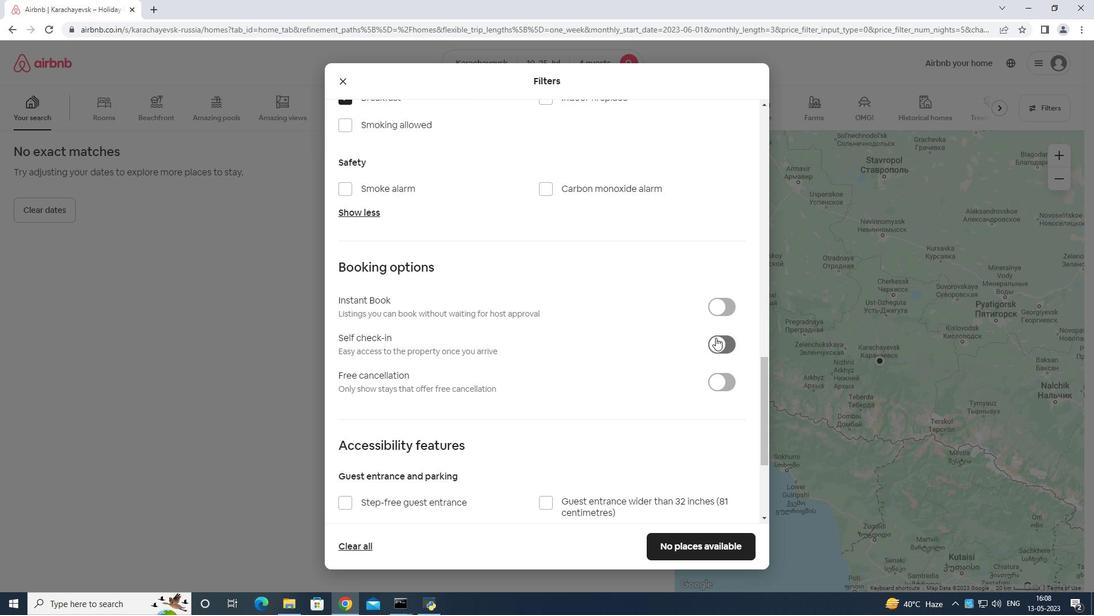 
Action: Mouse moved to (721, 342)
Screenshot: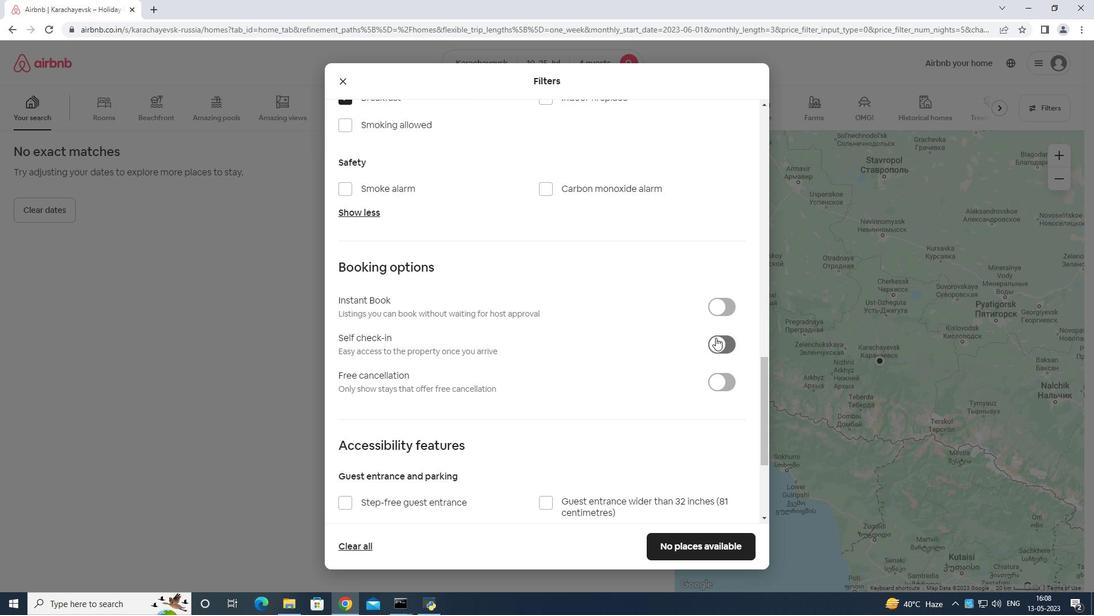 
Action: Mouse scrolled (721, 342) with delta (0, 0)
Screenshot: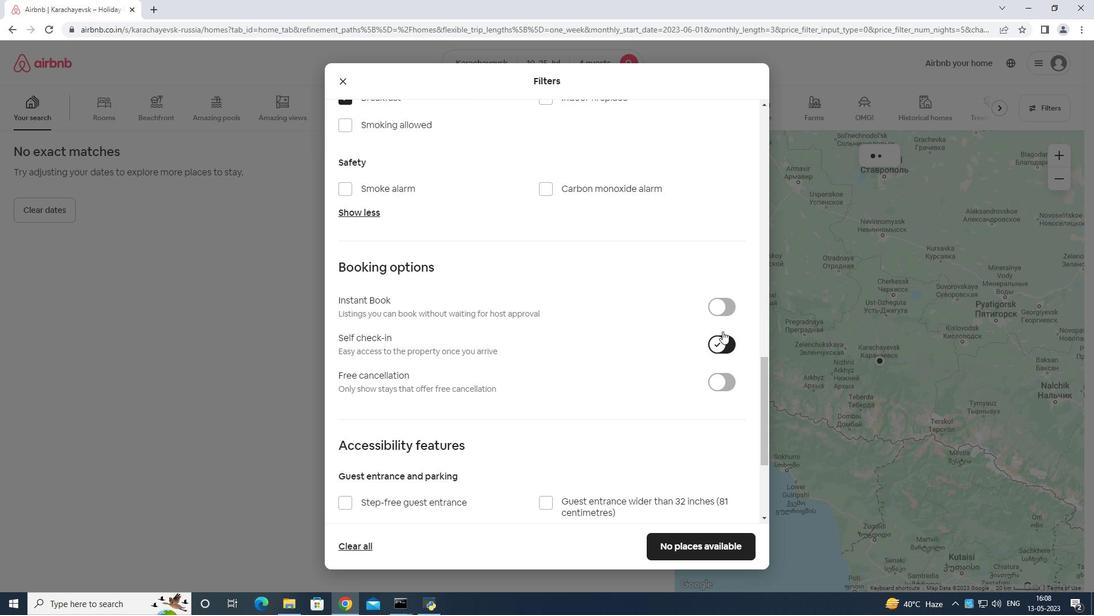 
Action: Mouse moved to (719, 343)
Screenshot: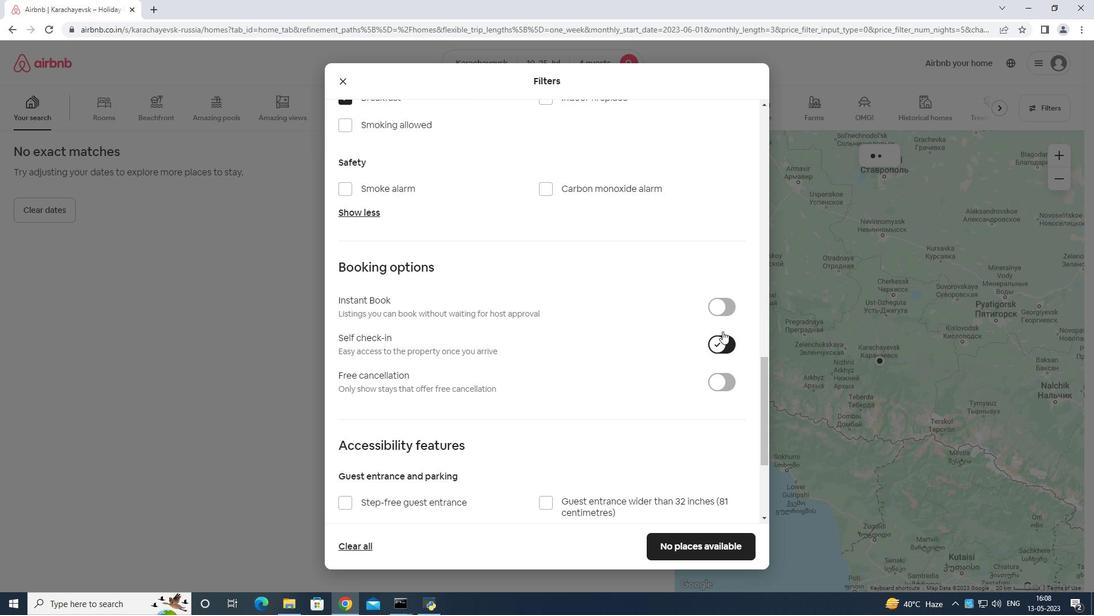 
Action: Mouse scrolled (719, 343) with delta (0, 0)
Screenshot: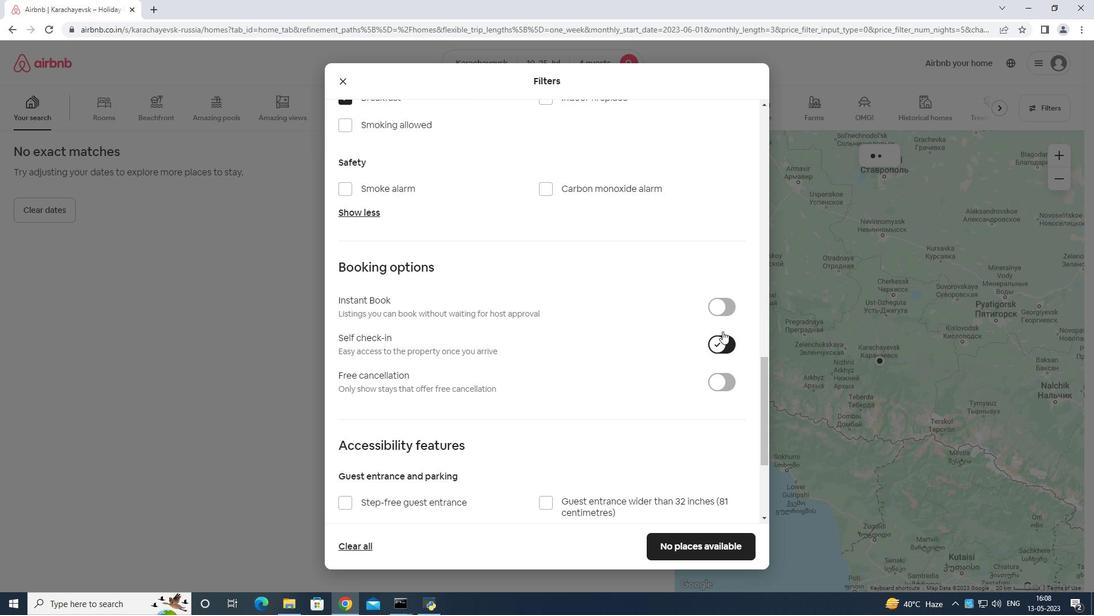 
Action: Mouse moved to (719, 344)
Screenshot: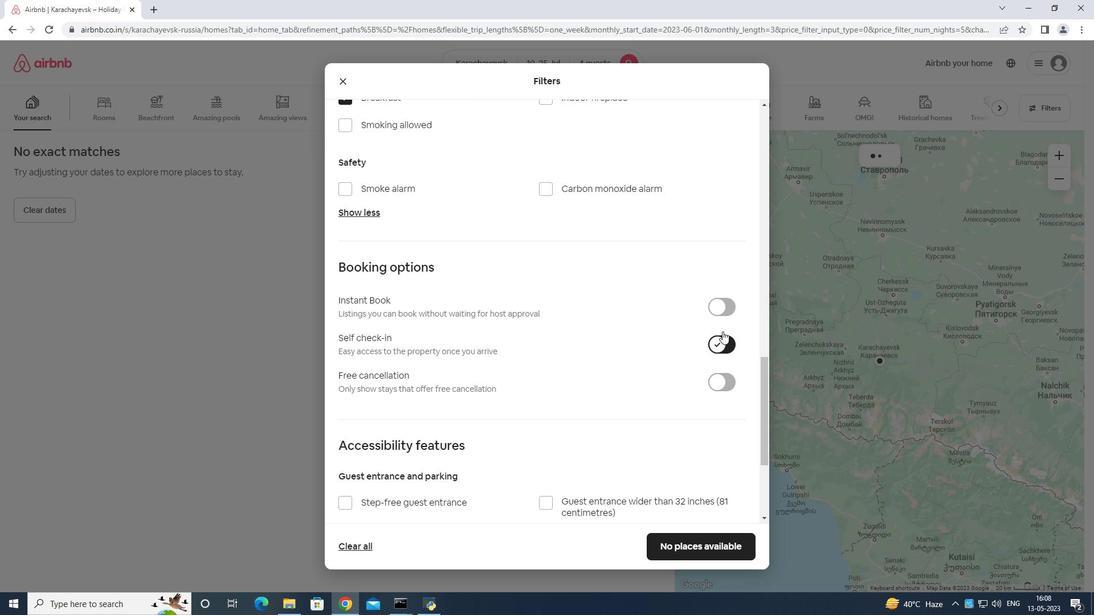 
Action: Mouse scrolled (719, 343) with delta (0, 0)
Screenshot: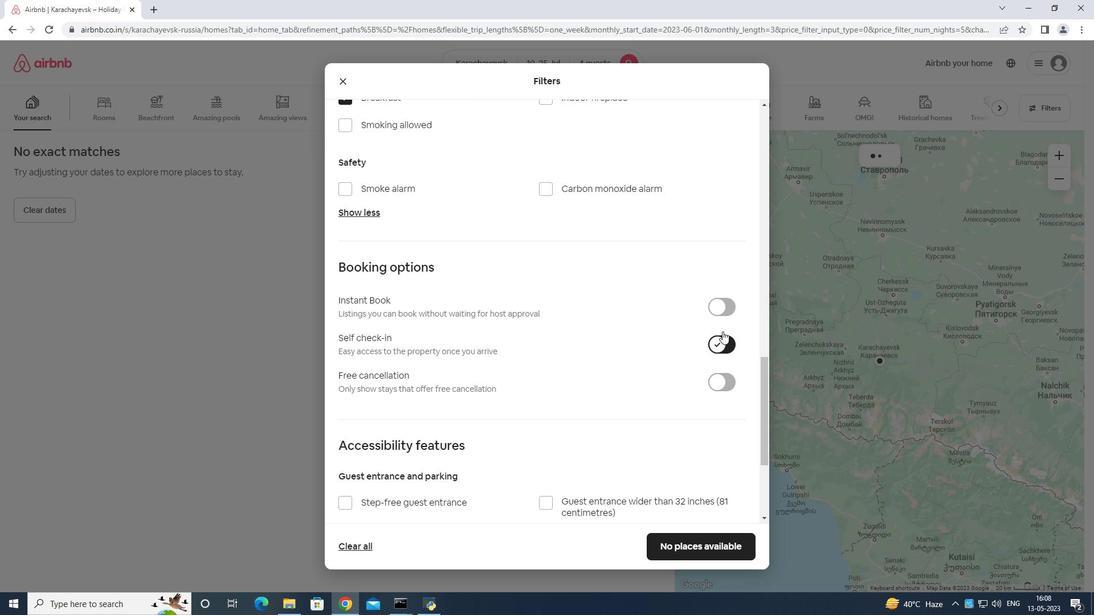
Action: Mouse moved to (688, 330)
Screenshot: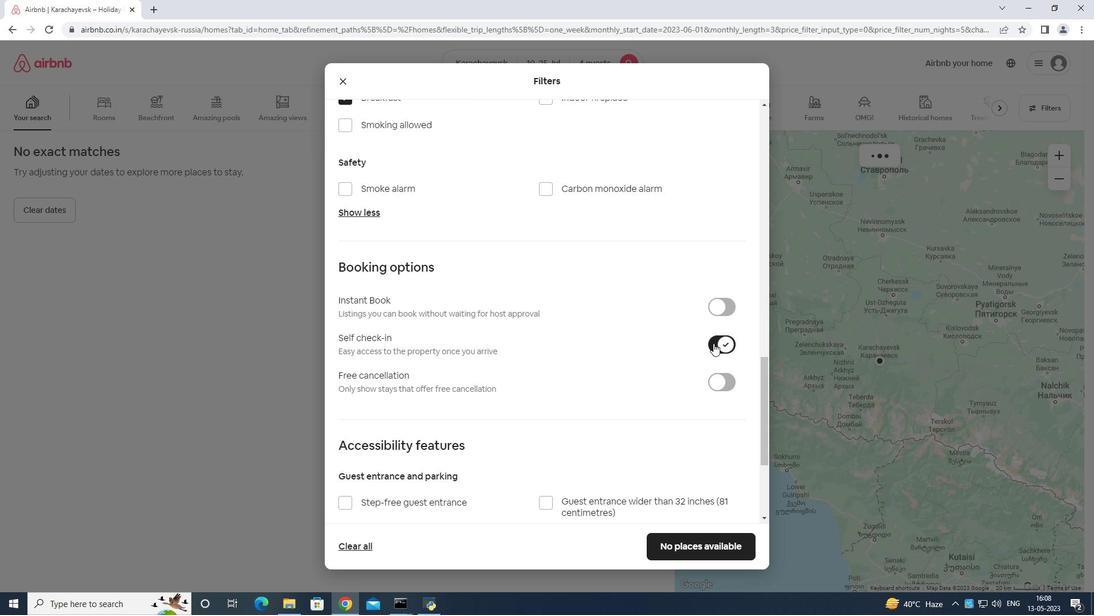 
Action: Mouse scrolled (688, 330) with delta (0, 0)
Screenshot: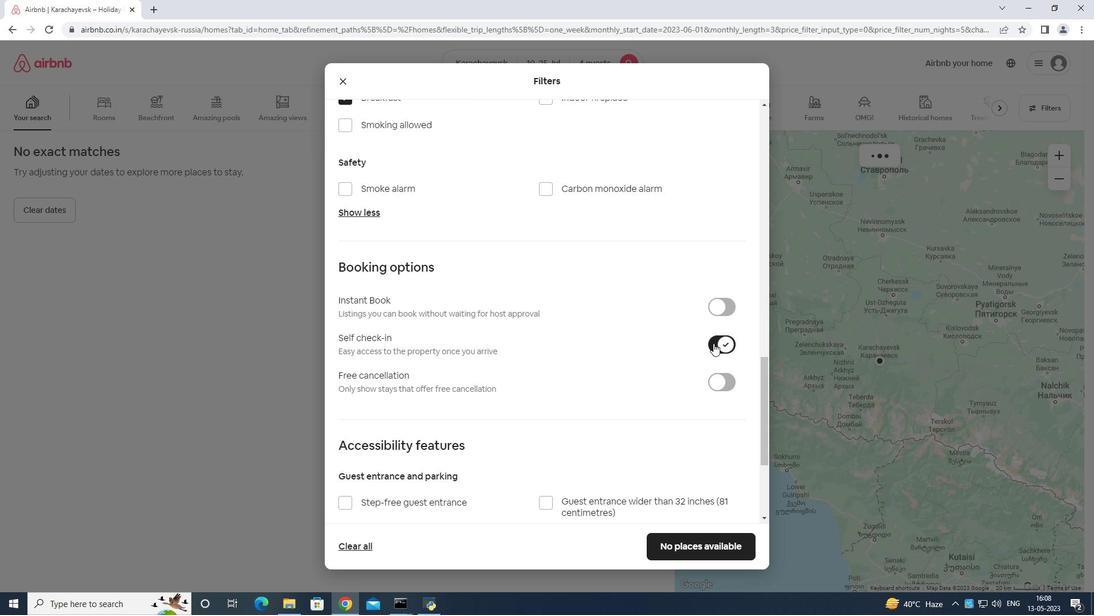 
Action: Mouse moved to (684, 336)
Screenshot: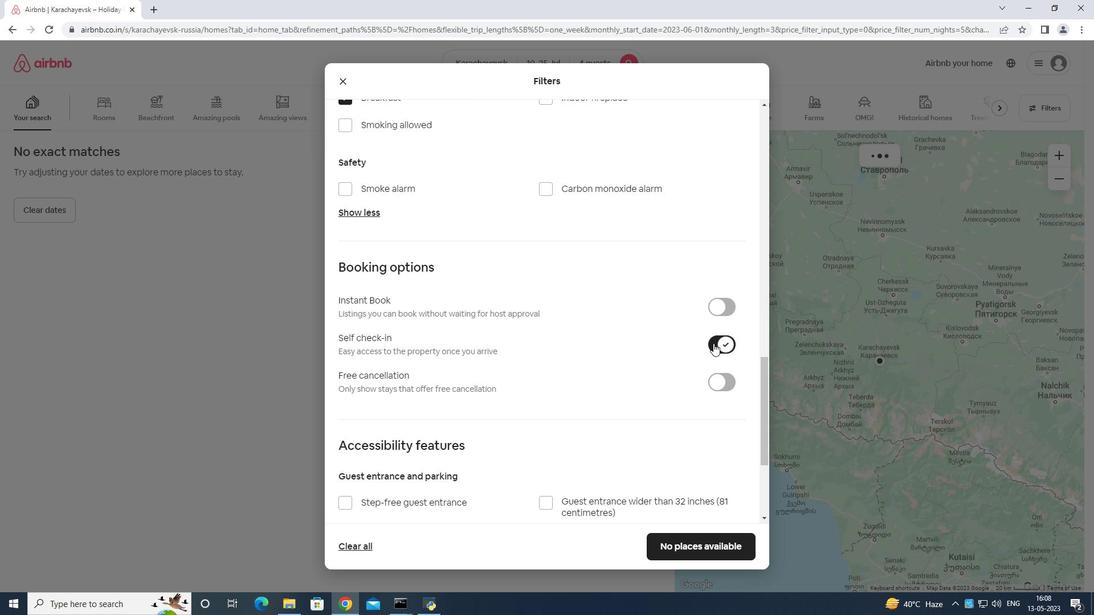 
Action: Mouse scrolled (684, 335) with delta (0, 0)
Screenshot: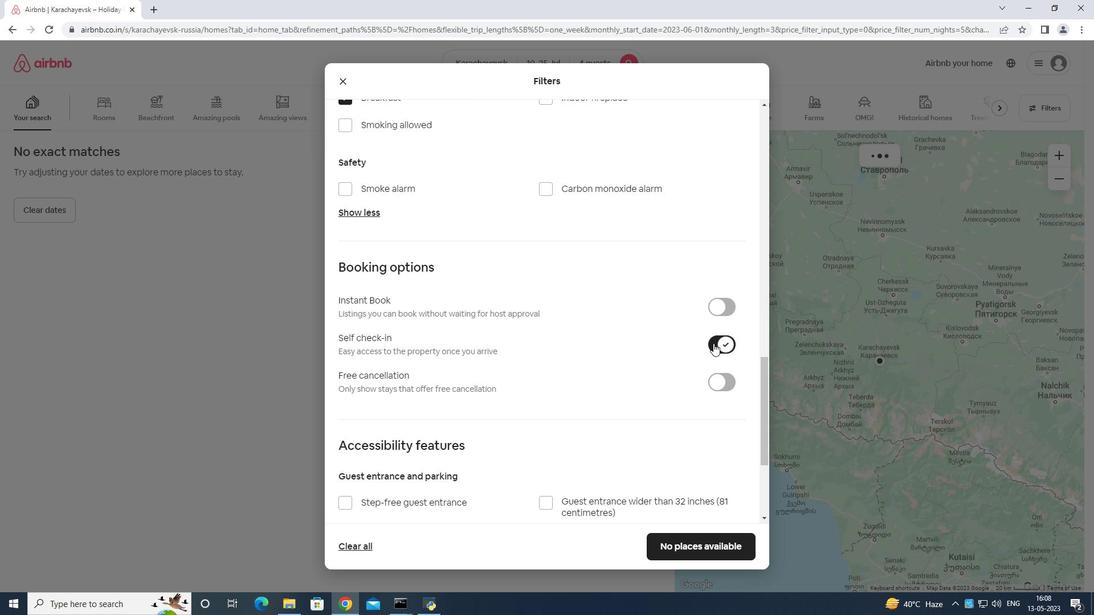 
Action: Mouse moved to (681, 339)
Screenshot: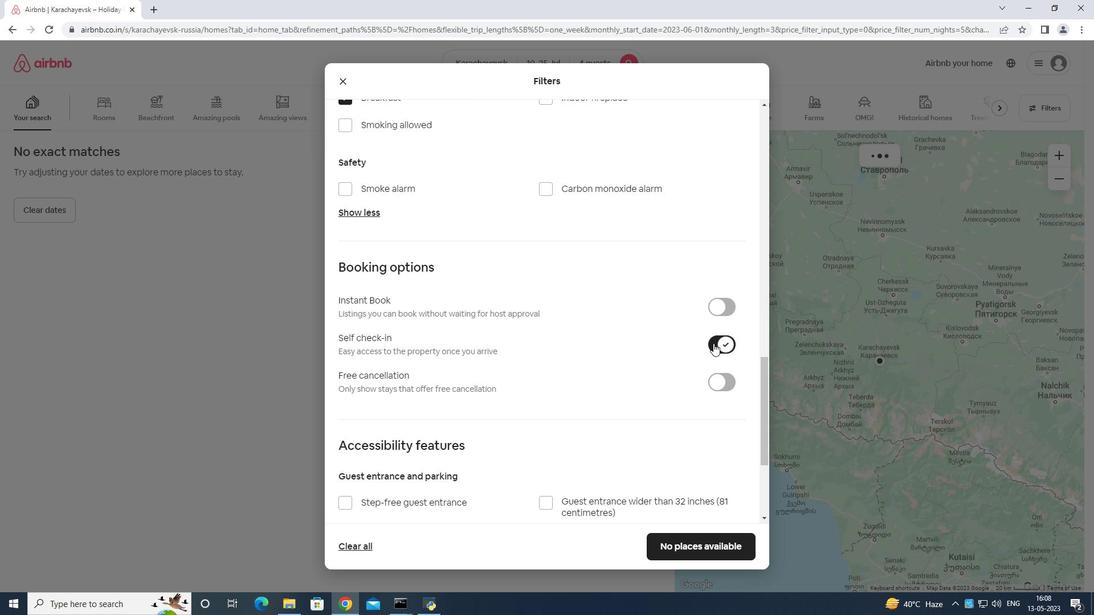 
Action: Mouse scrolled (681, 339) with delta (0, 0)
Screenshot: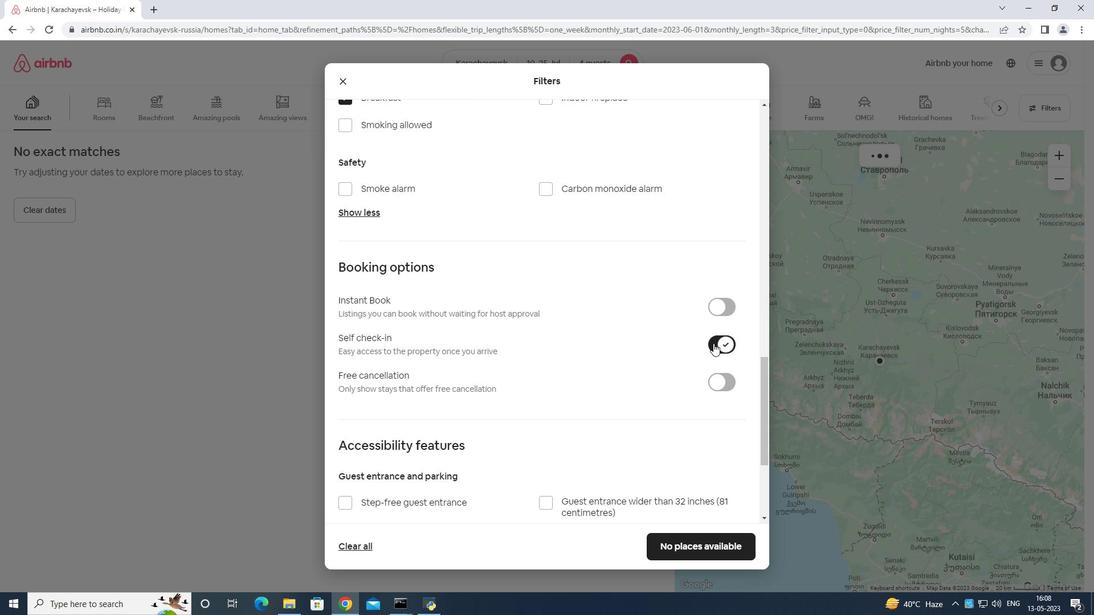 
Action: Mouse moved to (656, 324)
Screenshot: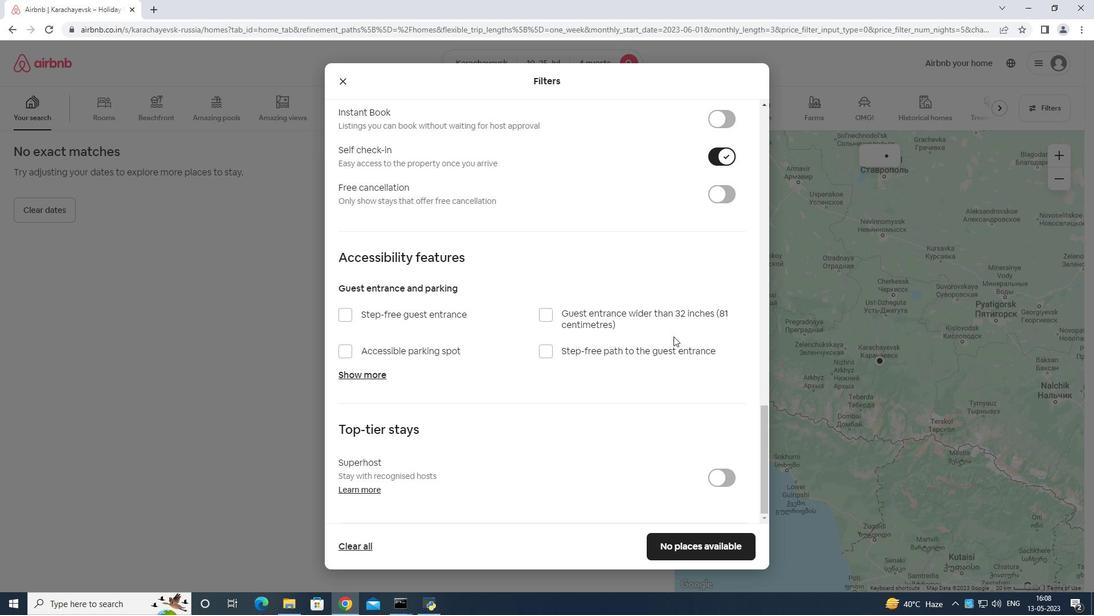 
Action: Mouse scrolled (656, 323) with delta (0, 0)
Screenshot: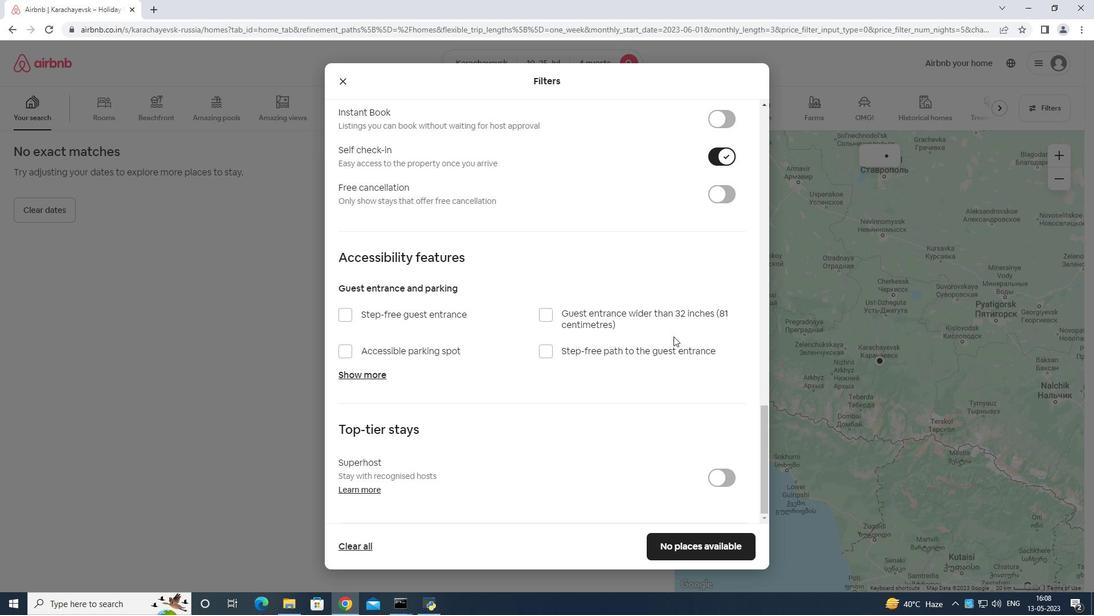 
Action: Mouse moved to (650, 332)
Screenshot: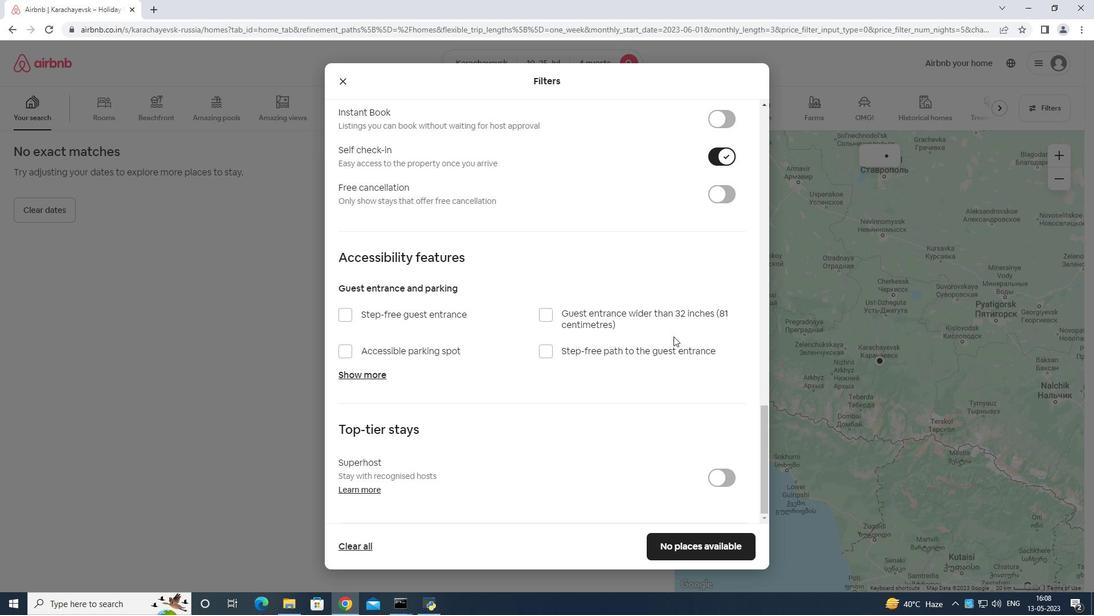 
Action: Mouse scrolled (650, 331) with delta (0, 0)
Screenshot: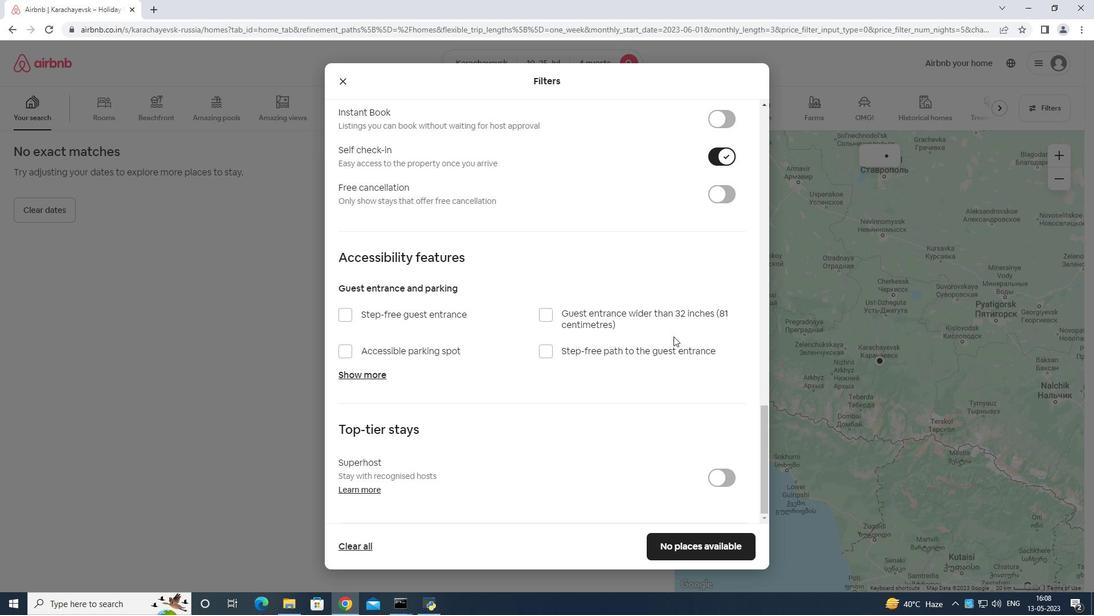 
Action: Mouse moved to (646, 340)
Screenshot: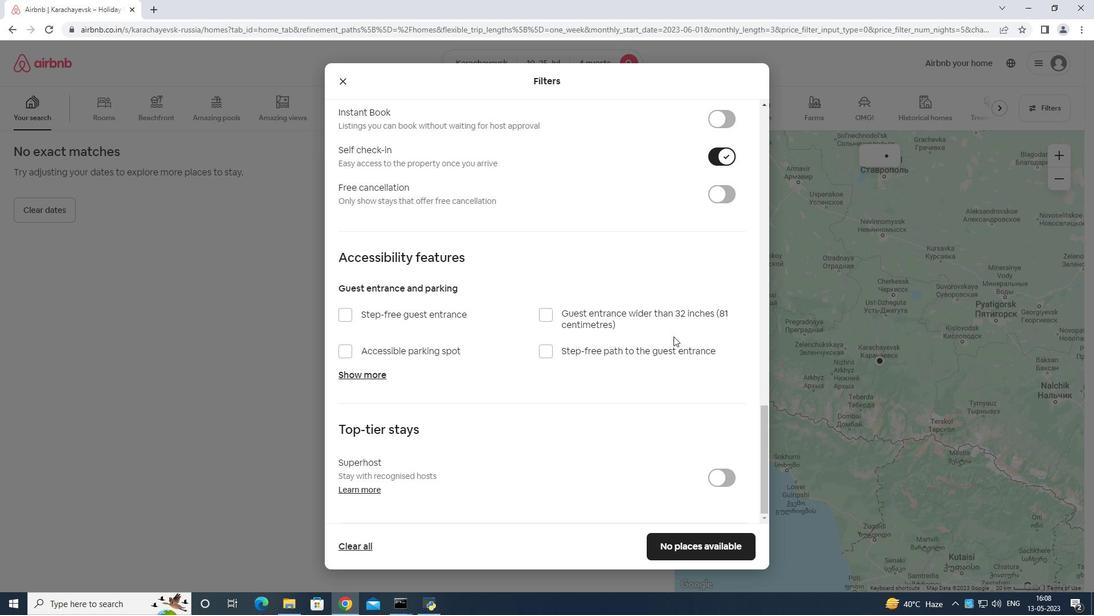 
Action: Mouse scrolled (646, 340) with delta (0, 0)
Screenshot: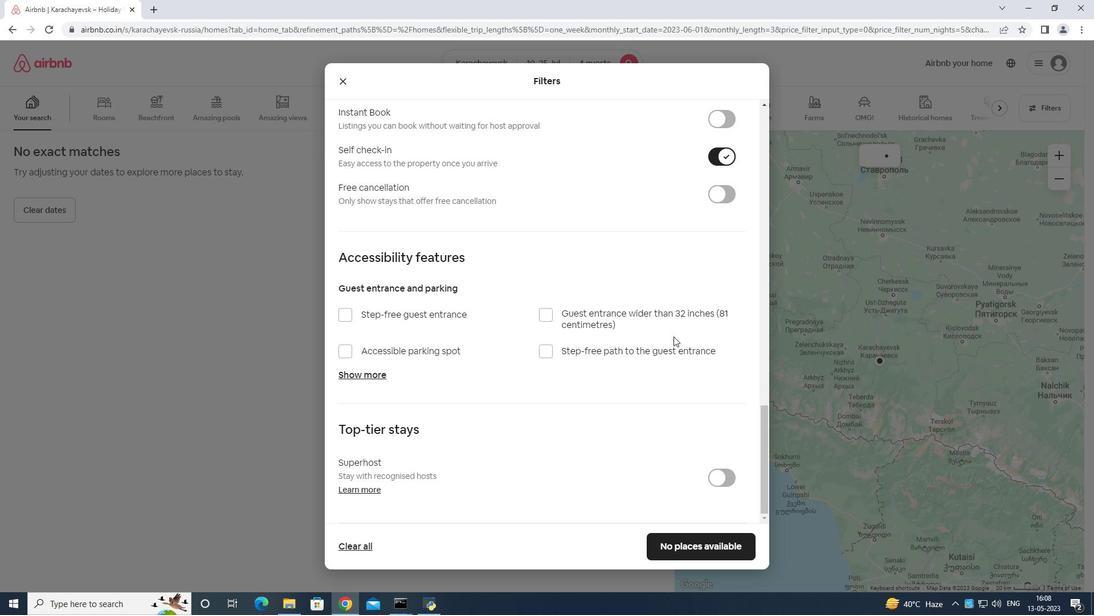 
Action: Mouse moved to (641, 342)
Screenshot: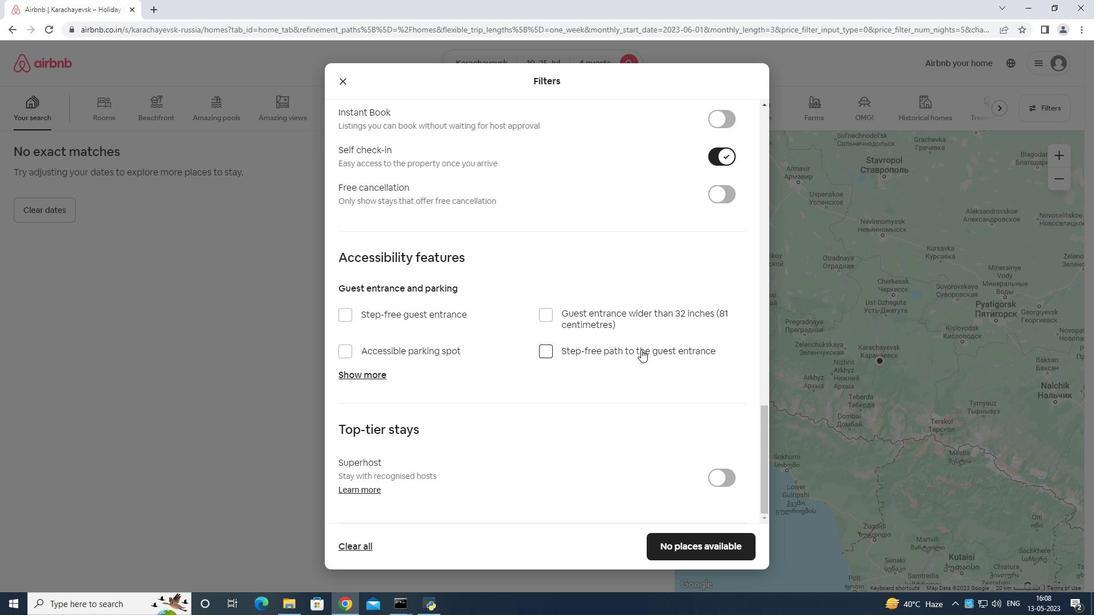 
Action: Mouse scrolled (641, 341) with delta (0, 0)
Screenshot: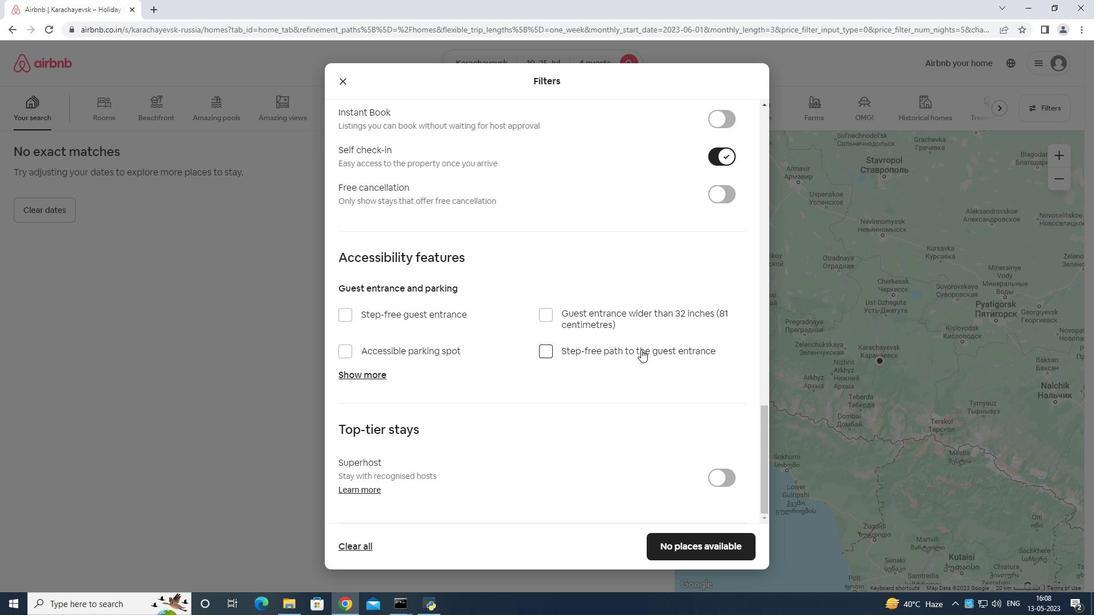 
Action: Mouse moved to (639, 354)
Screenshot: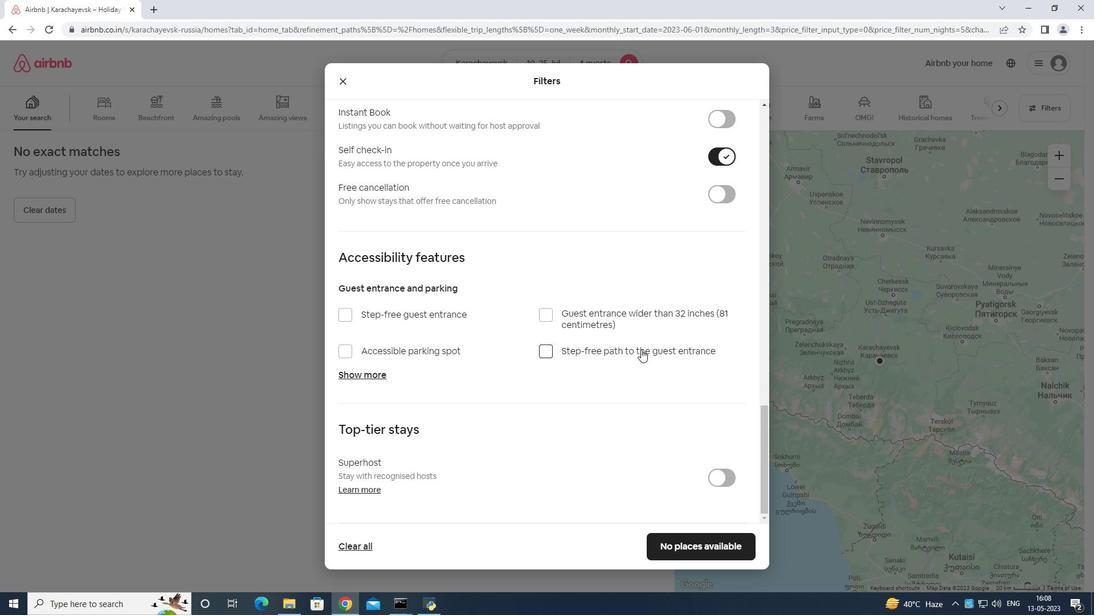 
Action: Mouse scrolled (639, 353) with delta (0, 0)
Screenshot: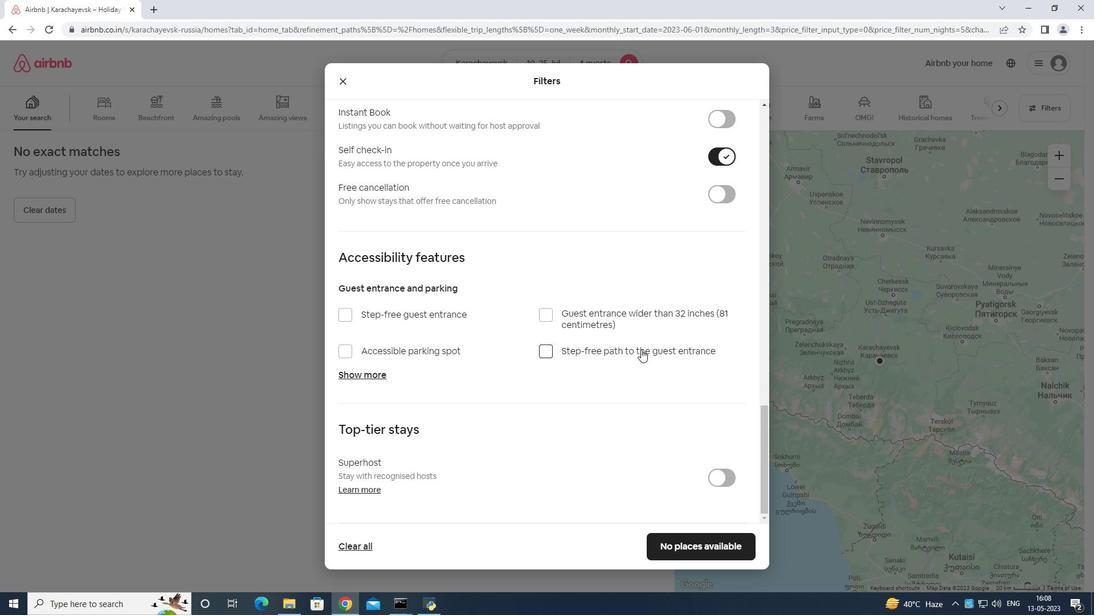 
Action: Mouse moved to (639, 363)
Screenshot: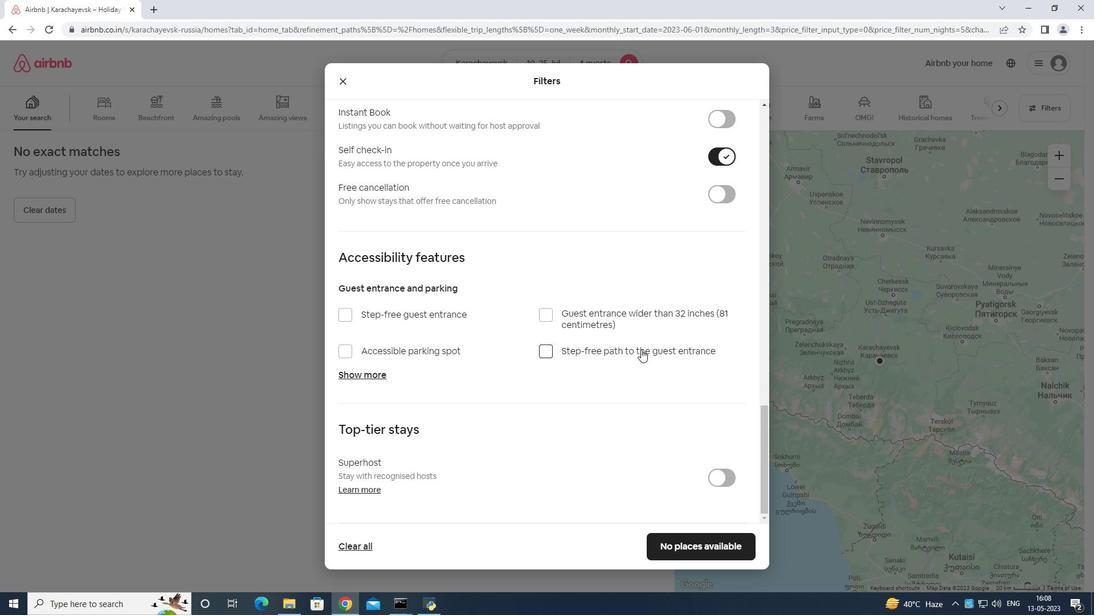 
Action: Mouse scrolled (639, 363) with delta (0, 0)
Screenshot: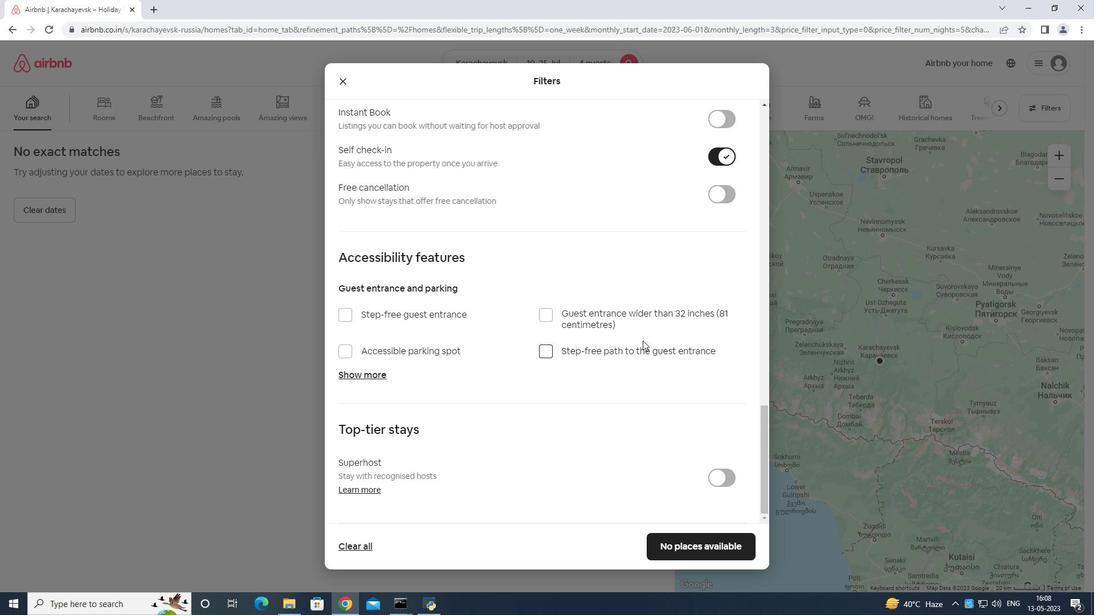
Action: Mouse moved to (697, 548)
Screenshot: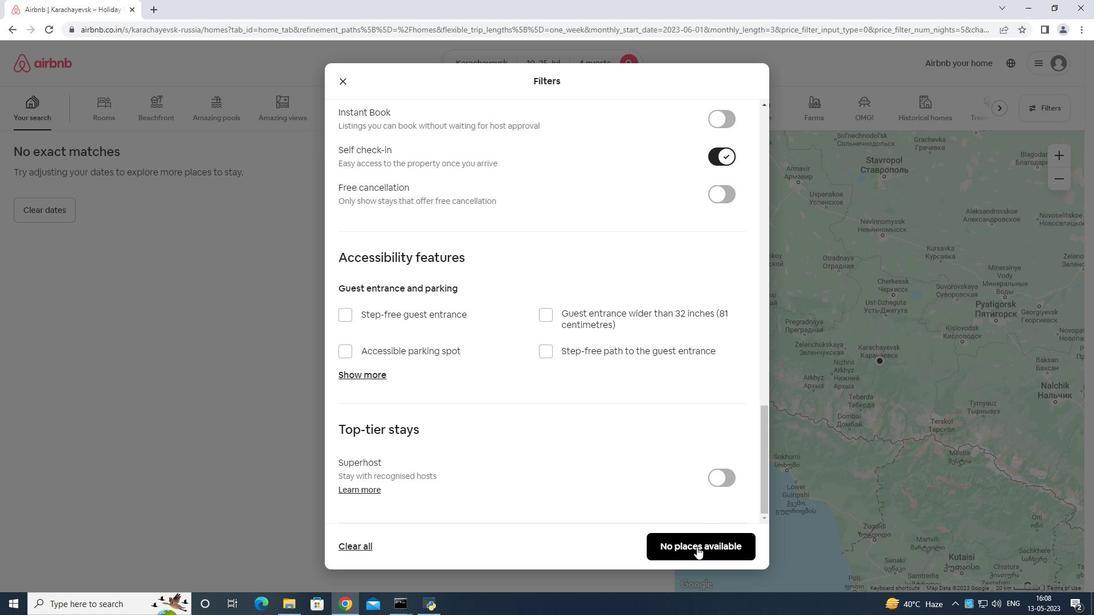 
Action: Mouse pressed left at (697, 548)
Screenshot: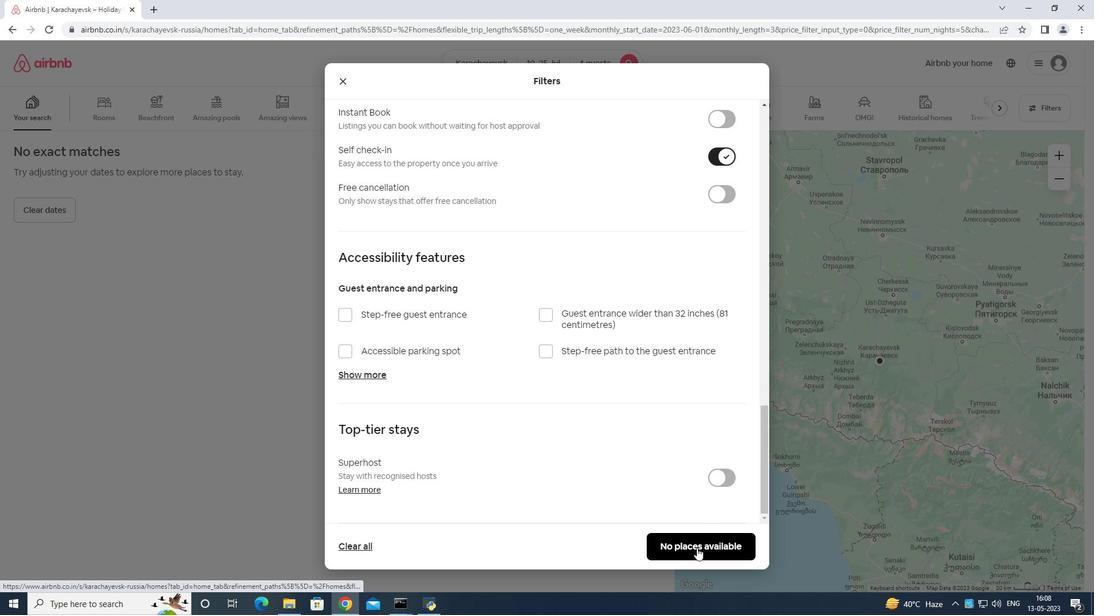 
Action: Mouse moved to (697, 548)
Screenshot: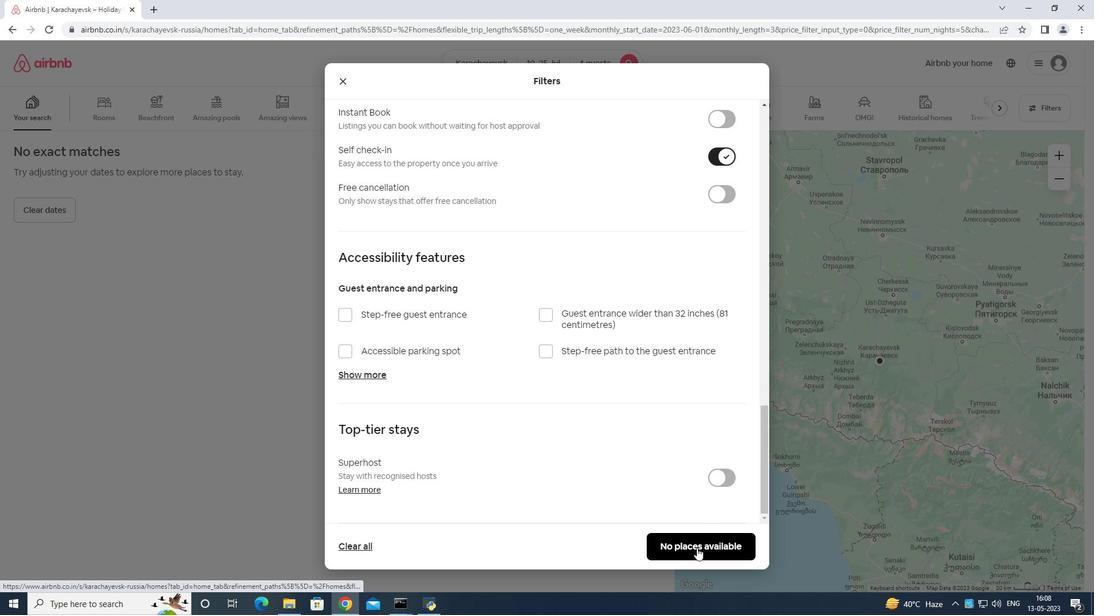 
